 Task: Look for space in Thành Phố Hà Giang, Vietnam from 24th August, 2023 to 10th September, 2023 for 6 adults, 2 children in price range Rs.12000 to Rs.15000. Place can be entire place or shared room with 6 bedrooms having 6 beds and 6 bathrooms. Property type can be house, flat, guest house. Amenities needed are: wifi, TV, free parkinig on premises, gym, breakfast. Booking option can be shelf check-in. Required host language is English.
Action: Mouse moved to (528, 116)
Screenshot: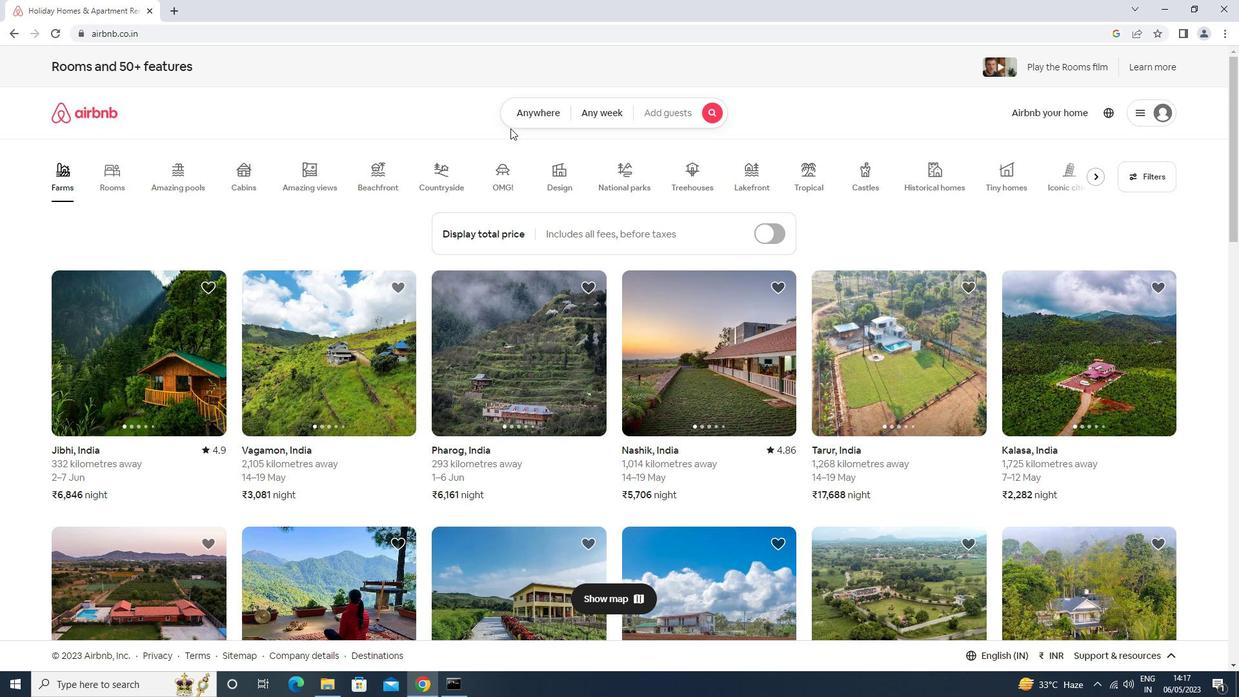 
Action: Mouse pressed left at (528, 116)
Screenshot: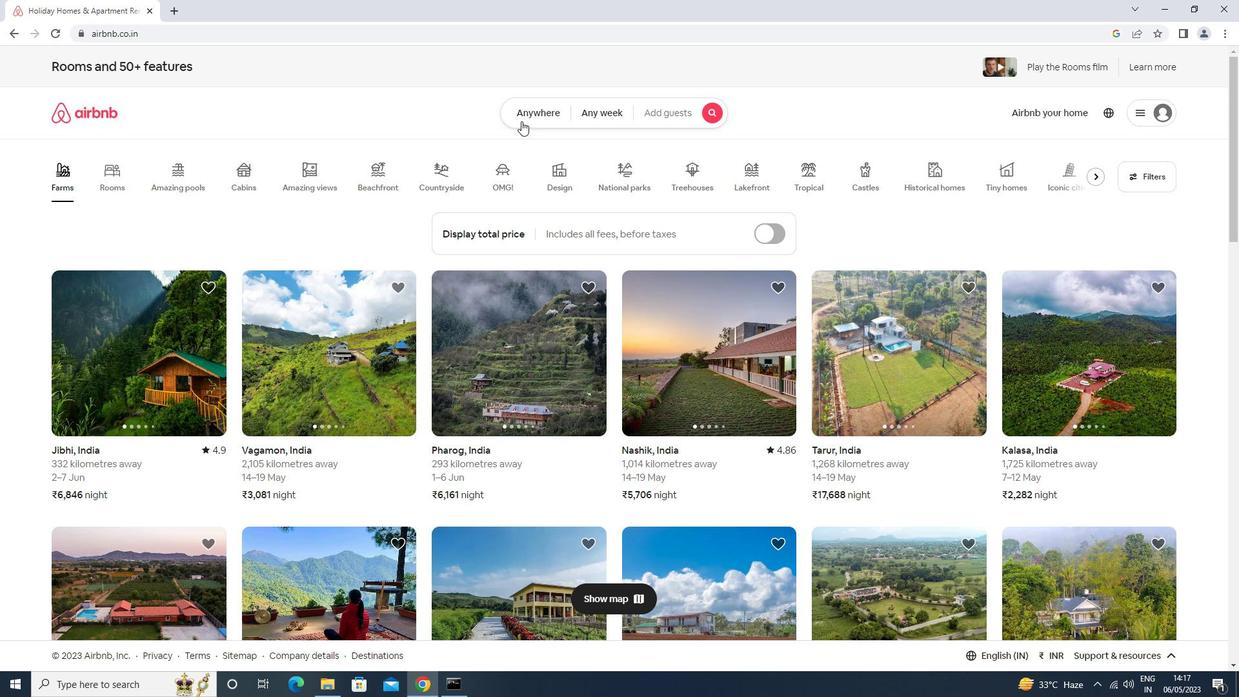 
Action: Mouse moved to (425, 165)
Screenshot: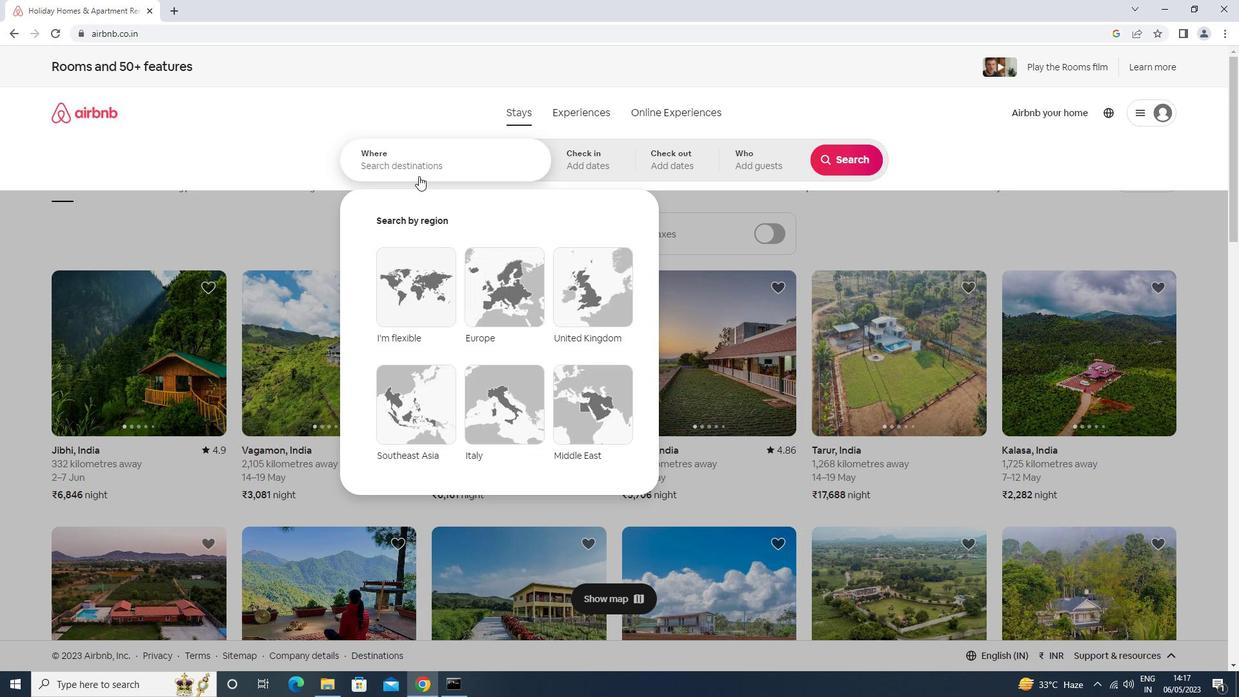 
Action: Mouse pressed left at (425, 165)
Screenshot: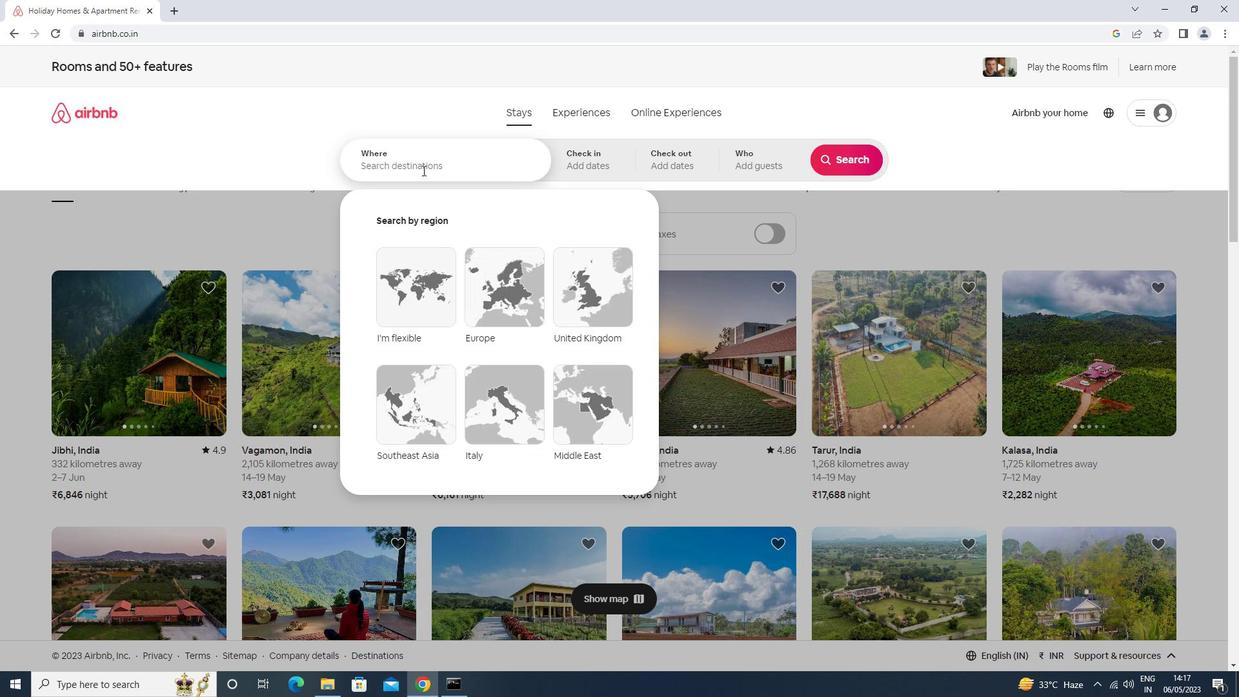 
Action: Mouse moved to (425, 165)
Screenshot: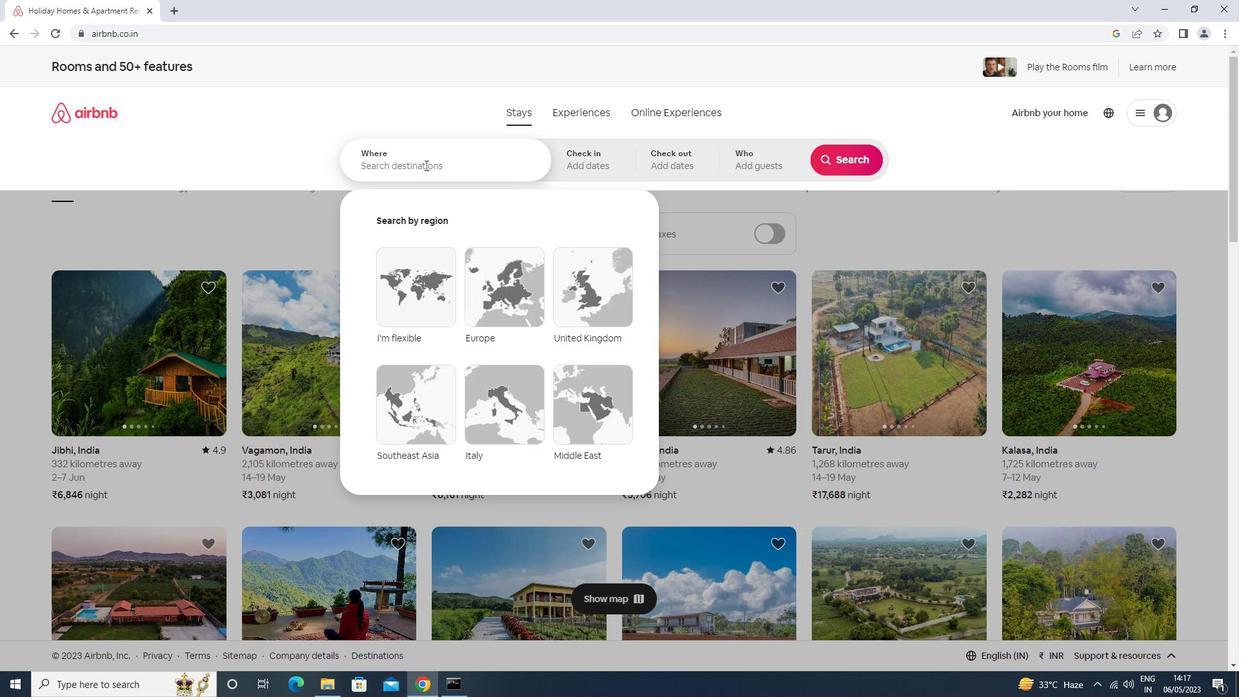 
Action: Key pressed thang<Key.space>pho<Key.space>ha<Key.space>gian<Key.space><Key.down><Key.enter>
Screenshot: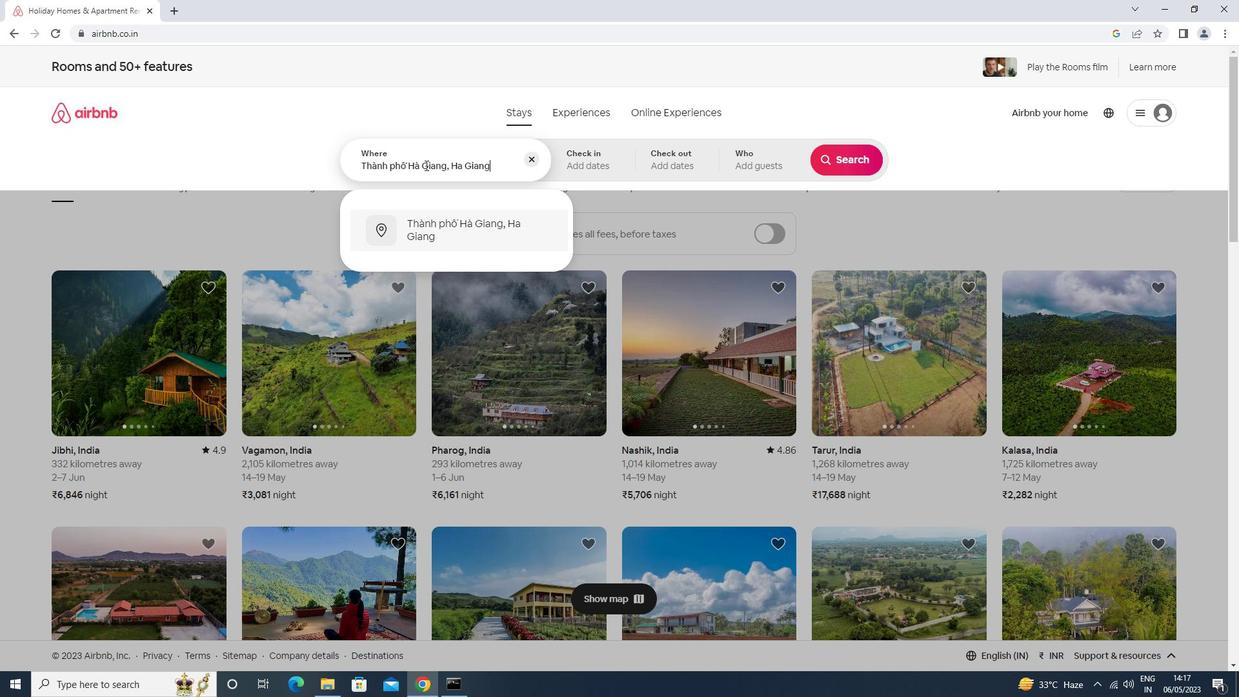 
Action: Mouse moved to (841, 256)
Screenshot: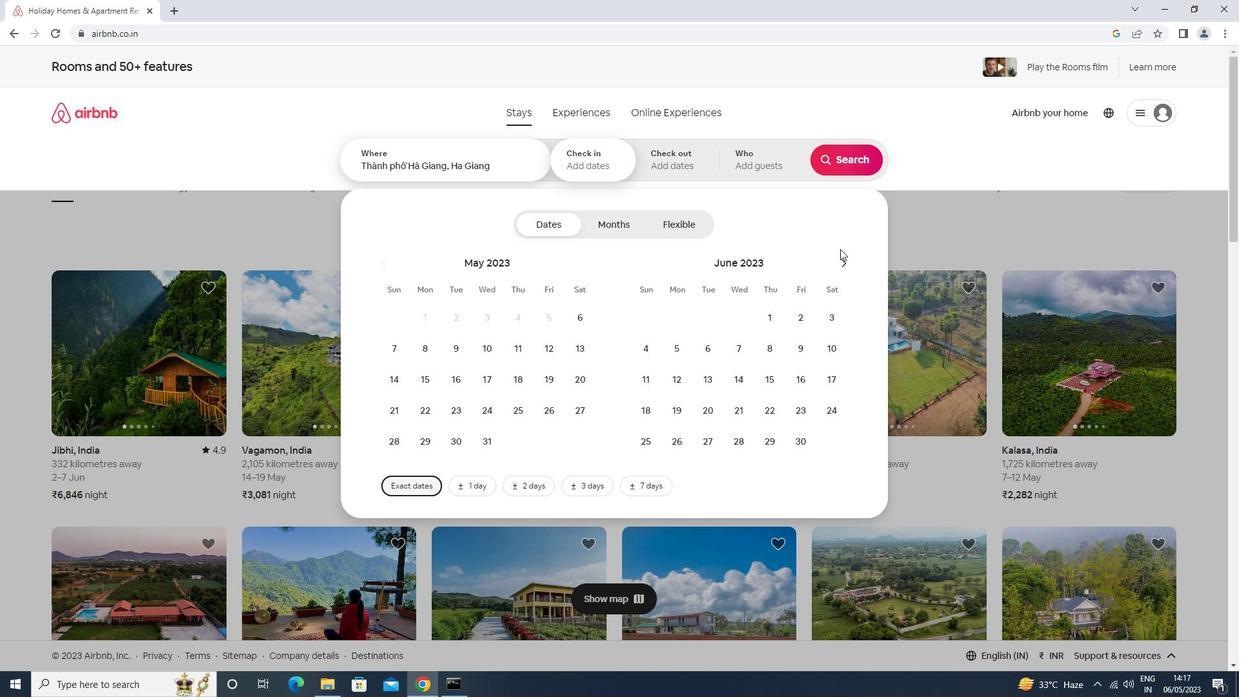 
Action: Mouse pressed left at (841, 256)
Screenshot: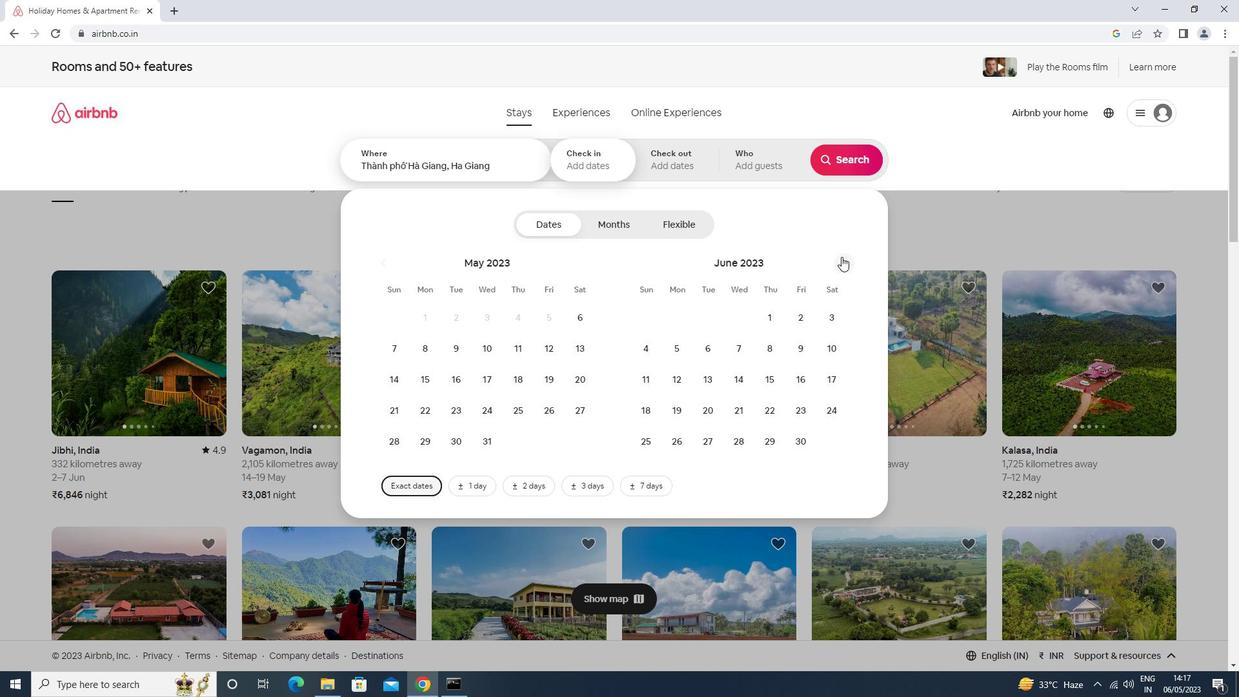 
Action: Mouse pressed left at (841, 256)
Screenshot: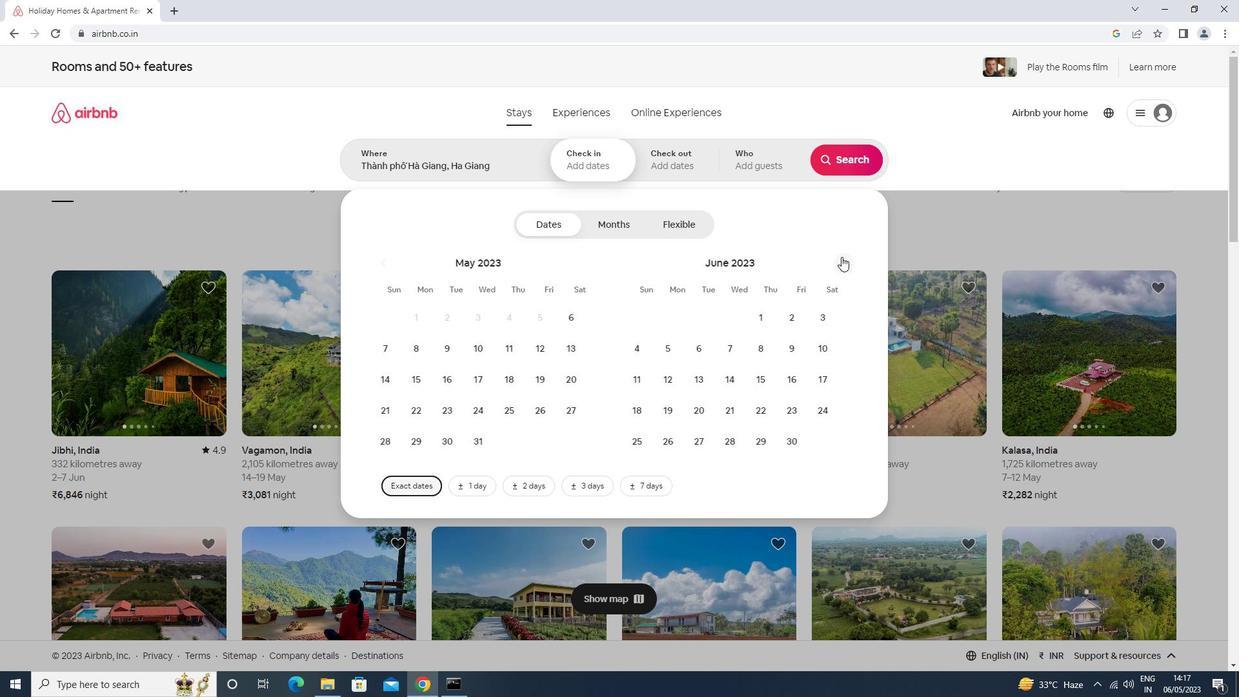 
Action: Mouse moved to (772, 411)
Screenshot: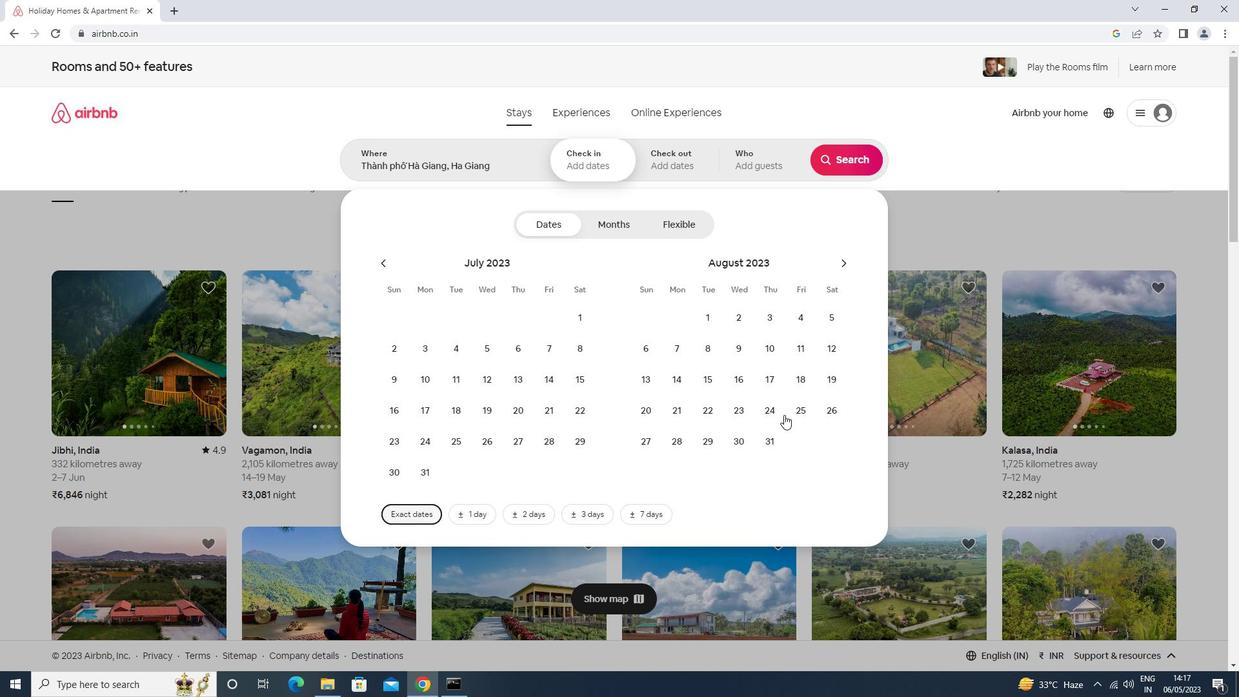 
Action: Mouse pressed left at (772, 411)
Screenshot: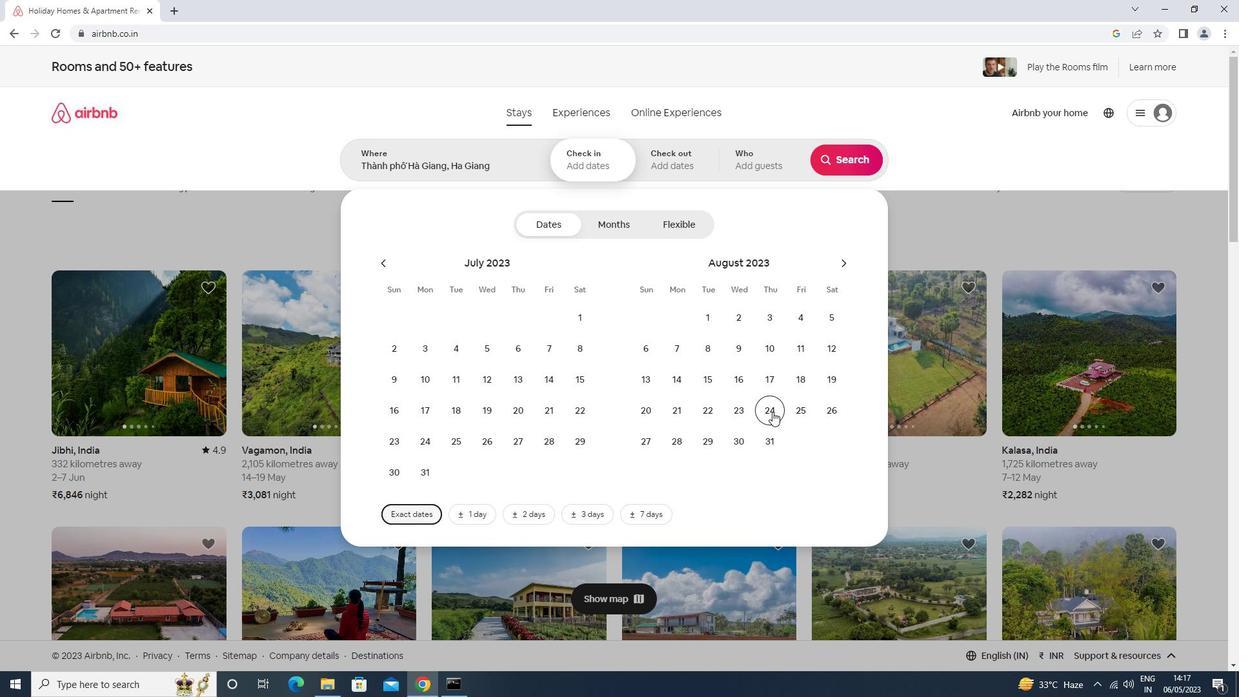 
Action: Mouse moved to (845, 260)
Screenshot: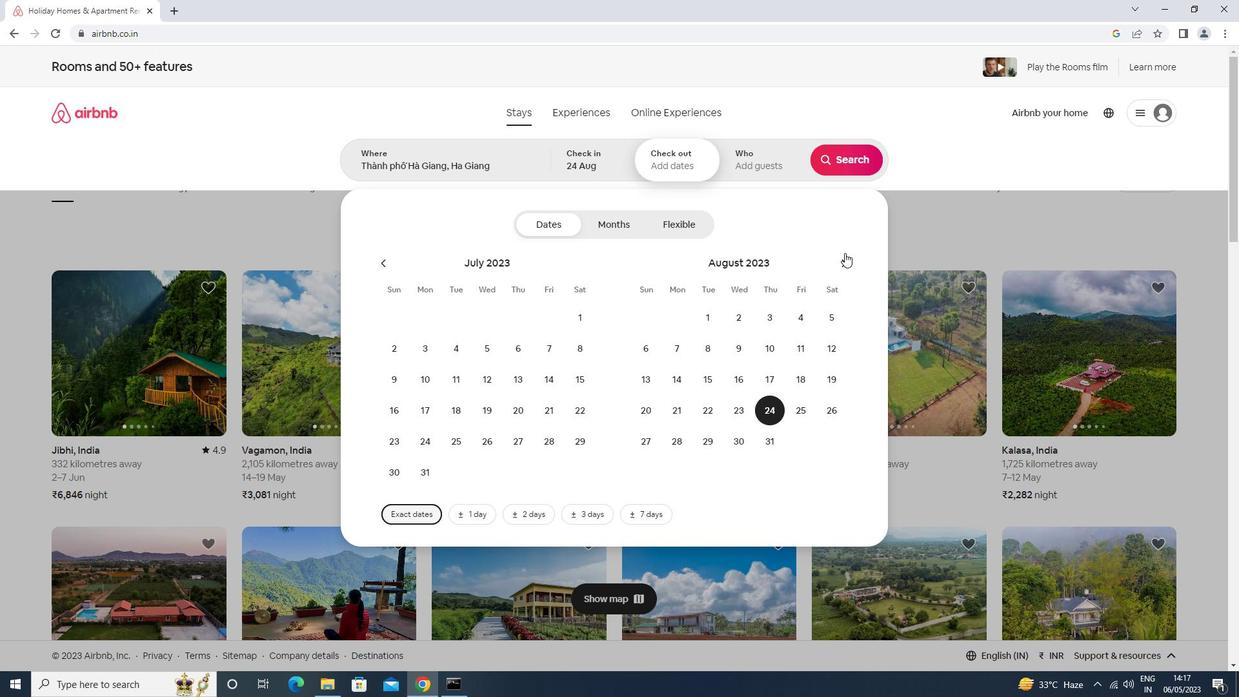 
Action: Mouse pressed left at (845, 260)
Screenshot: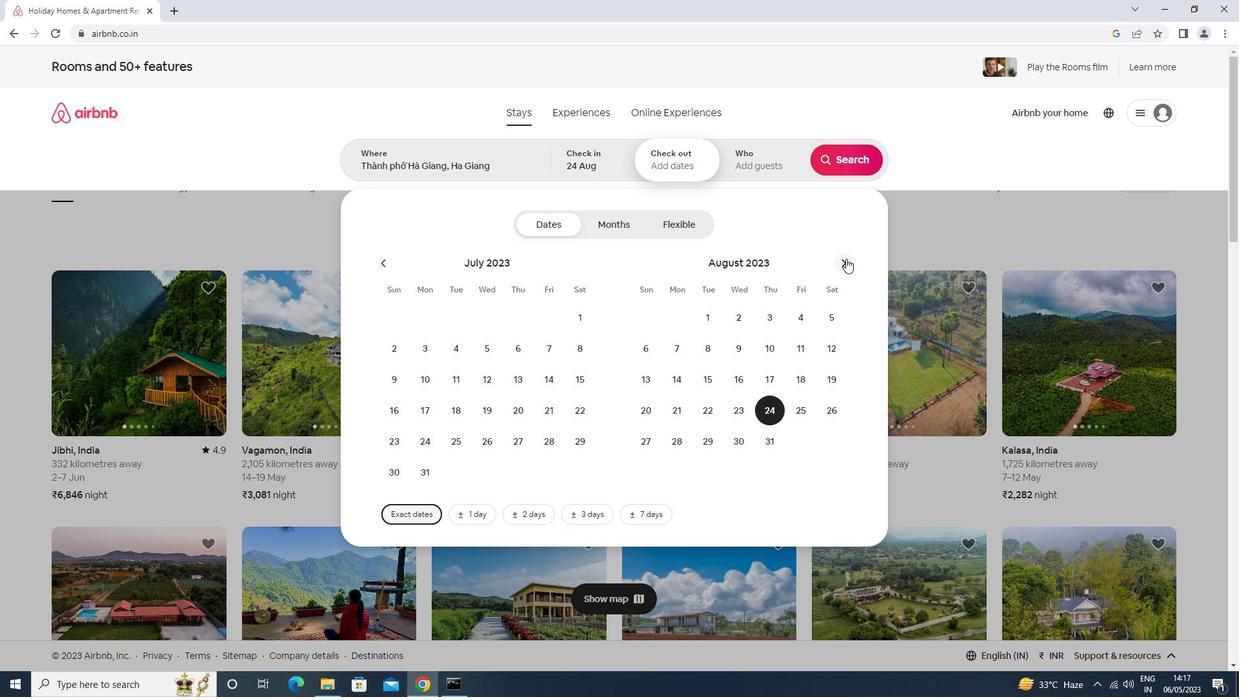 
Action: Mouse moved to (640, 374)
Screenshot: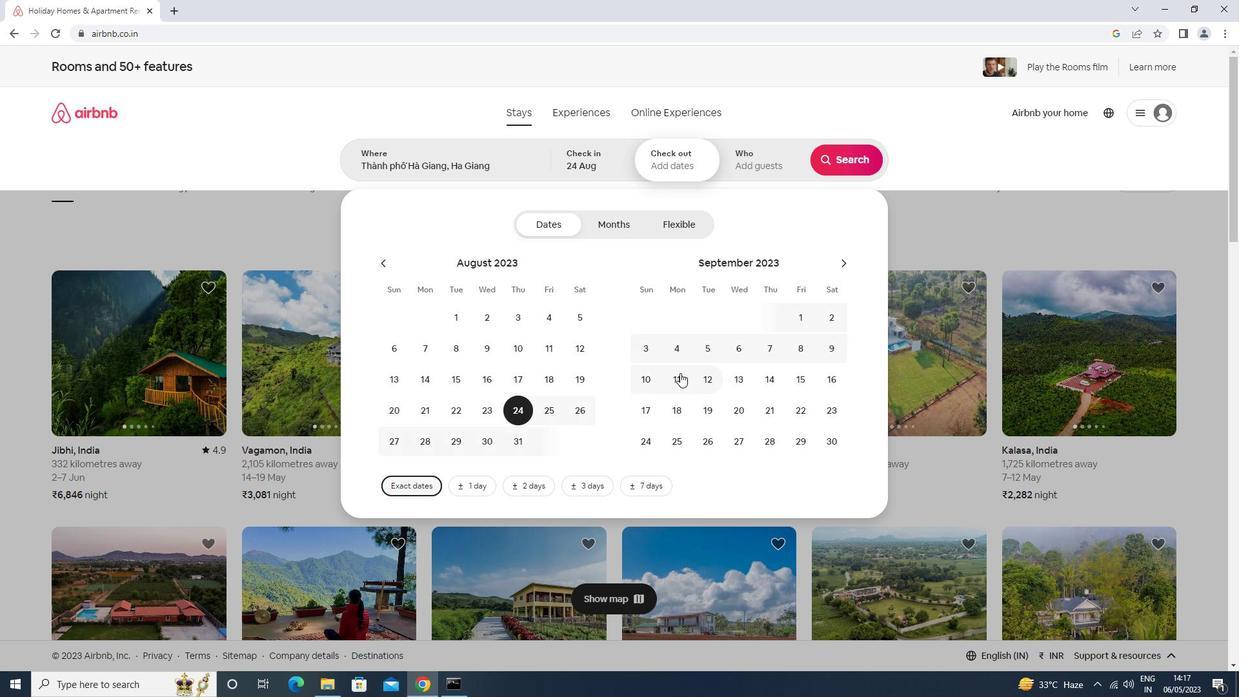 
Action: Mouse pressed left at (640, 374)
Screenshot: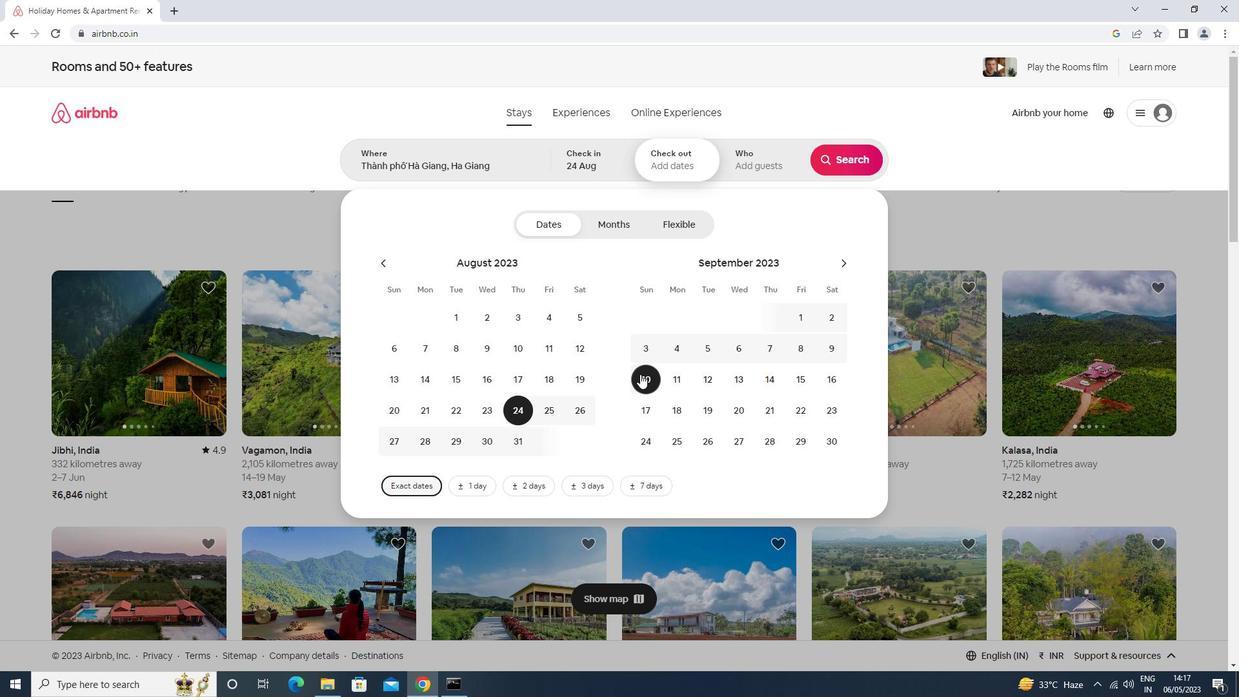
Action: Mouse moved to (753, 150)
Screenshot: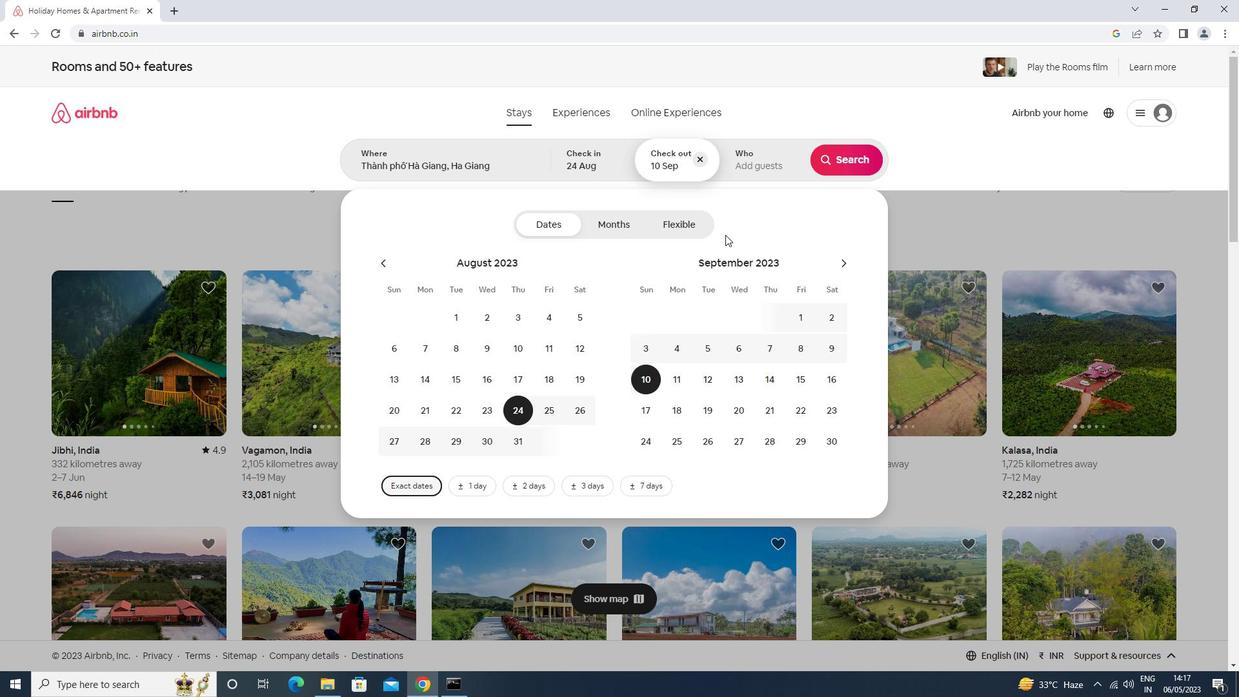 
Action: Mouse pressed left at (753, 150)
Screenshot: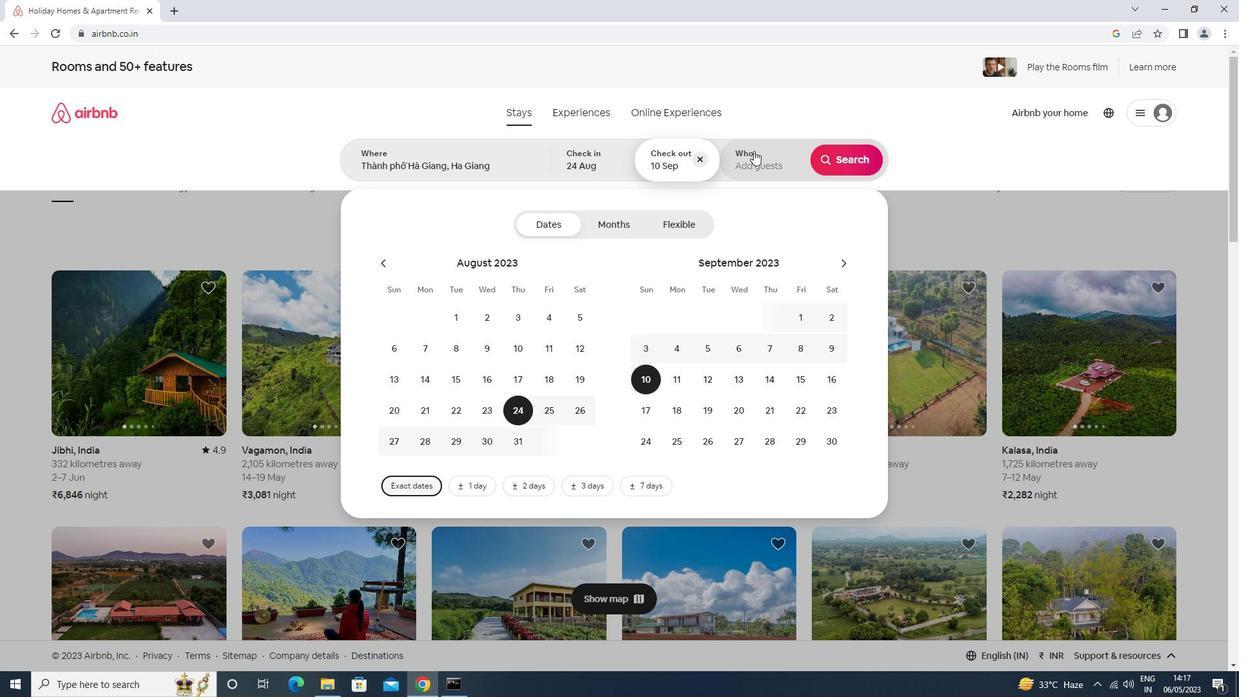 
Action: Mouse moved to (852, 224)
Screenshot: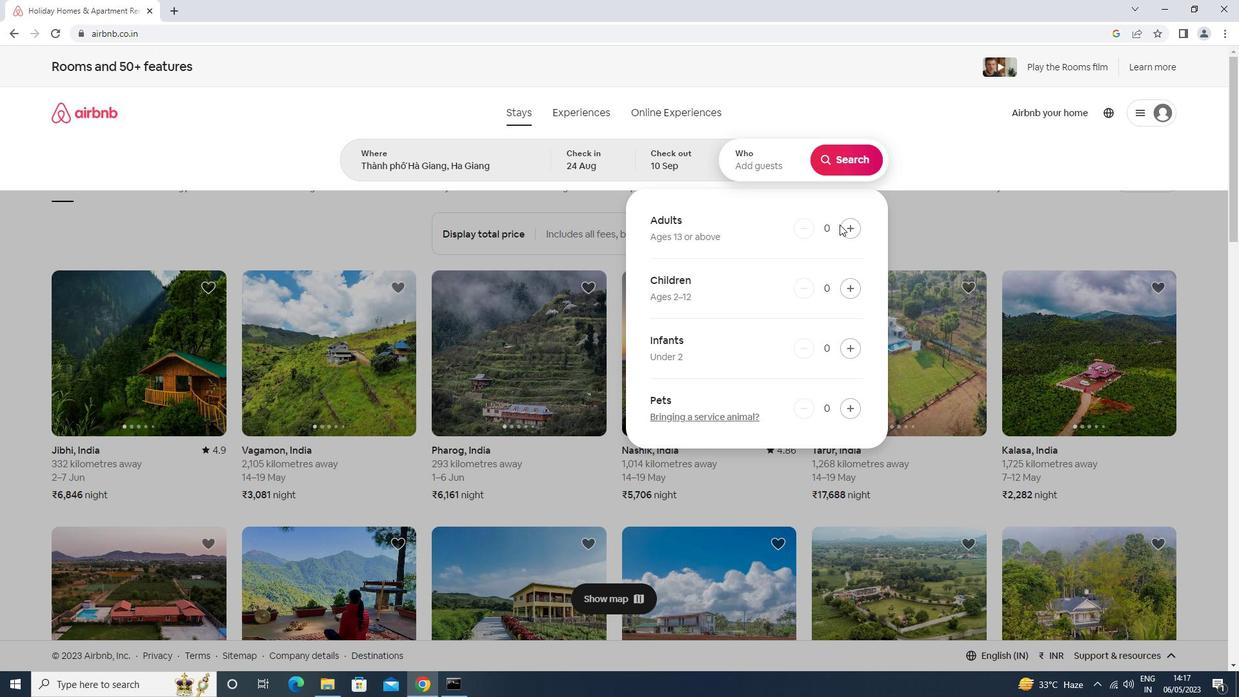 
Action: Mouse pressed left at (852, 224)
Screenshot: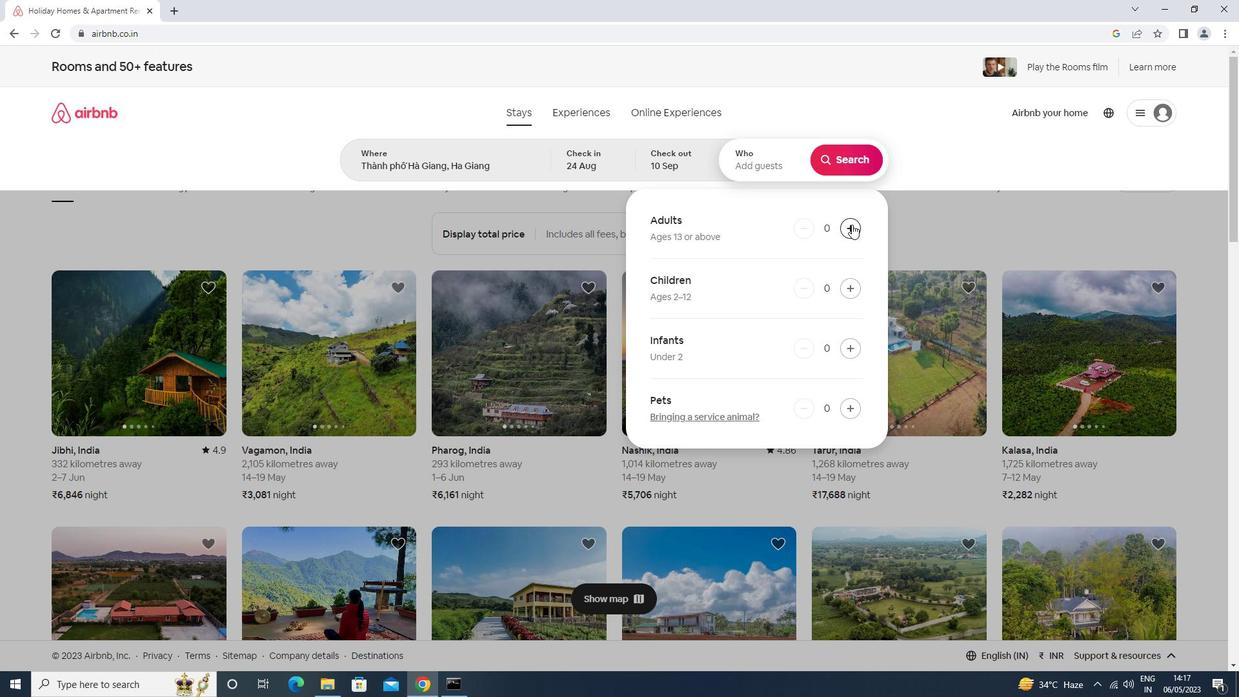 
Action: Mouse pressed left at (852, 224)
Screenshot: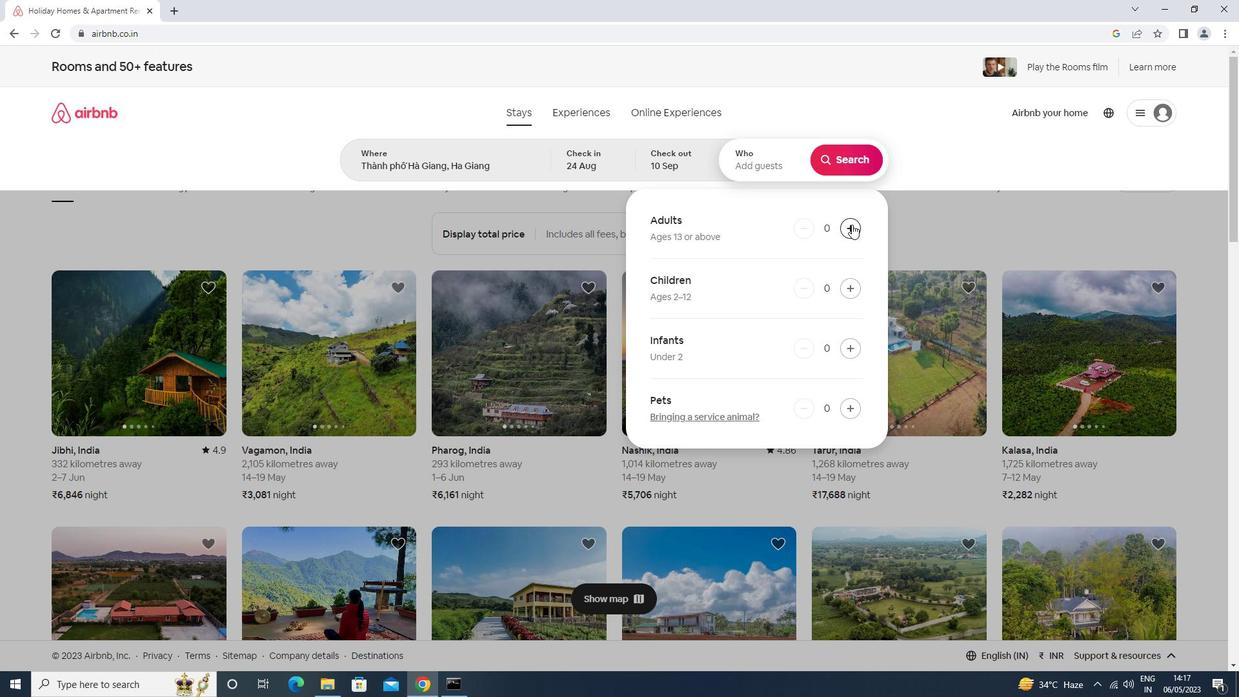 
Action: Mouse pressed left at (852, 224)
Screenshot: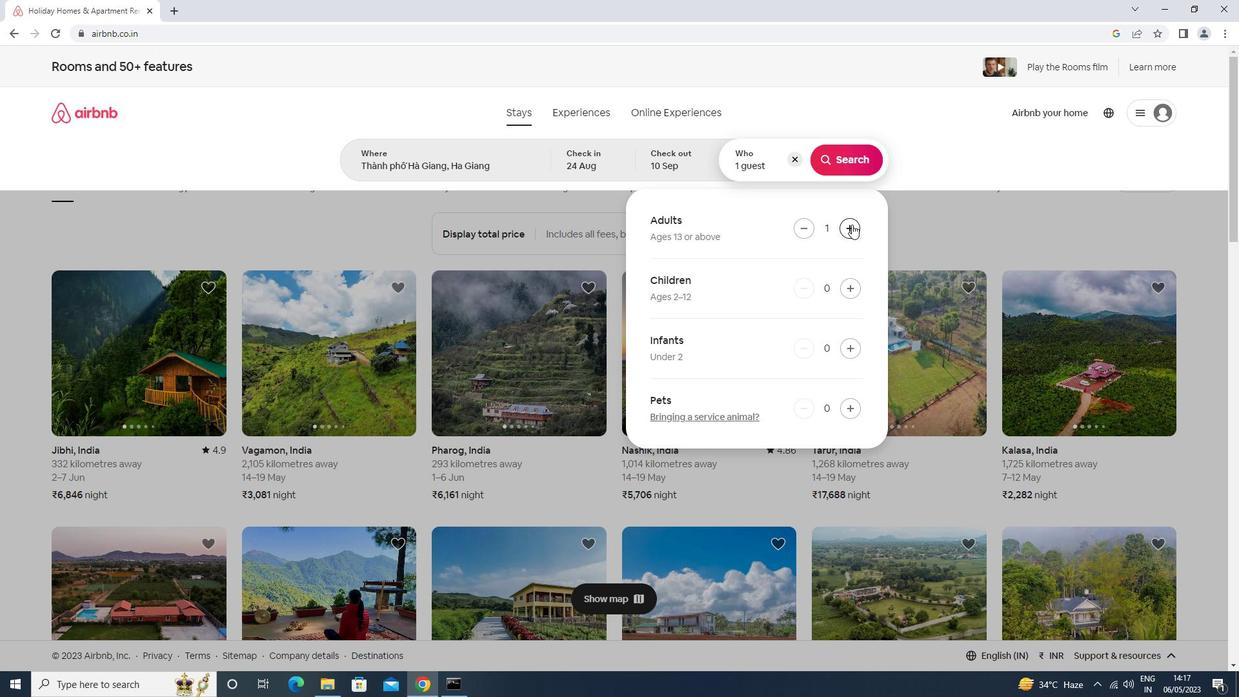 
Action: Mouse pressed left at (852, 224)
Screenshot: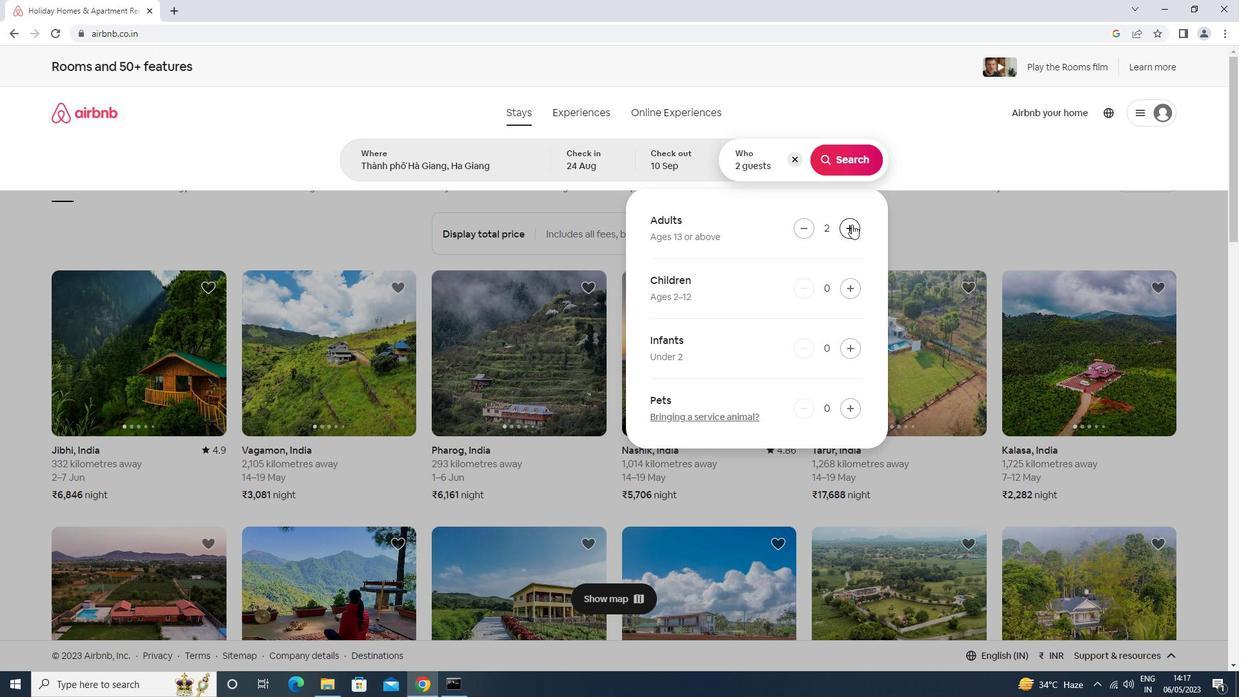 
Action: Mouse pressed left at (852, 224)
Screenshot: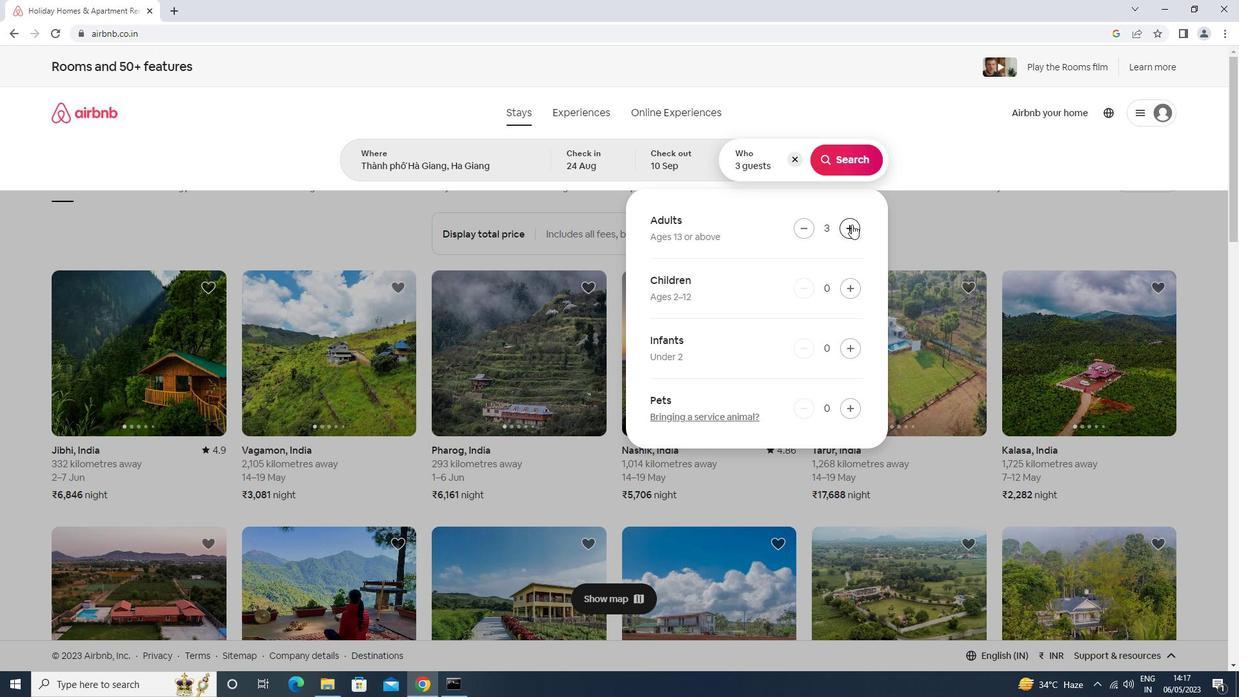 
Action: Mouse pressed left at (852, 224)
Screenshot: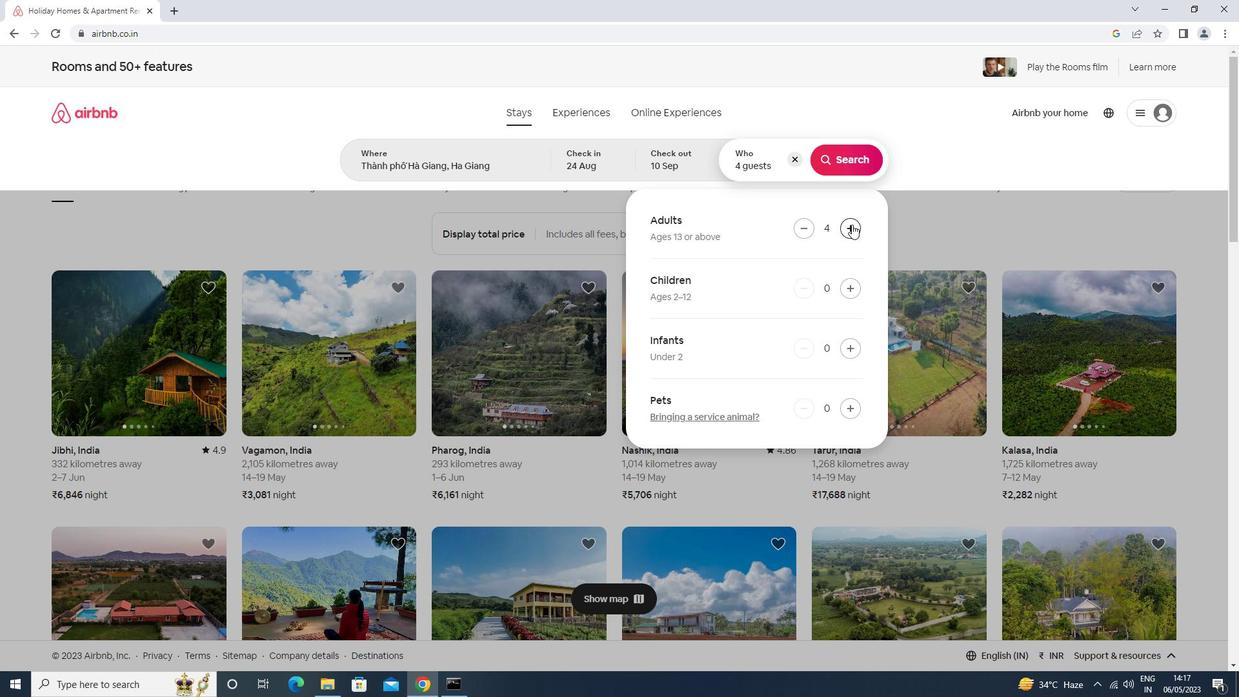 
Action: Mouse moved to (859, 287)
Screenshot: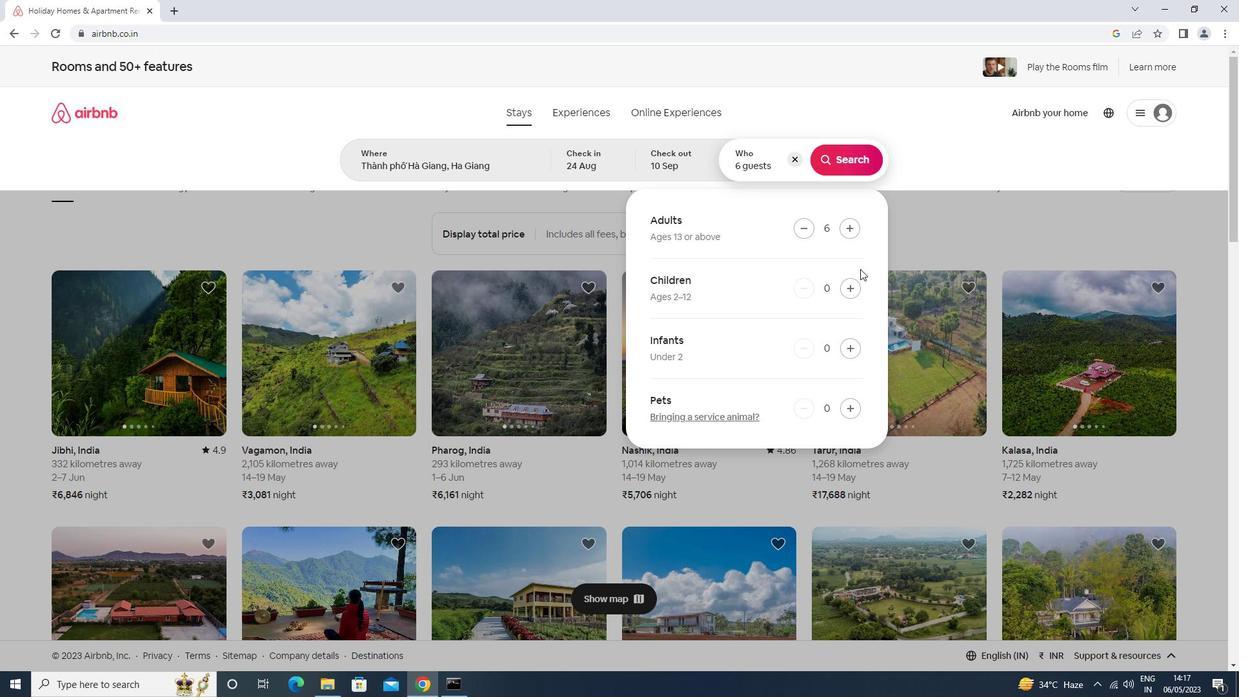 
Action: Mouse pressed left at (859, 287)
Screenshot: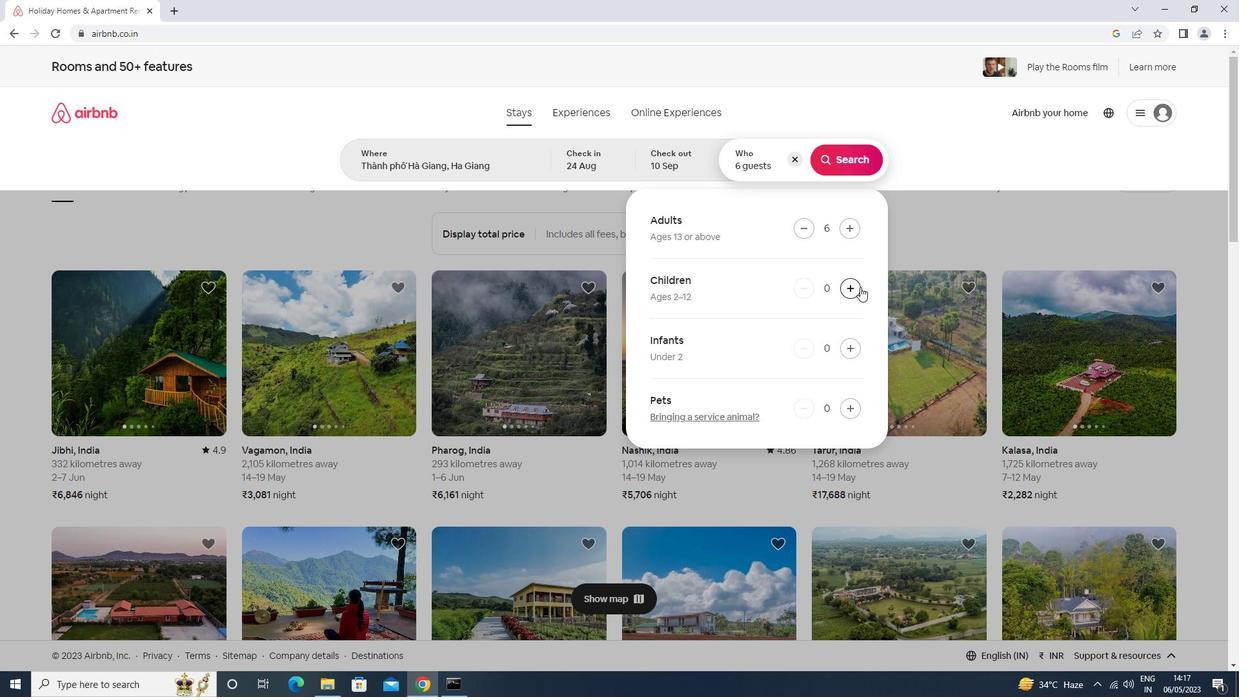 
Action: Mouse pressed left at (859, 287)
Screenshot: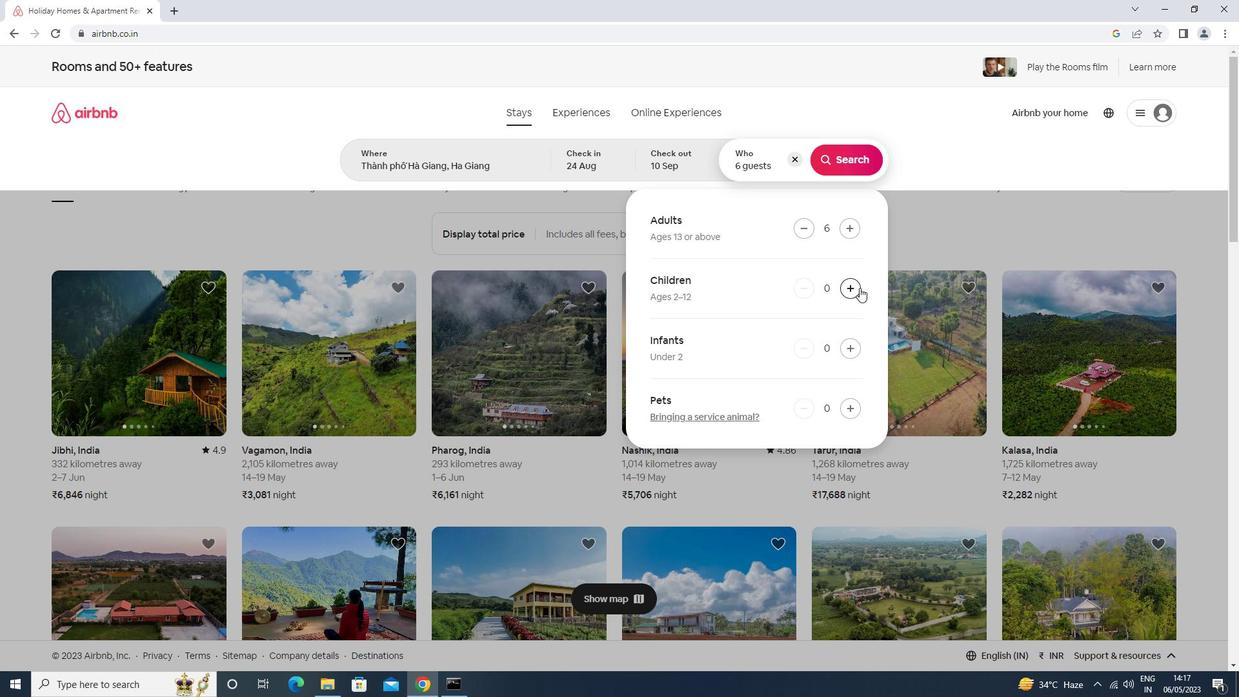 
Action: Mouse moved to (848, 161)
Screenshot: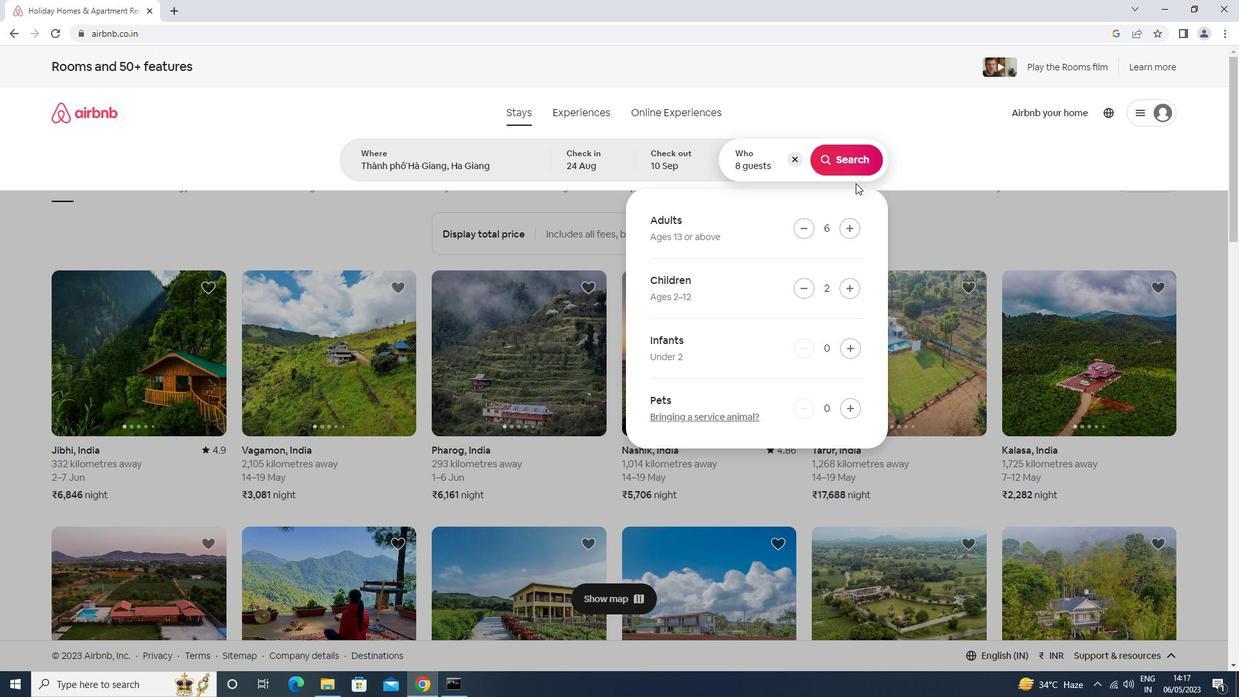 
Action: Mouse pressed left at (848, 161)
Screenshot: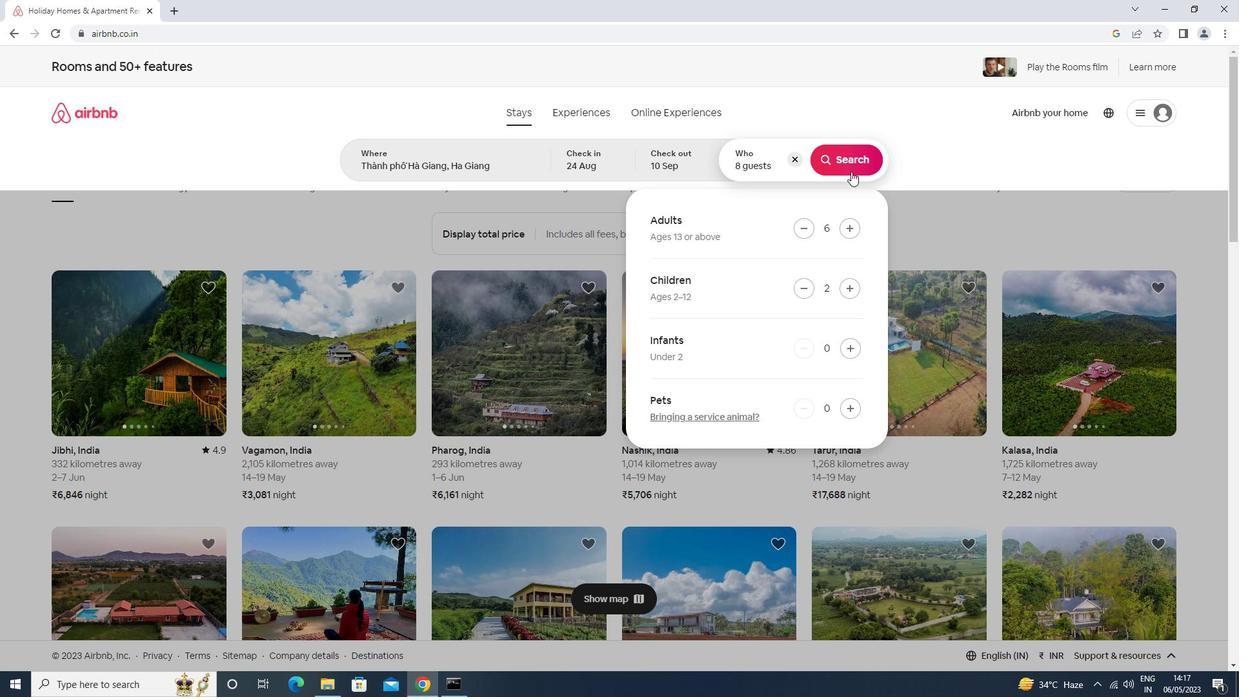 
Action: Mouse moved to (1176, 125)
Screenshot: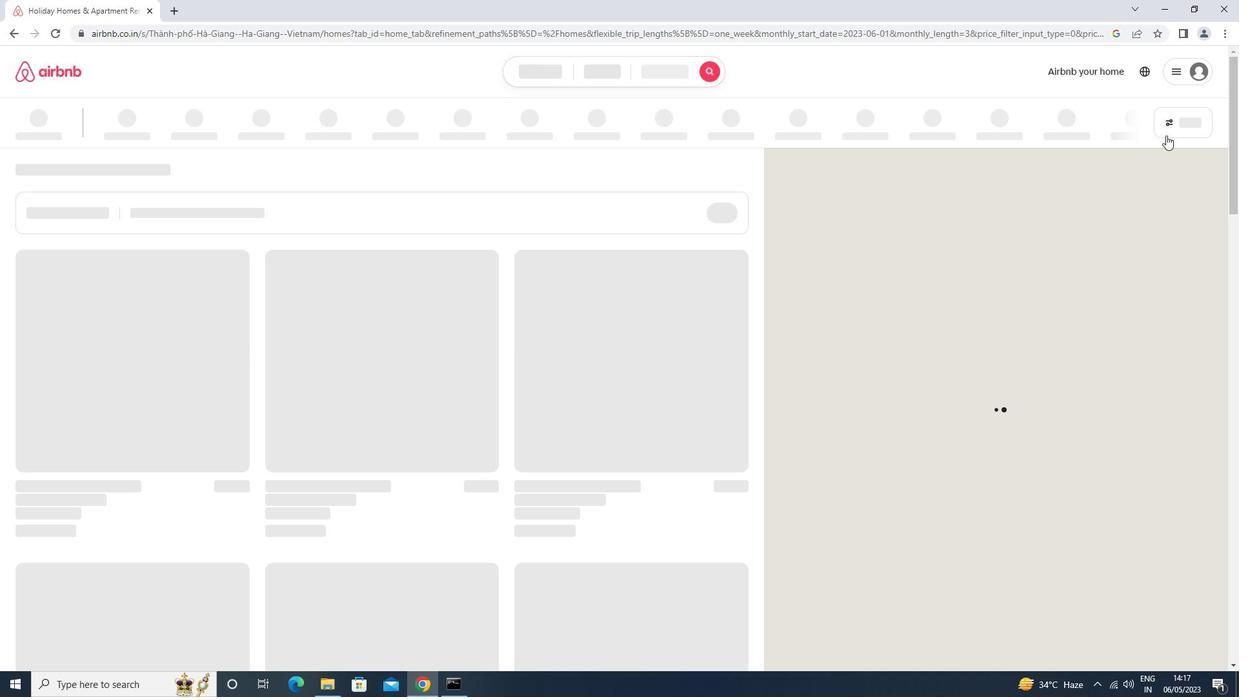 
Action: Mouse pressed left at (1176, 125)
Screenshot: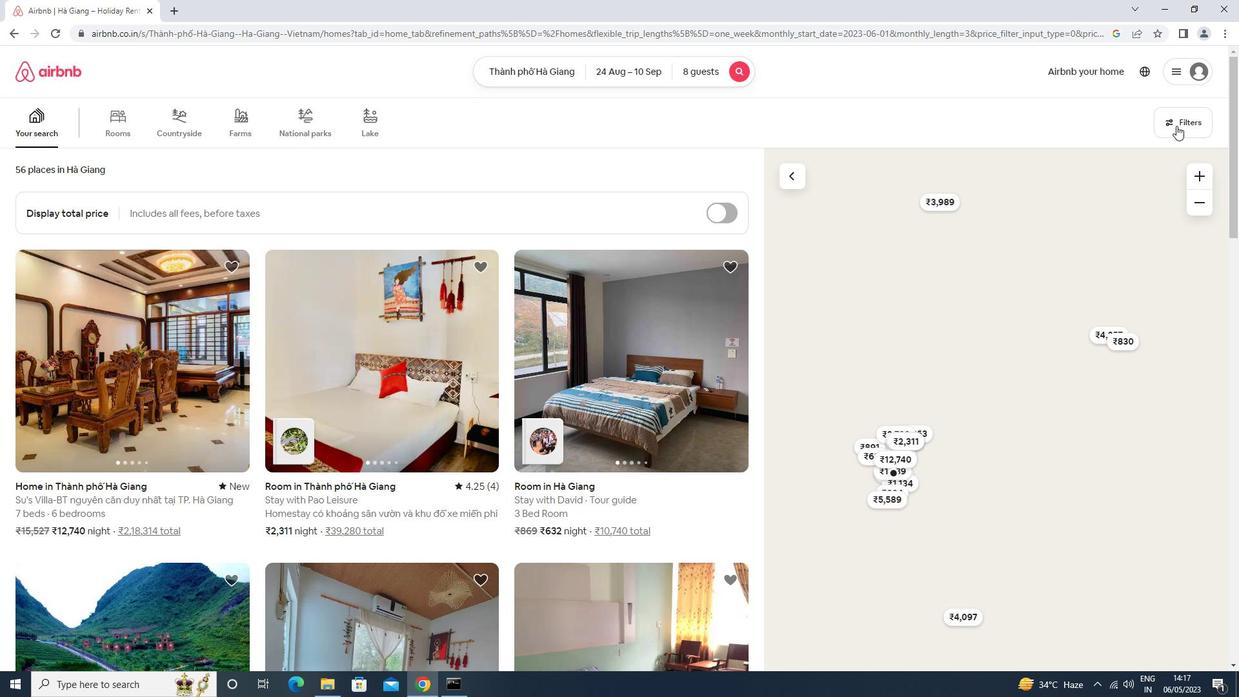 
Action: Mouse moved to (472, 439)
Screenshot: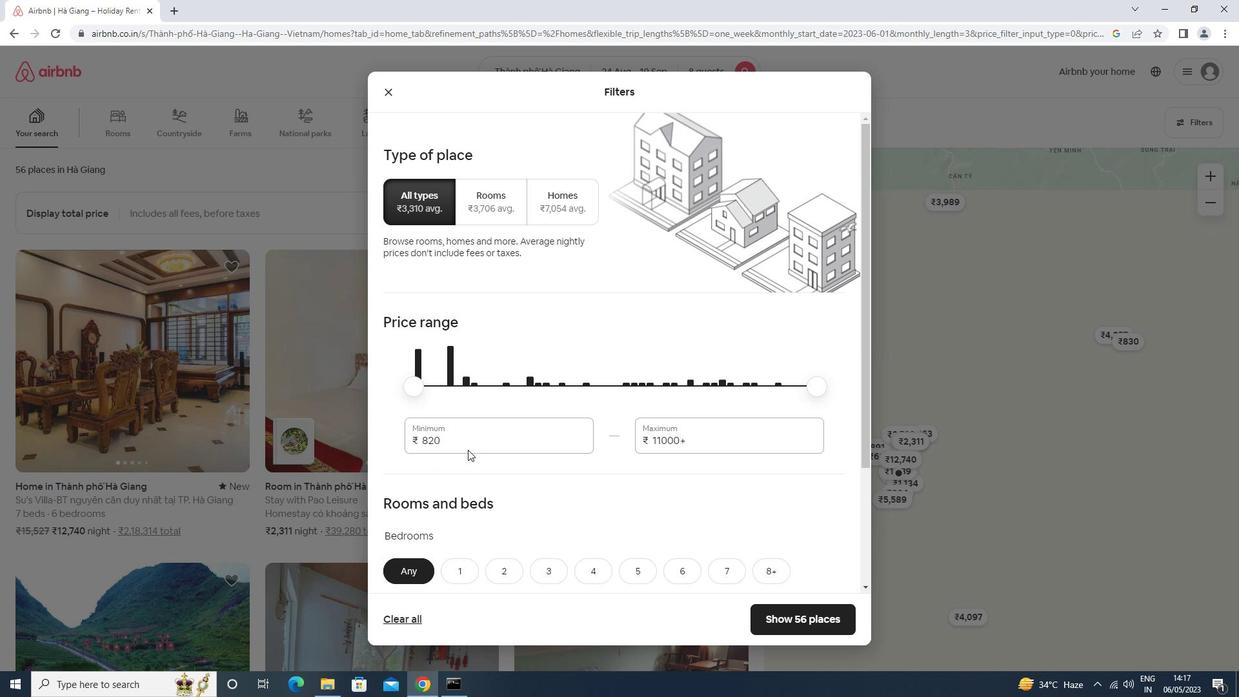 
Action: Mouse pressed left at (472, 439)
Screenshot: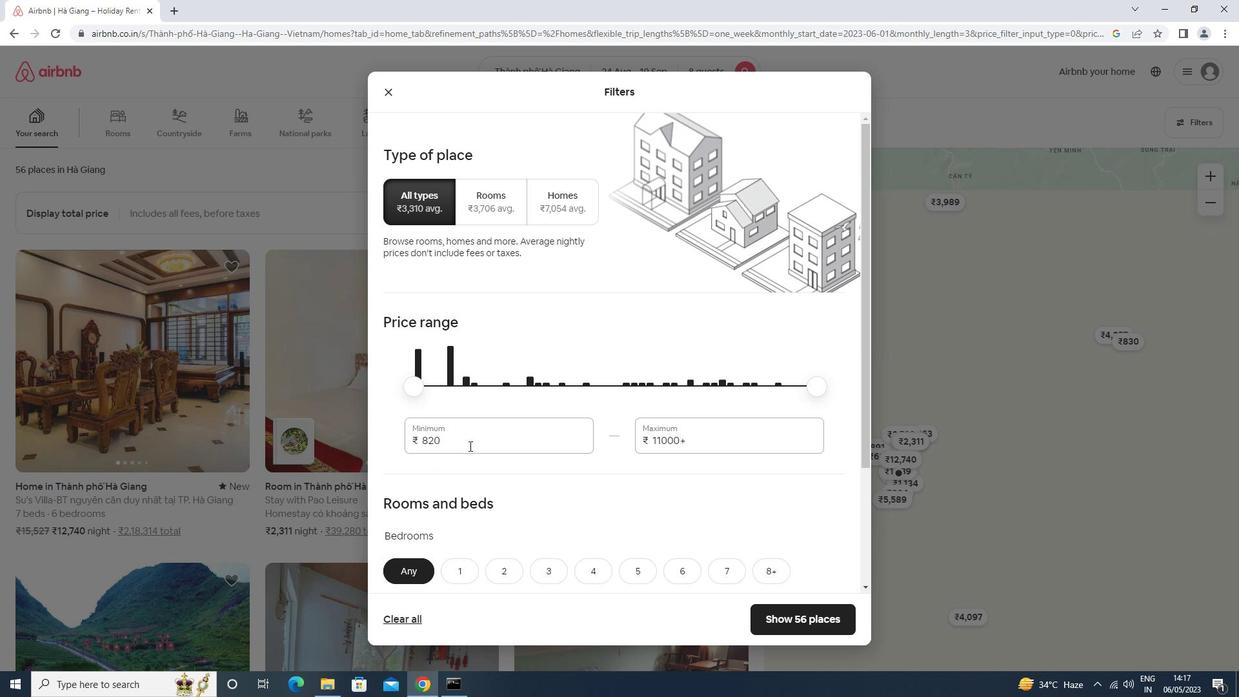 
Action: Key pressed <Key.backspace><Key.backspace><Key.backspace>12000<Key.tab>15000
Screenshot: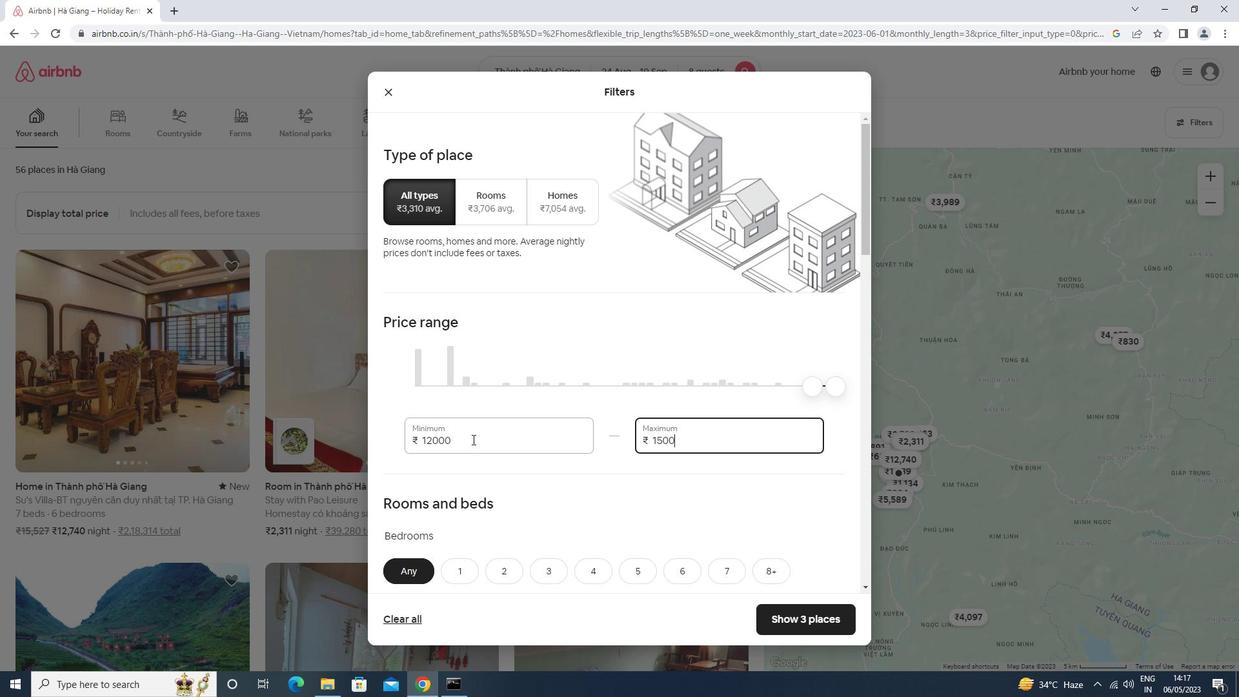 
Action: Mouse moved to (462, 443)
Screenshot: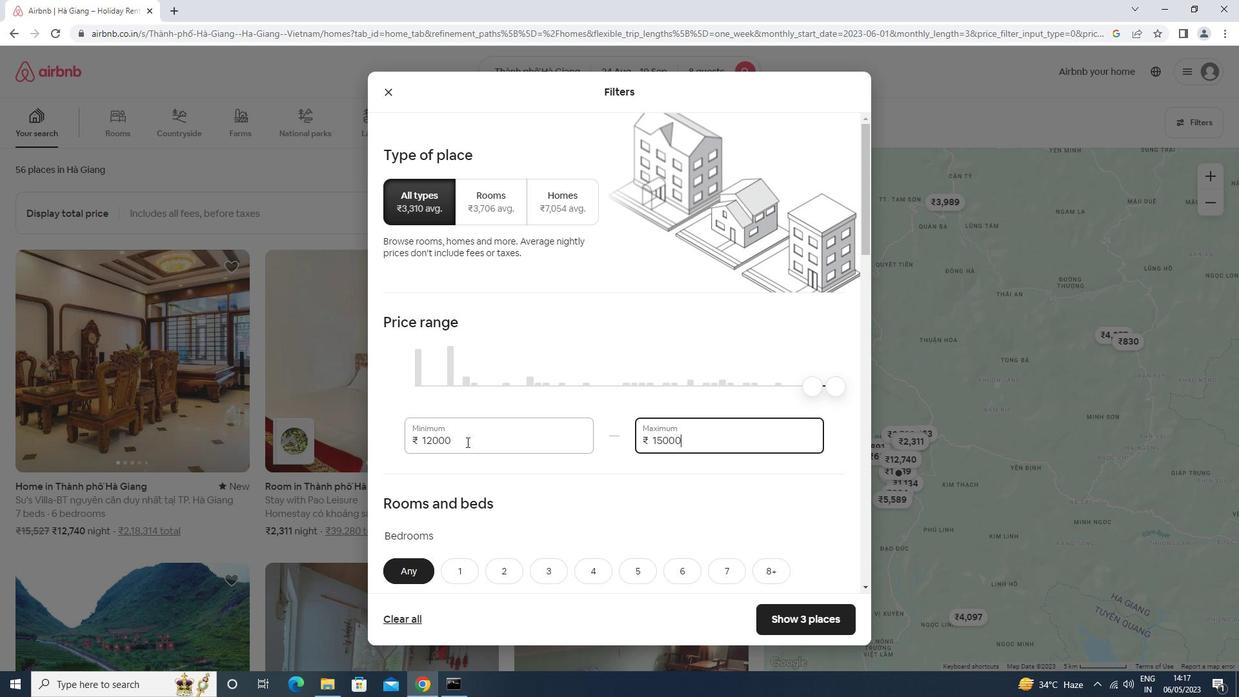 
Action: Mouse scrolled (462, 442) with delta (0, 0)
Screenshot: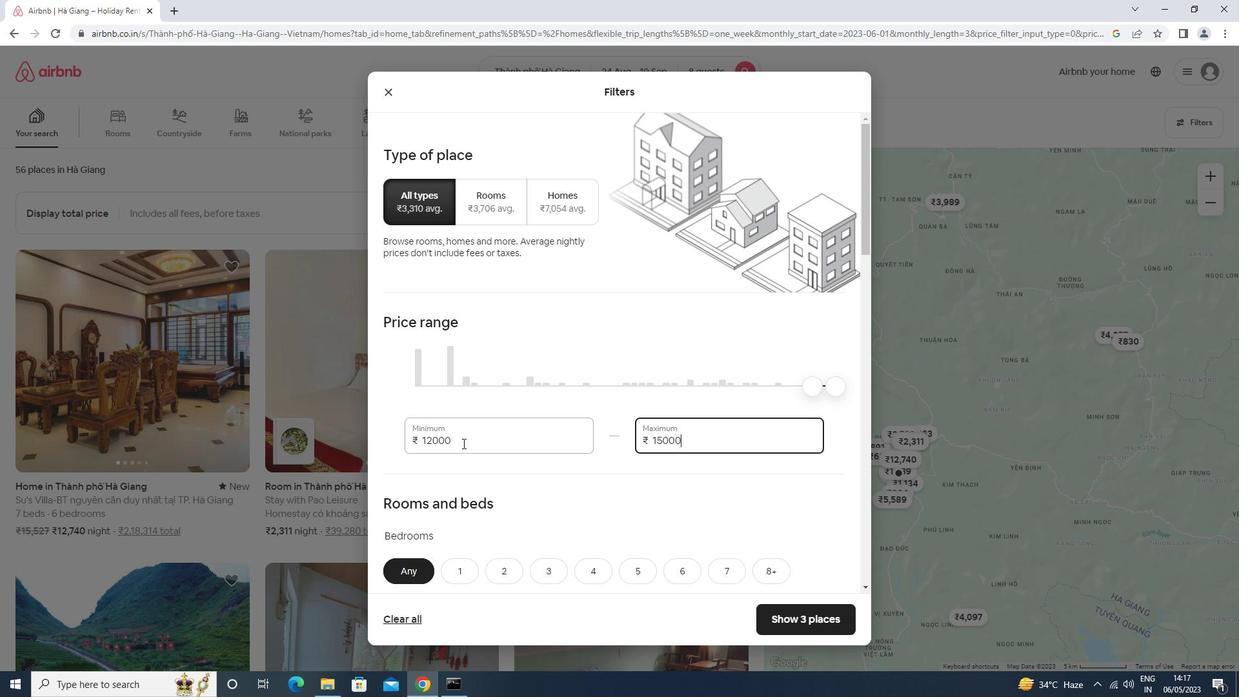 
Action: Mouse scrolled (462, 442) with delta (0, 0)
Screenshot: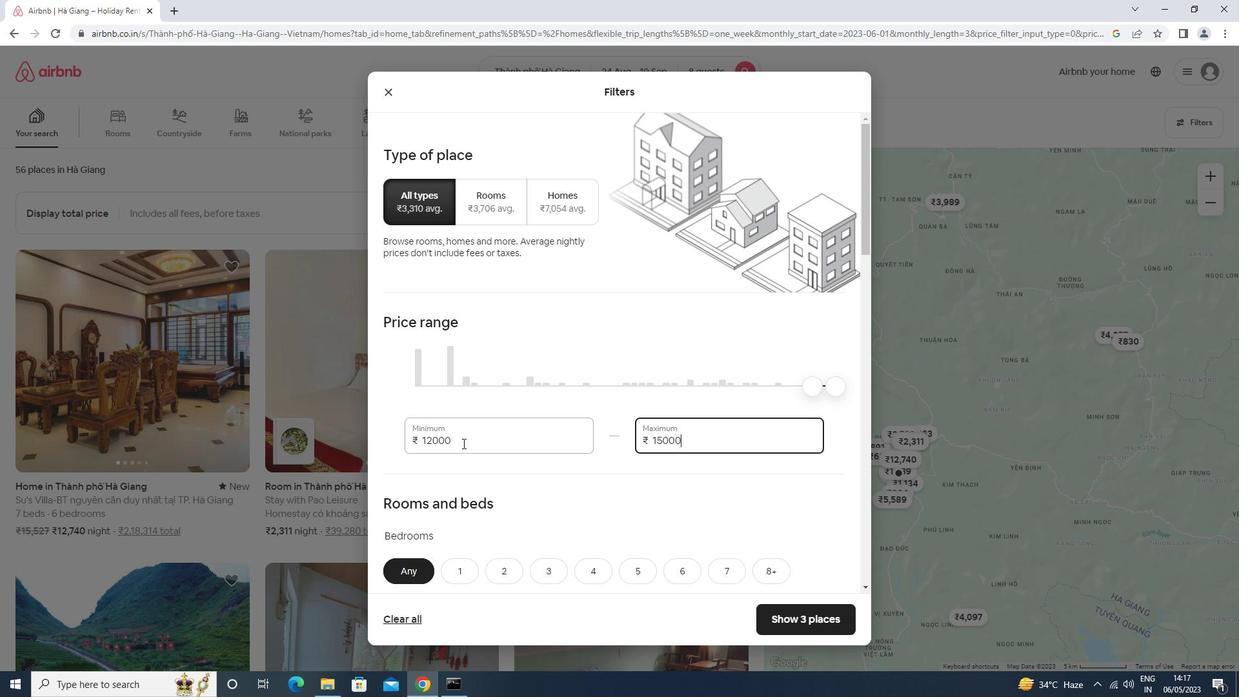 
Action: Mouse scrolled (462, 442) with delta (0, 0)
Screenshot: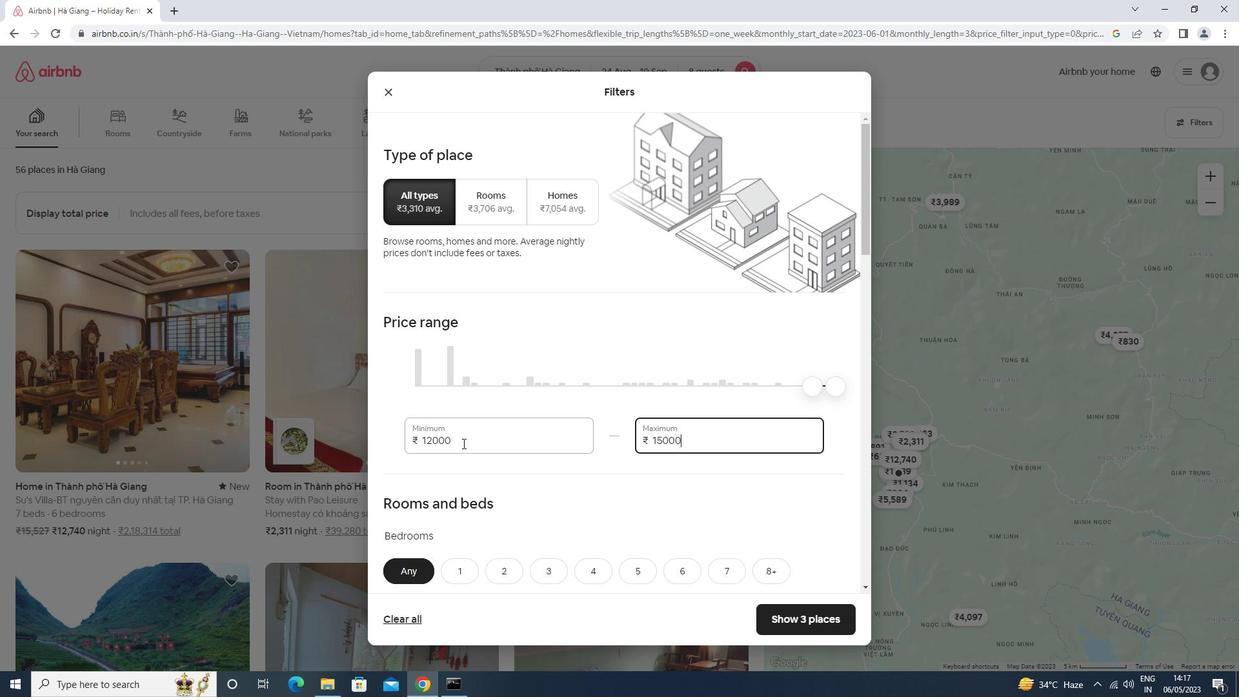 
Action: Mouse scrolled (462, 442) with delta (0, 0)
Screenshot: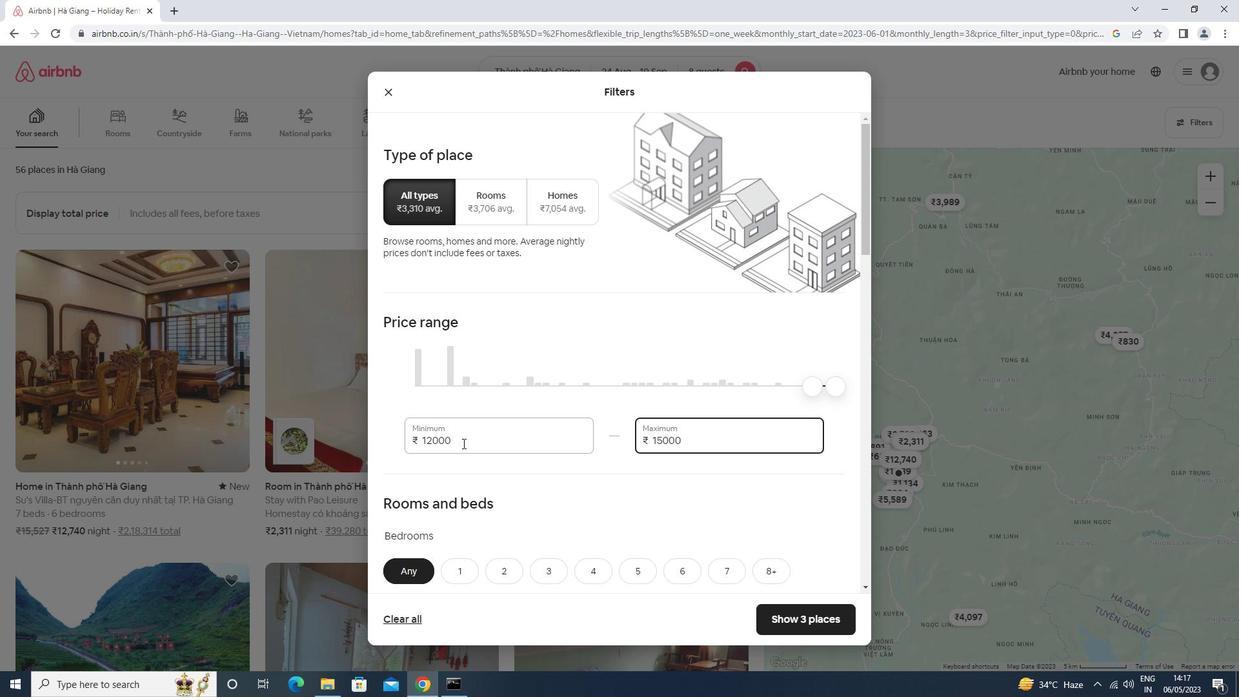 
Action: Mouse moved to (681, 305)
Screenshot: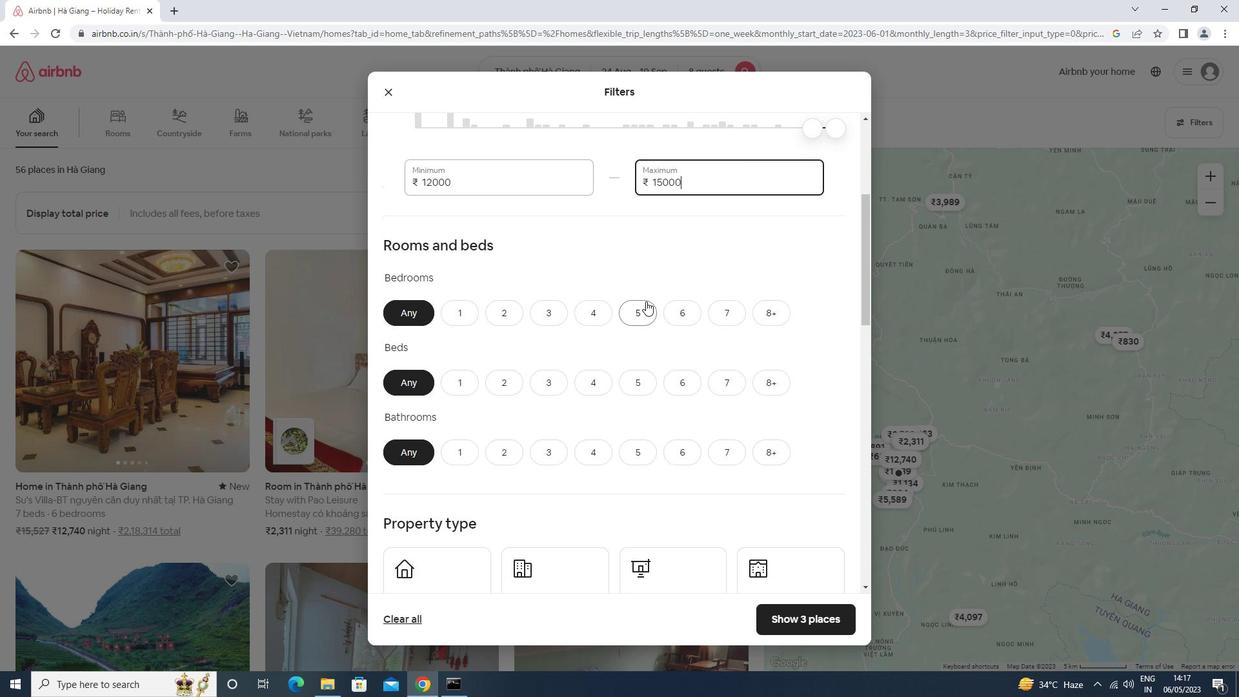 
Action: Mouse pressed left at (681, 305)
Screenshot: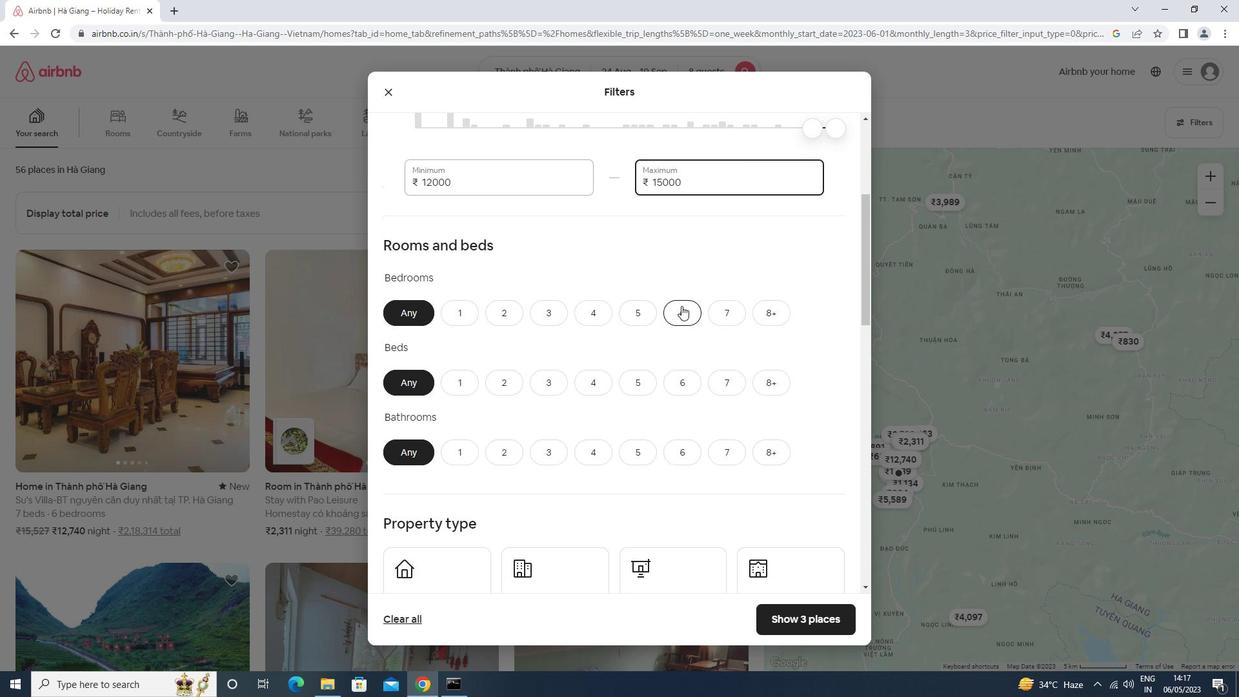
Action: Mouse moved to (683, 385)
Screenshot: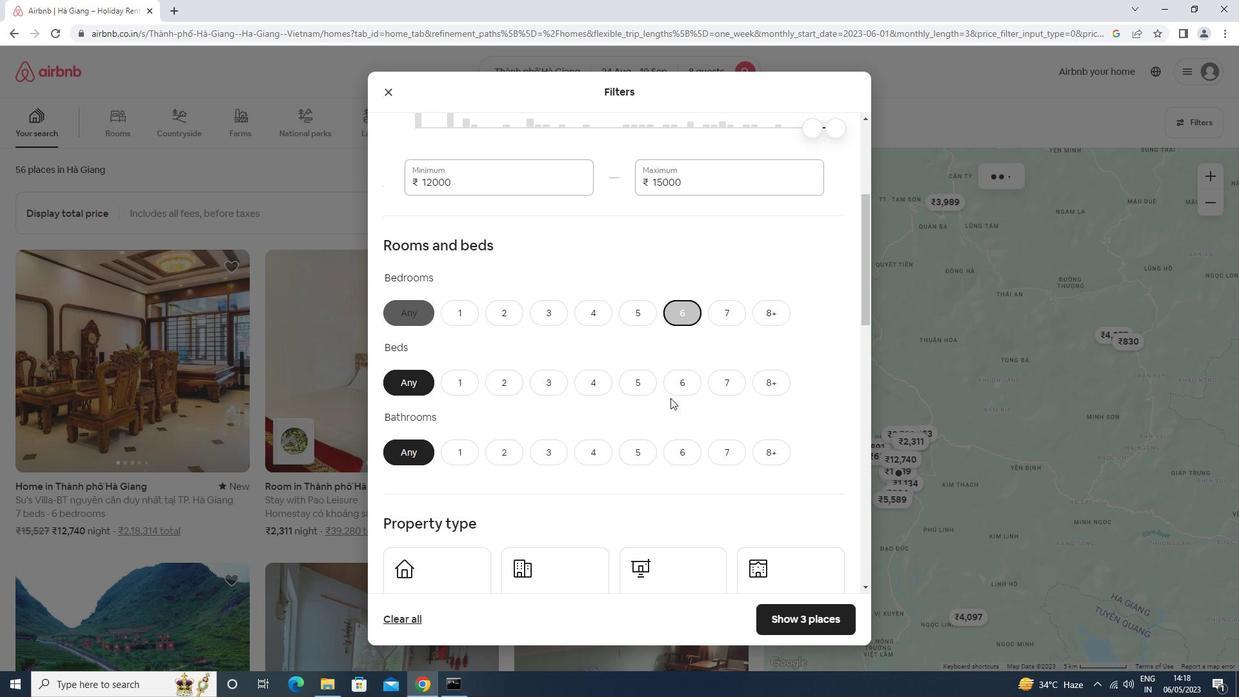 
Action: Mouse pressed left at (683, 385)
Screenshot: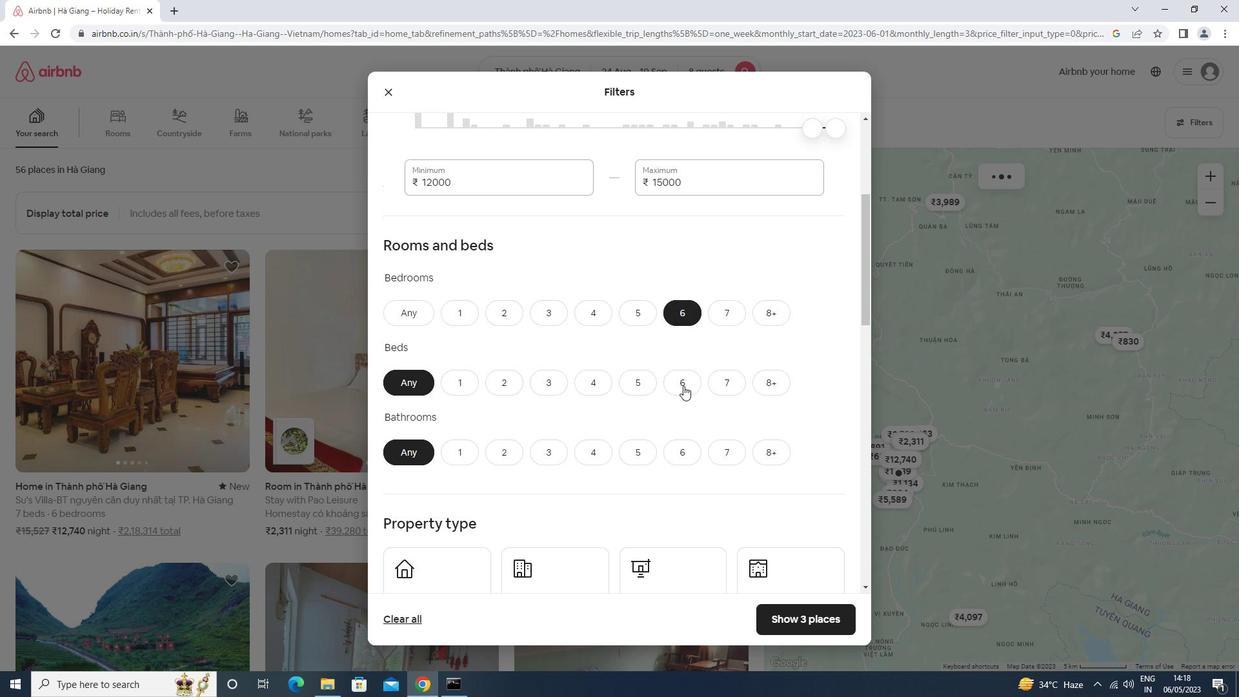 
Action: Mouse moved to (674, 448)
Screenshot: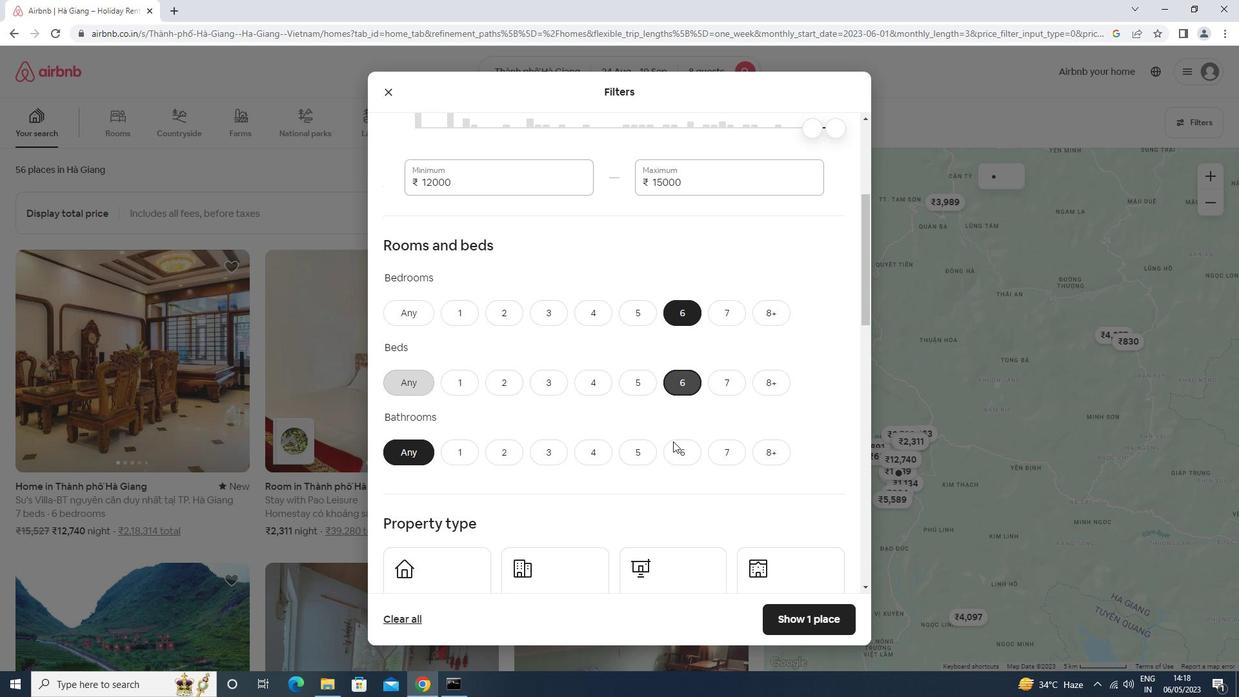 
Action: Mouse pressed left at (674, 448)
Screenshot: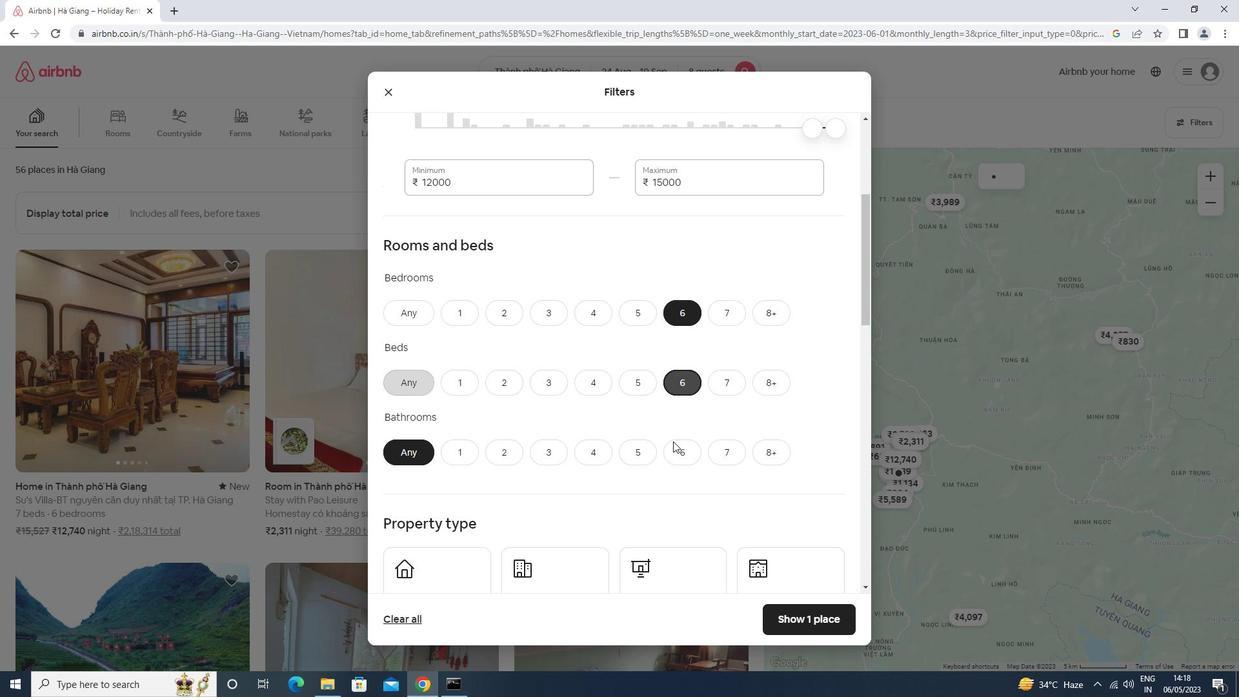 
Action: Mouse moved to (541, 426)
Screenshot: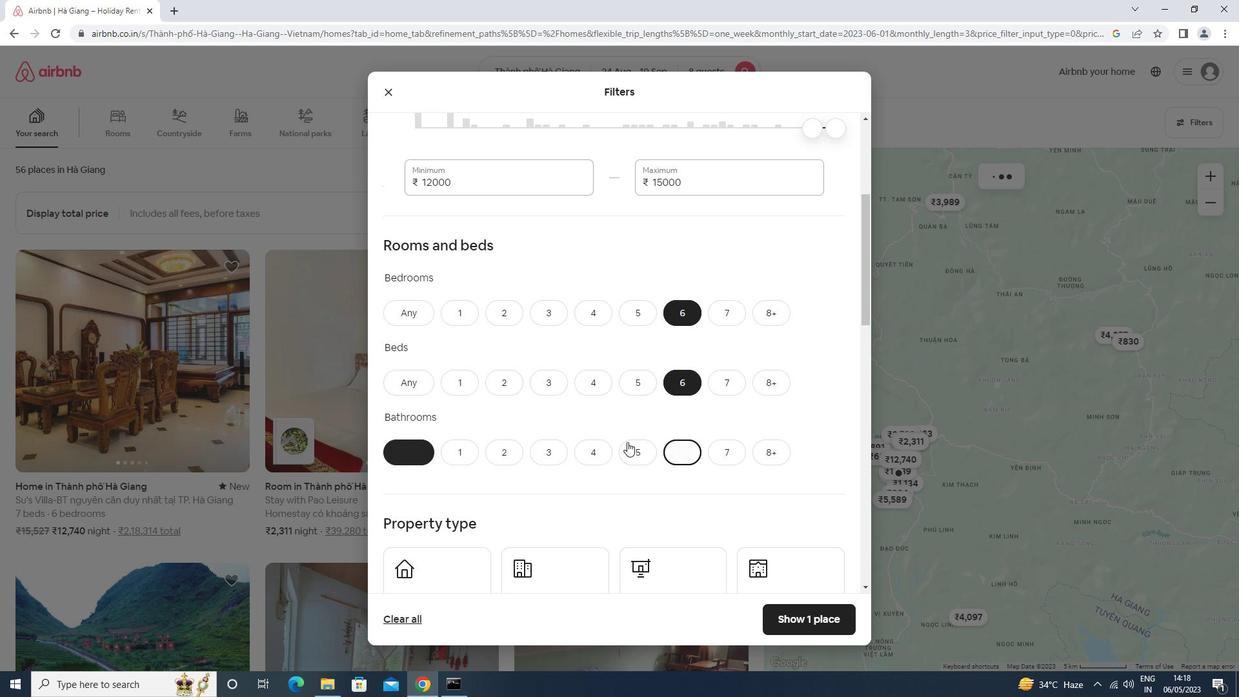 
Action: Mouse scrolled (541, 426) with delta (0, 0)
Screenshot: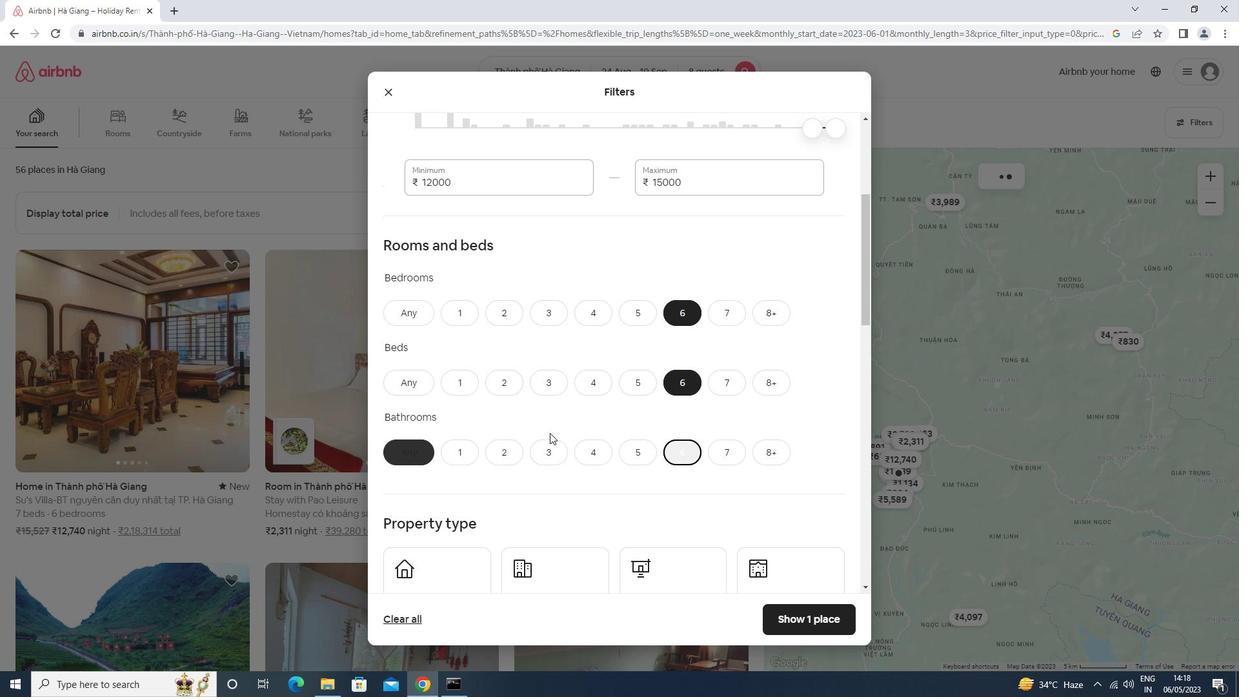 
Action: Mouse scrolled (541, 426) with delta (0, 0)
Screenshot: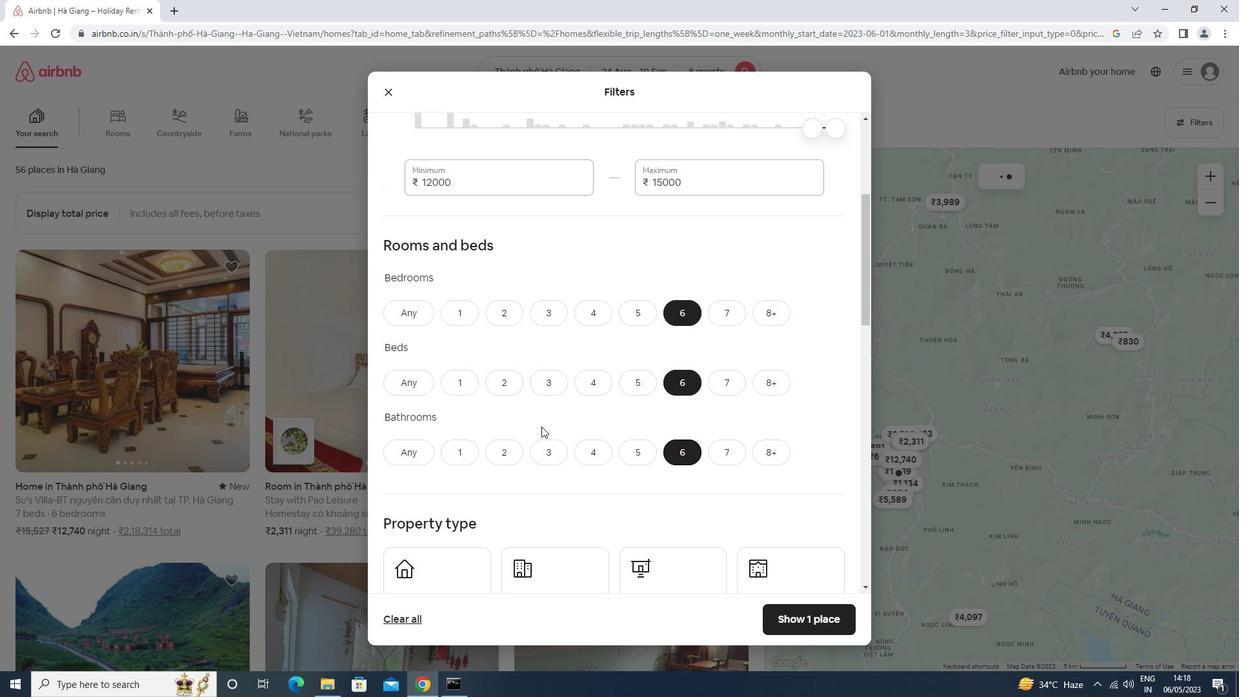 
Action: Mouse scrolled (541, 426) with delta (0, 0)
Screenshot: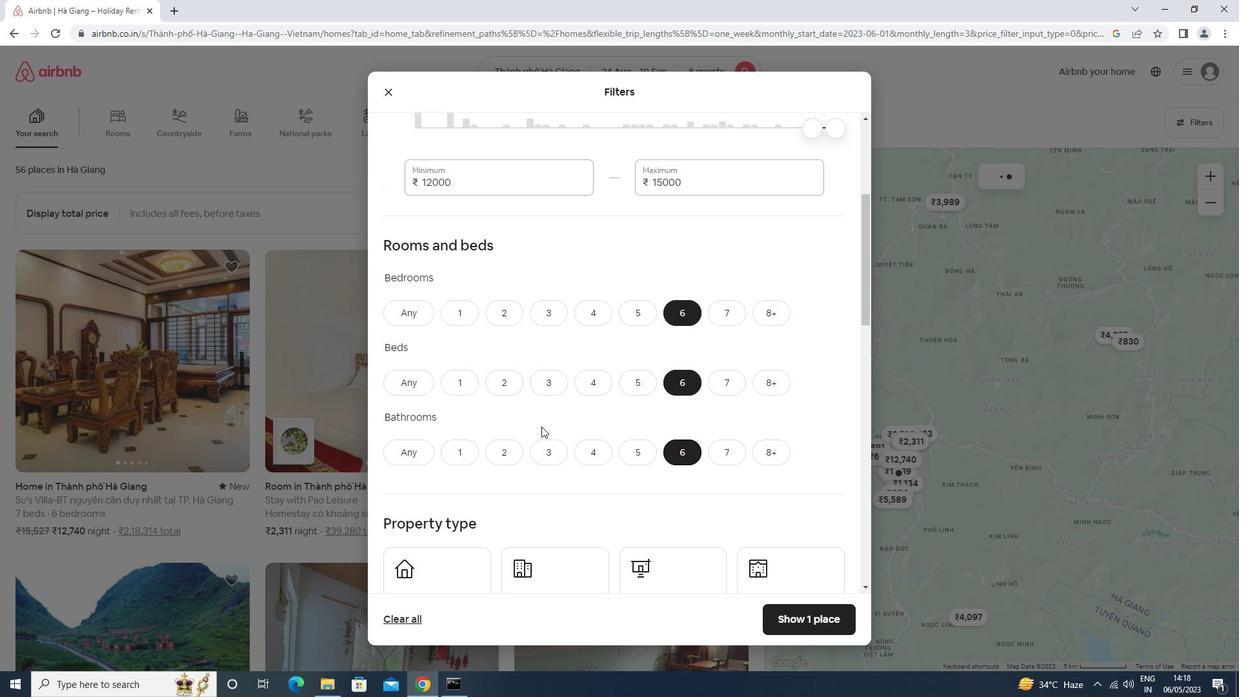 
Action: Mouse scrolled (541, 426) with delta (0, 0)
Screenshot: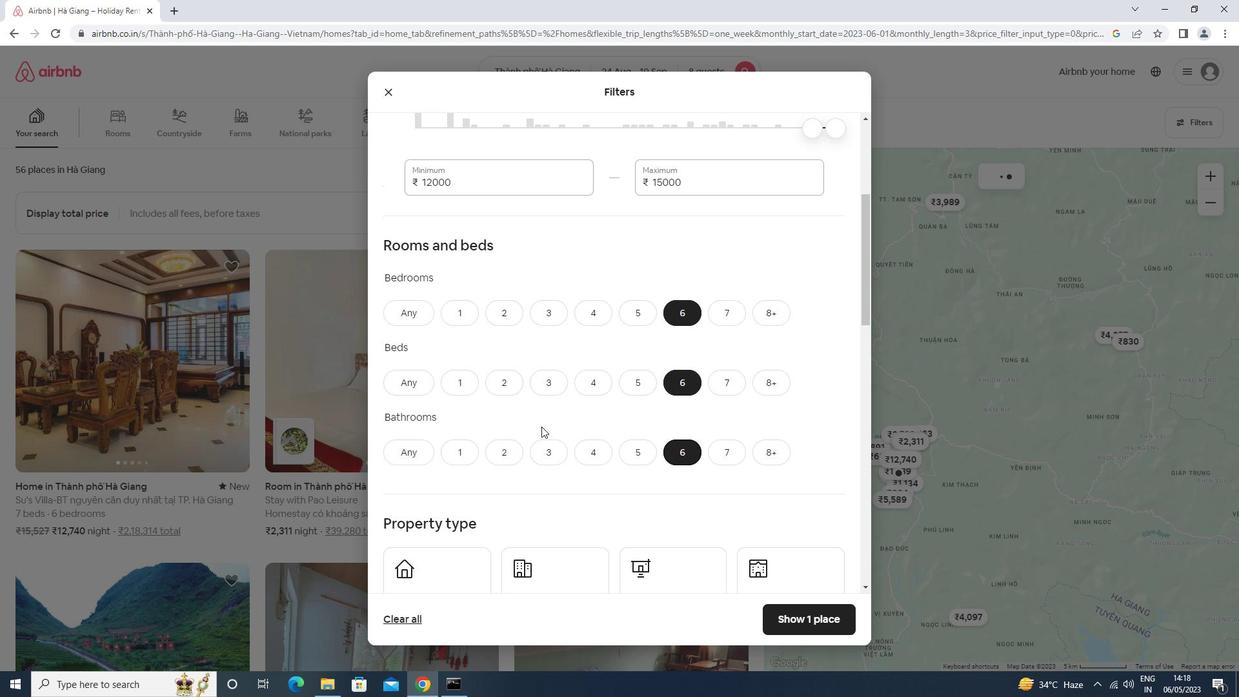 
Action: Mouse scrolled (541, 426) with delta (0, 0)
Screenshot: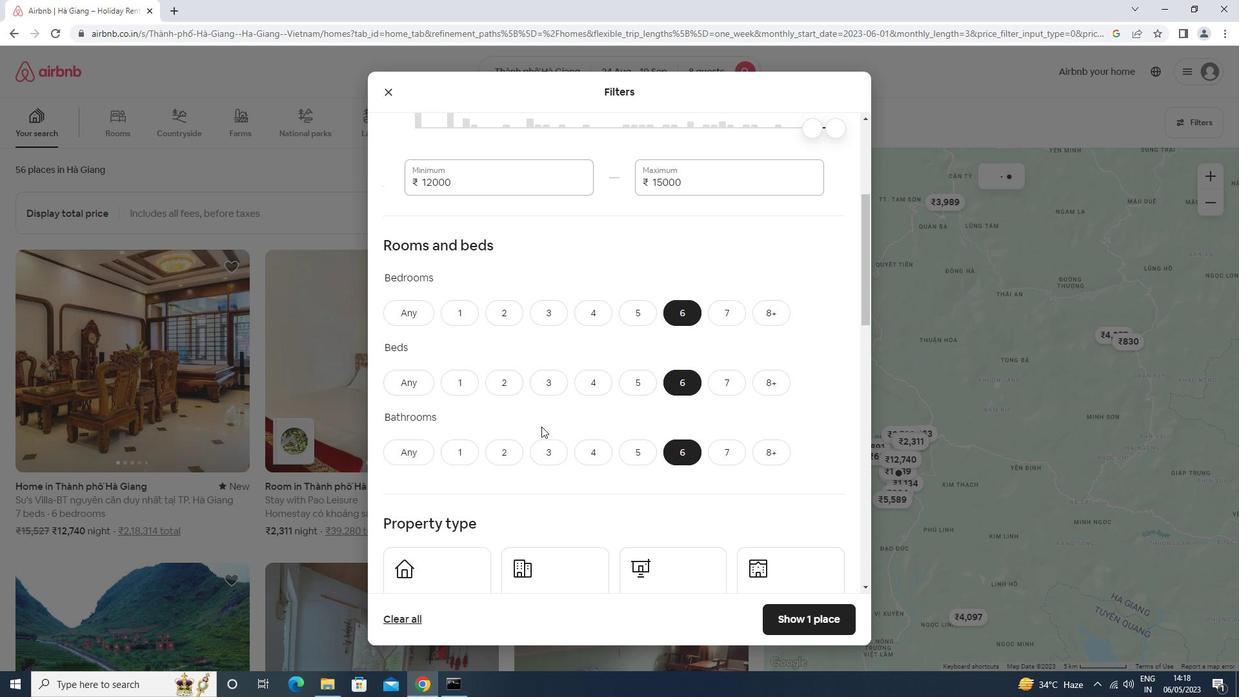 
Action: Mouse moved to (443, 288)
Screenshot: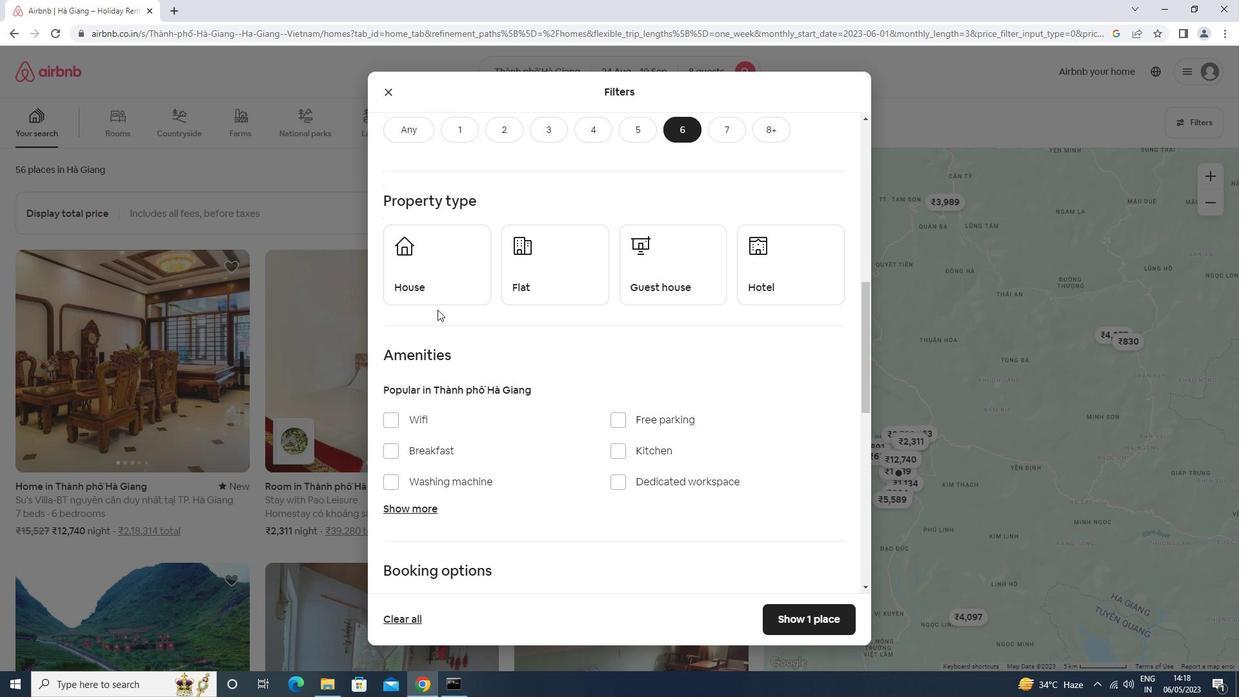 
Action: Mouse pressed left at (443, 288)
Screenshot: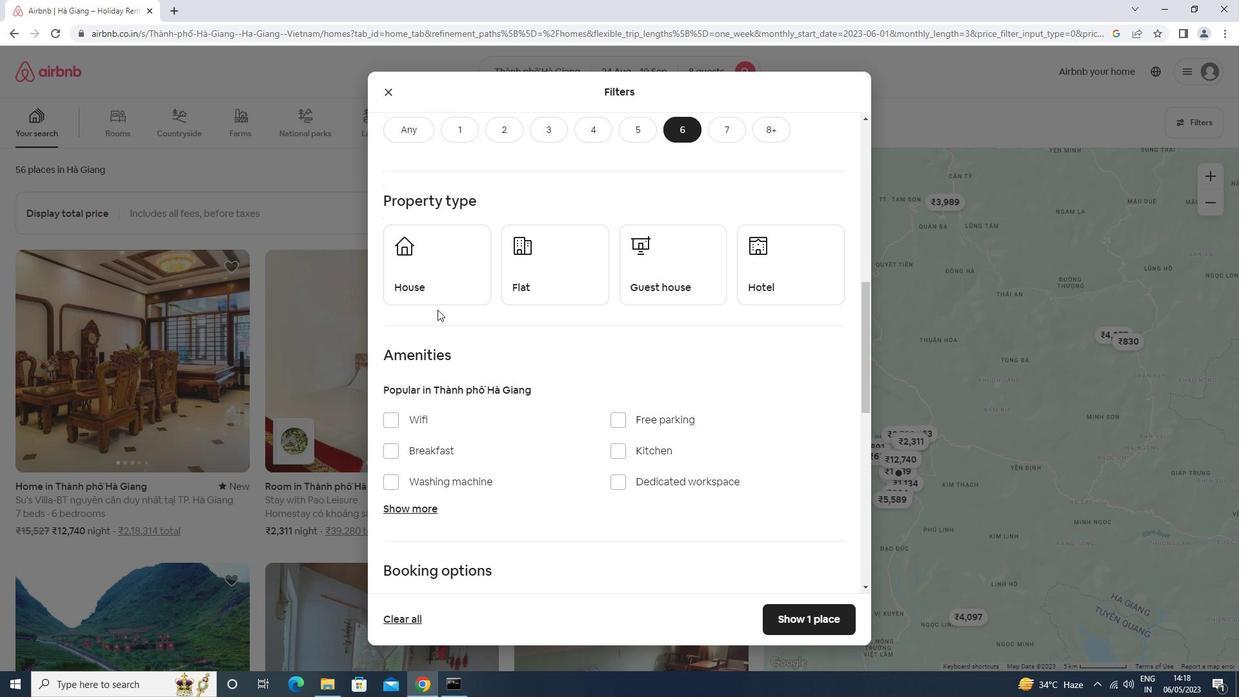
Action: Mouse moved to (561, 277)
Screenshot: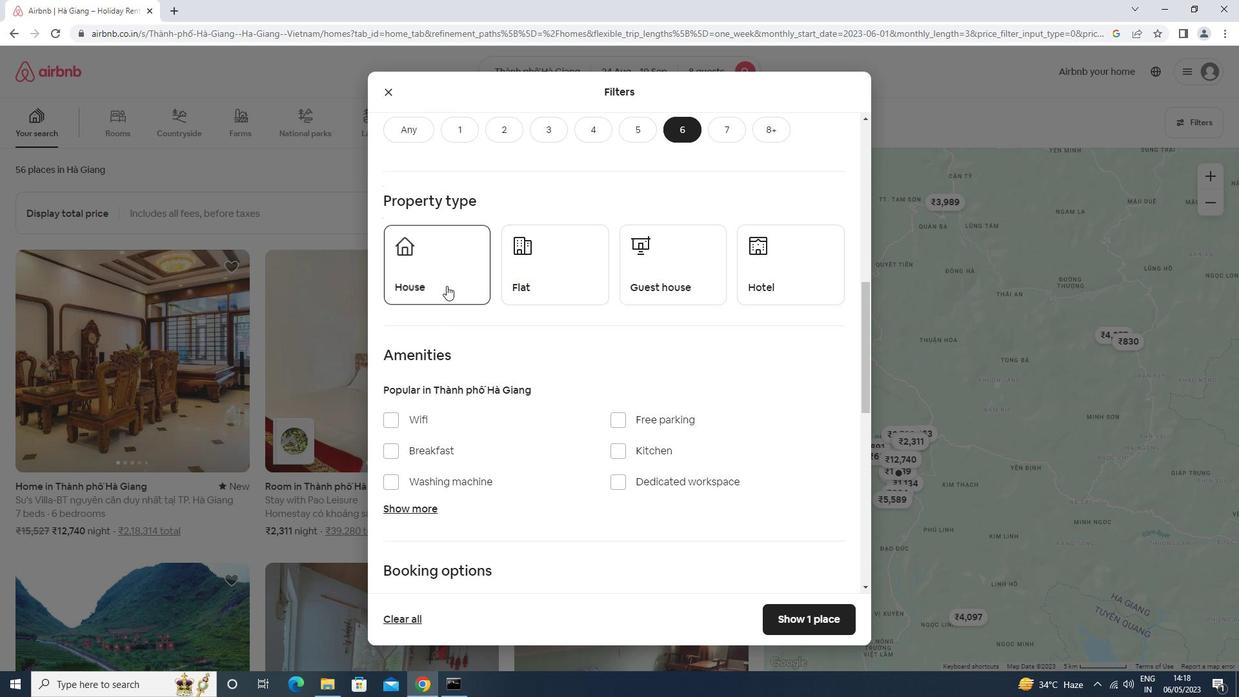 
Action: Mouse pressed left at (561, 277)
Screenshot: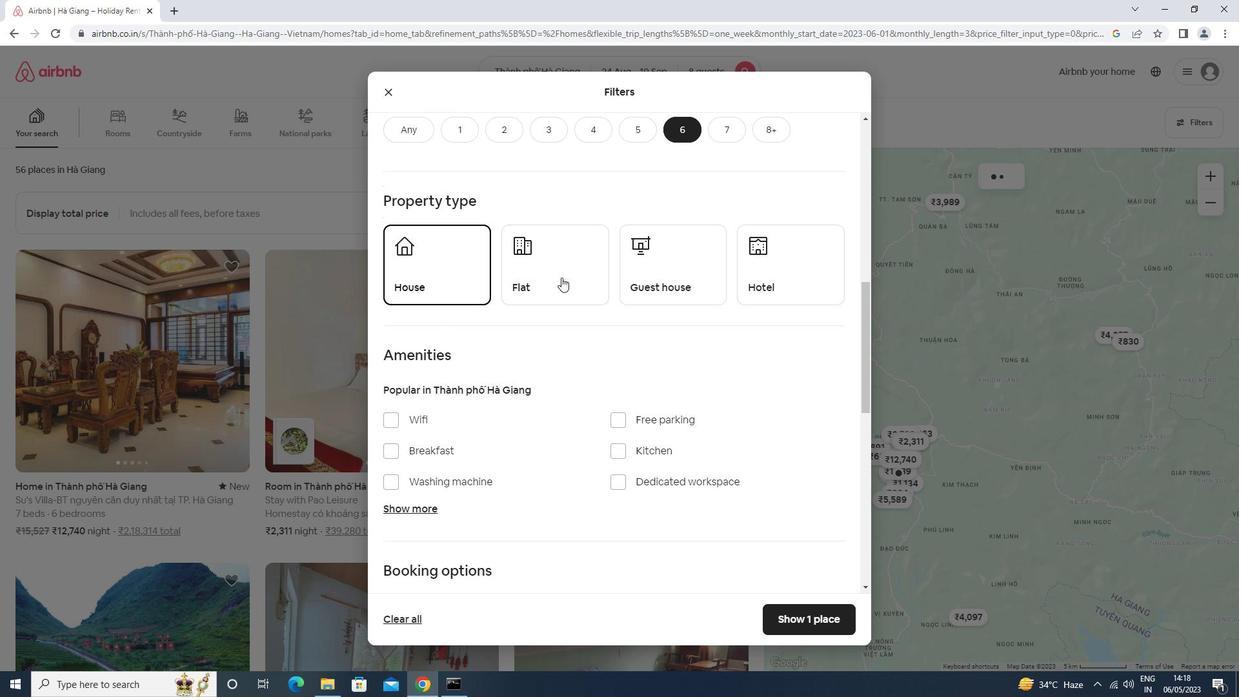 
Action: Mouse moved to (659, 276)
Screenshot: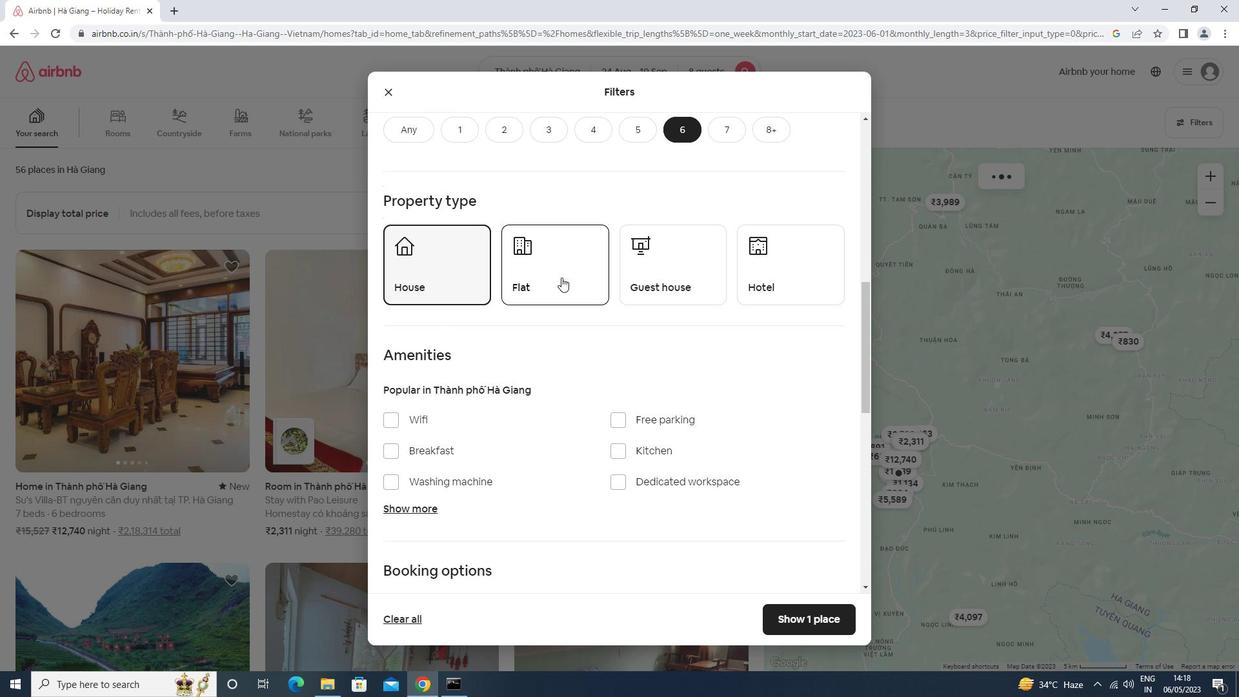 
Action: Mouse pressed left at (659, 276)
Screenshot: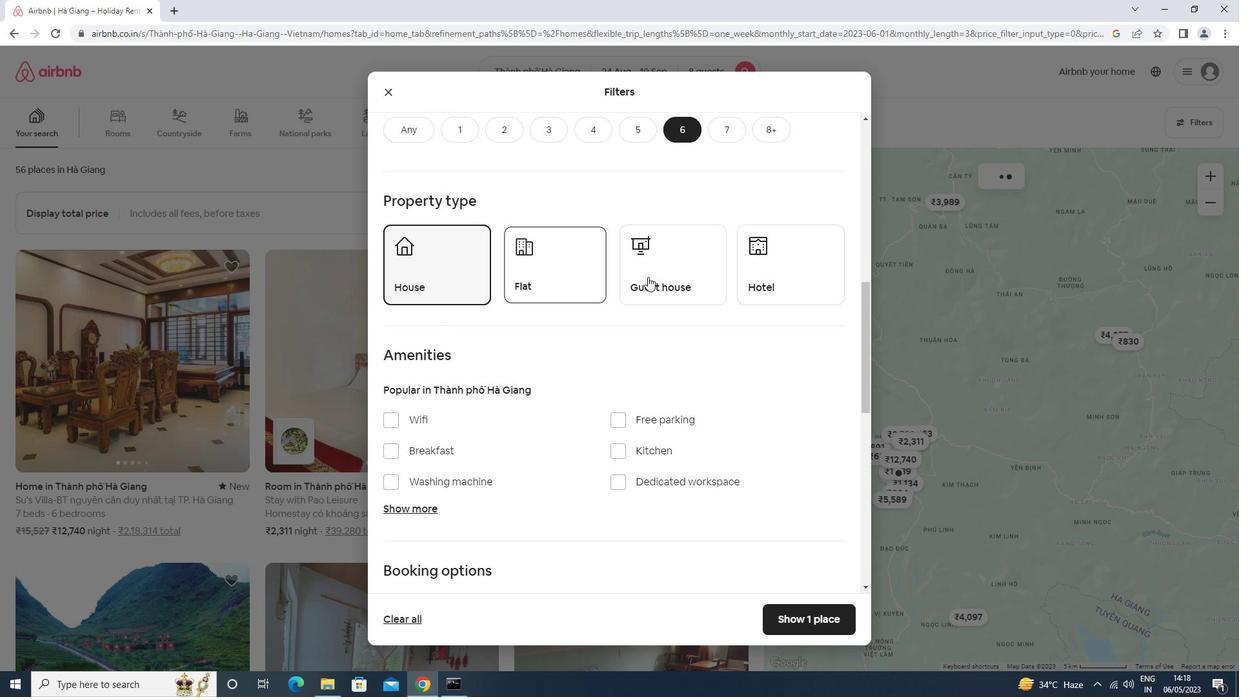 
Action: Mouse moved to (435, 418)
Screenshot: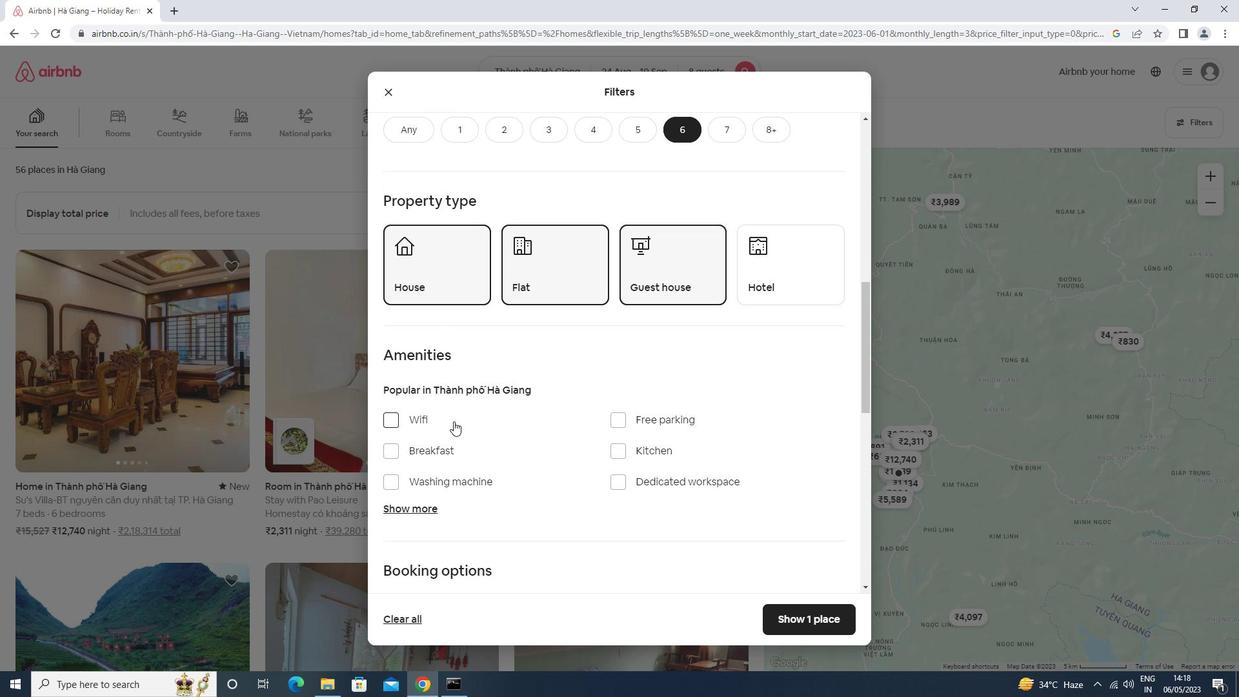
Action: Mouse pressed left at (435, 418)
Screenshot: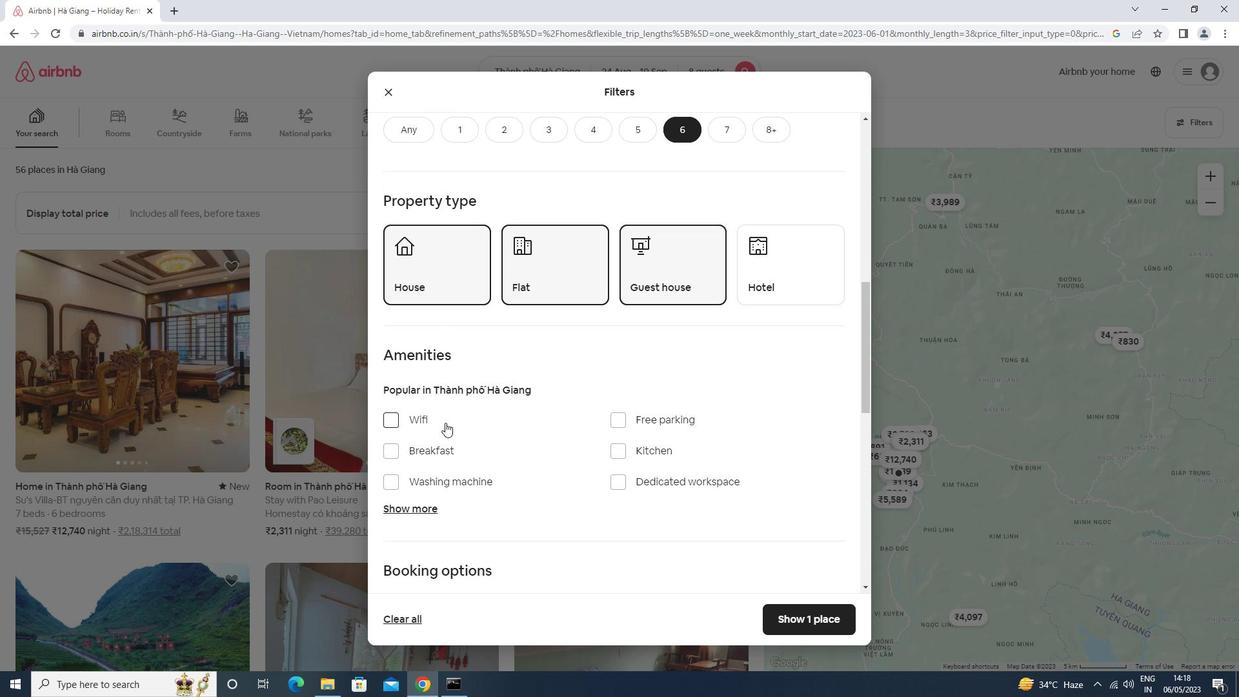 
Action: Mouse moved to (444, 457)
Screenshot: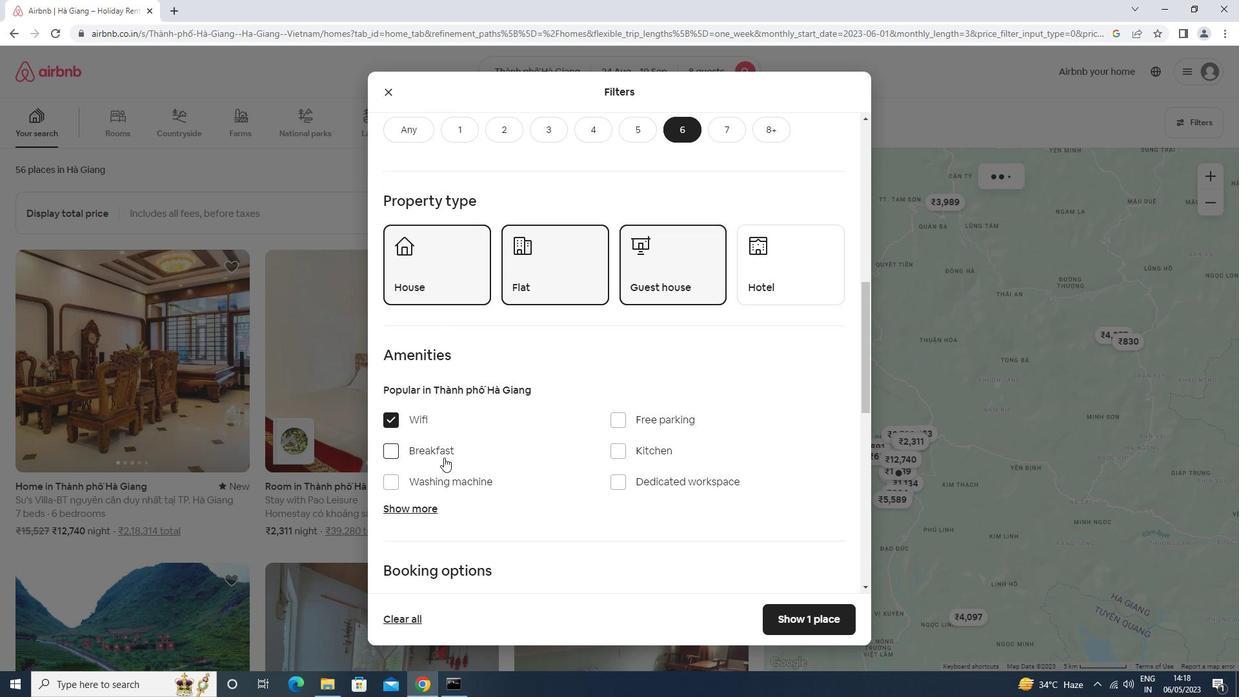 
Action: Mouse pressed left at (444, 457)
Screenshot: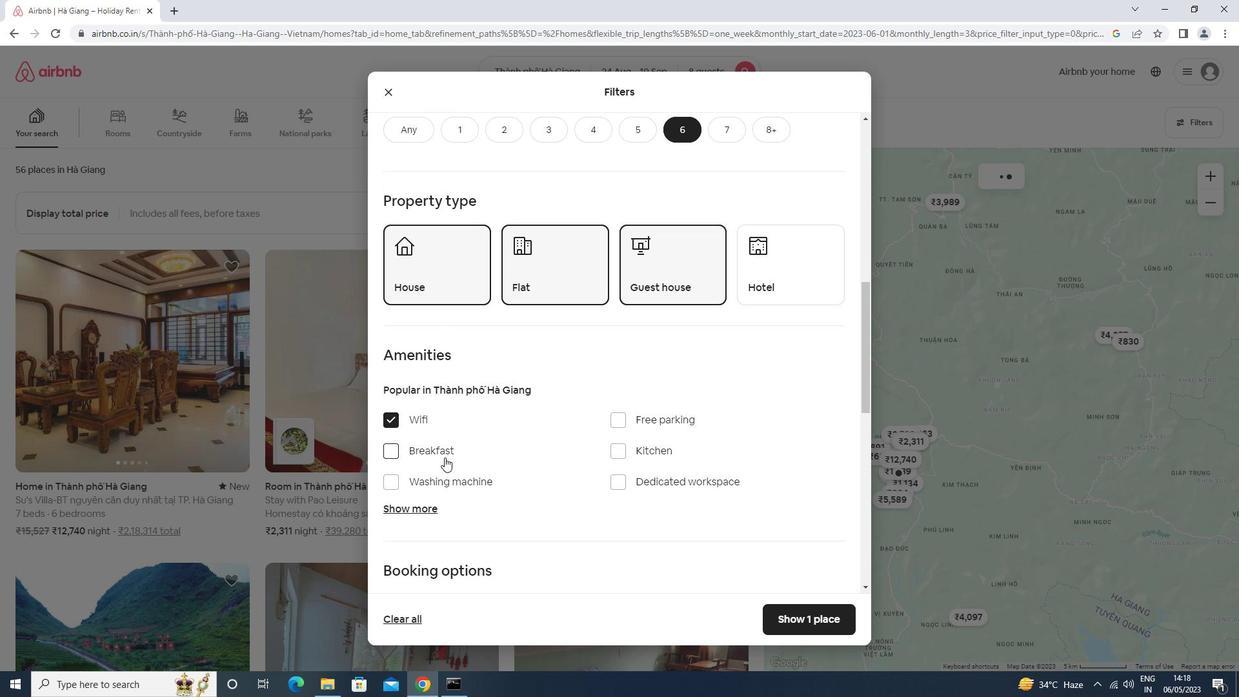 
Action: Mouse moved to (437, 512)
Screenshot: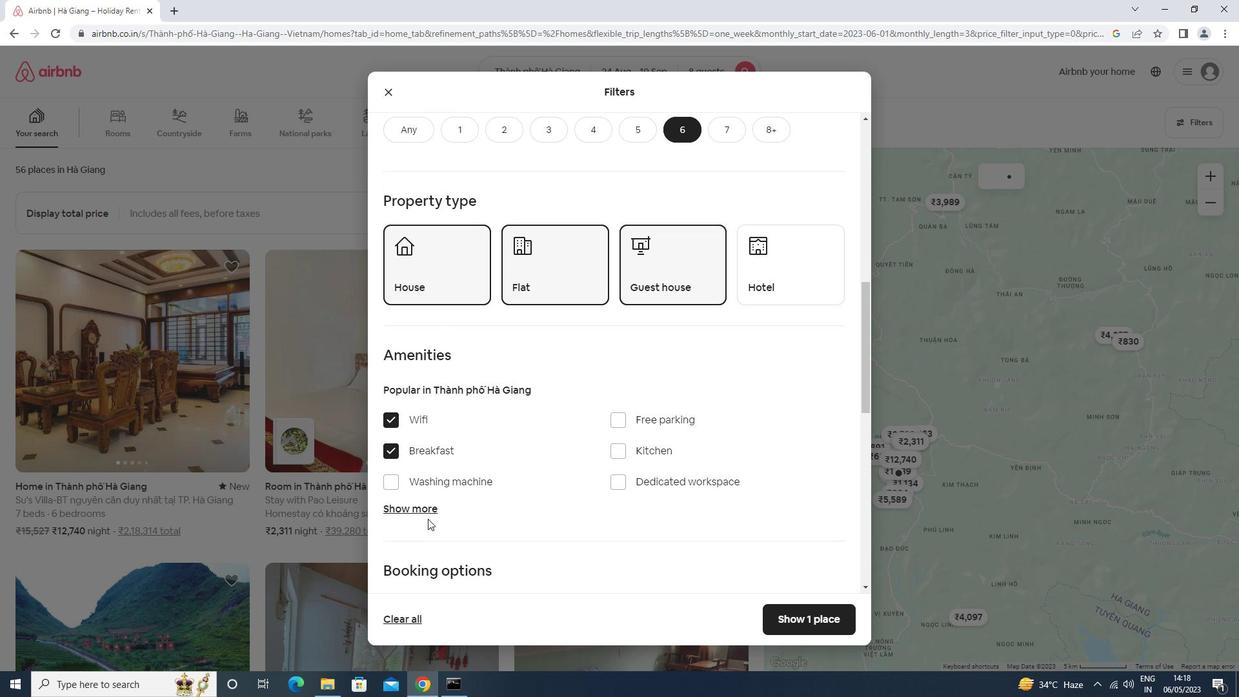 
Action: Mouse pressed left at (437, 512)
Screenshot: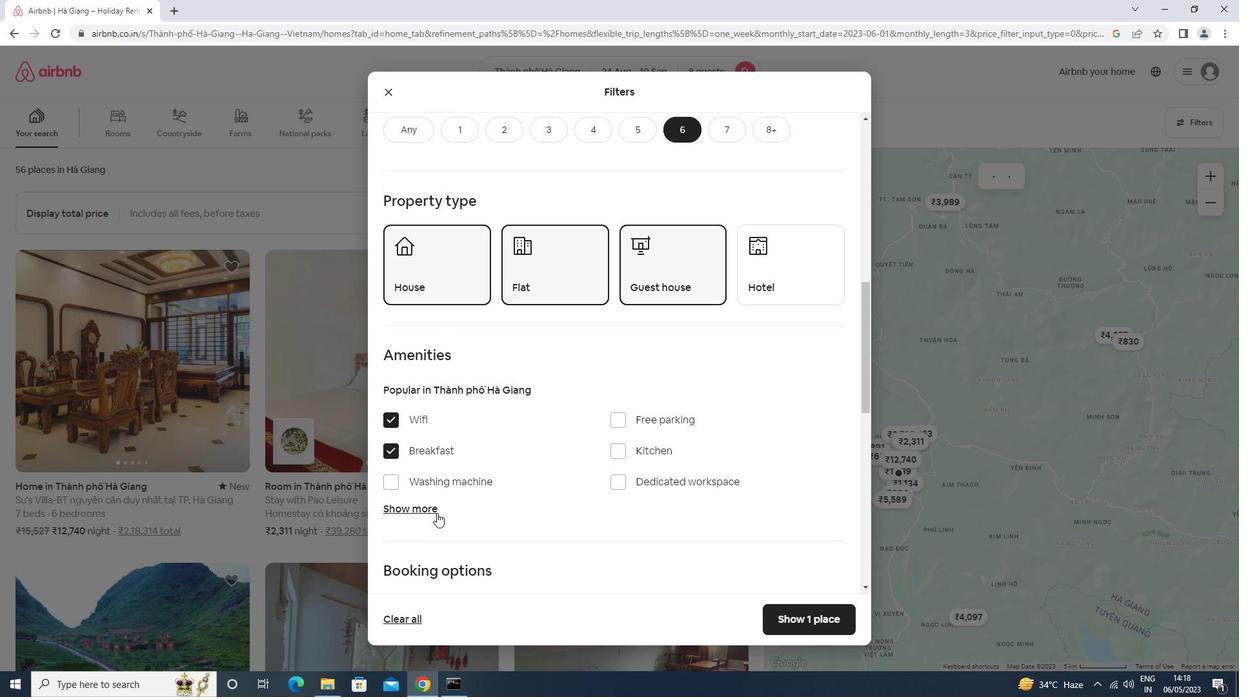 
Action: Mouse moved to (545, 540)
Screenshot: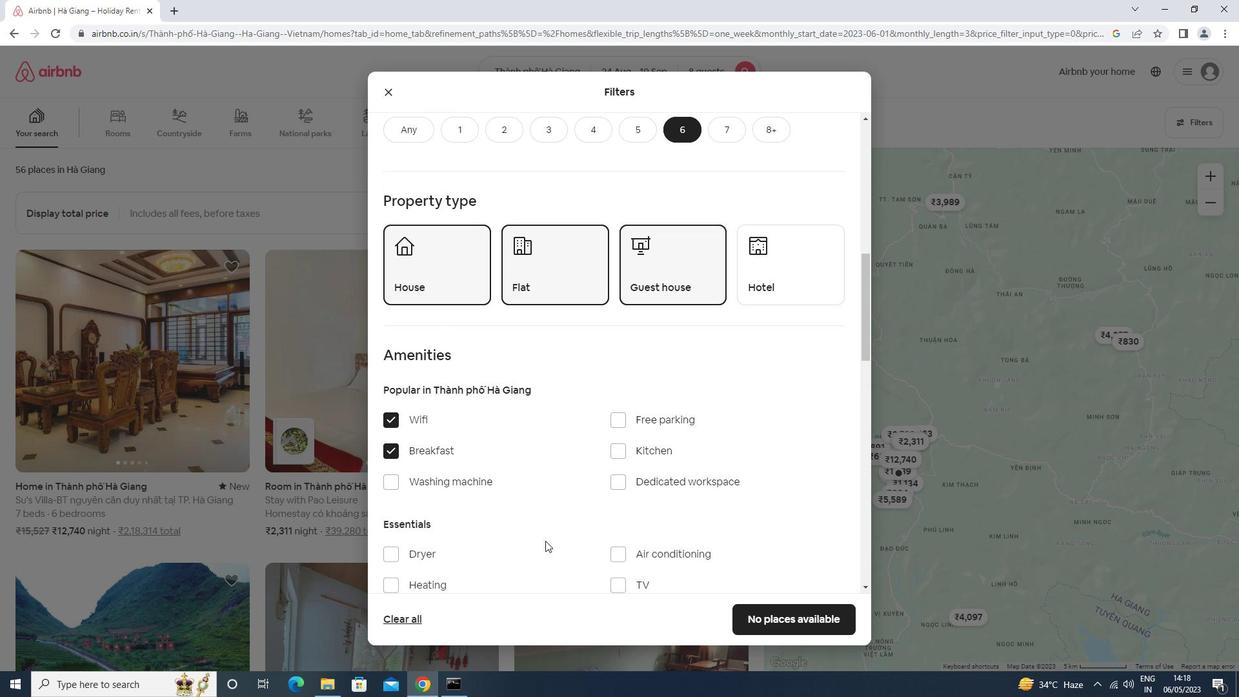 
Action: Mouse scrolled (545, 540) with delta (0, 0)
Screenshot: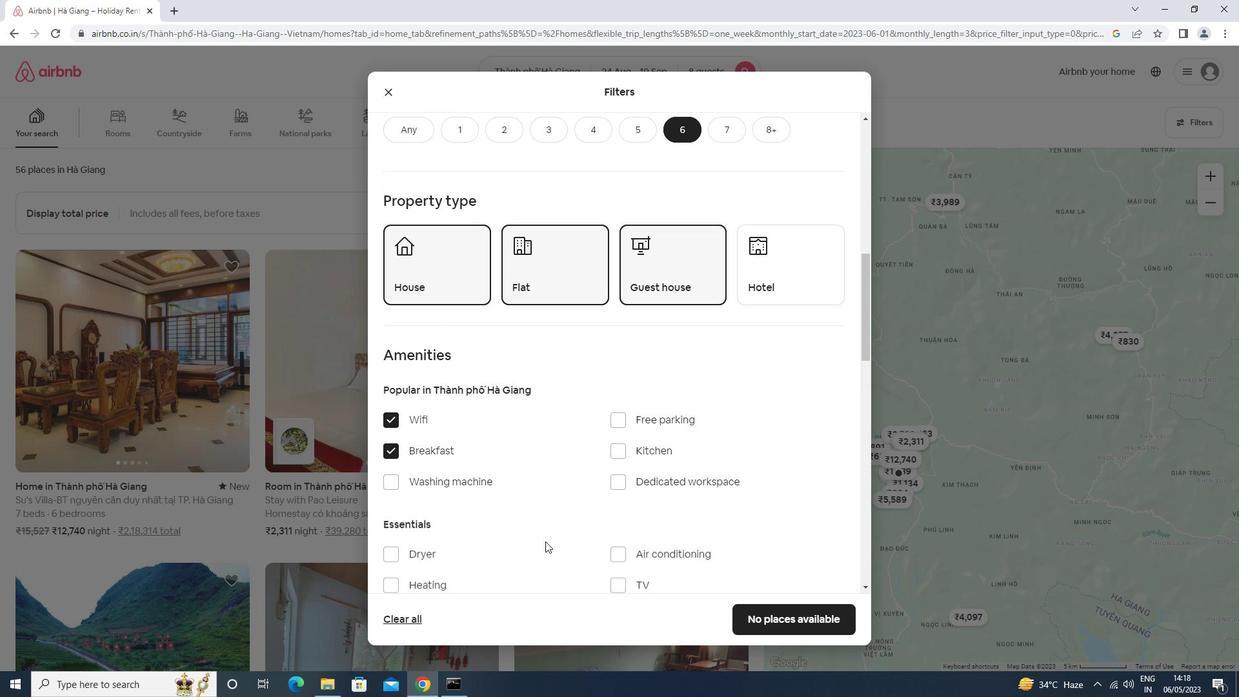 
Action: Mouse scrolled (545, 540) with delta (0, 0)
Screenshot: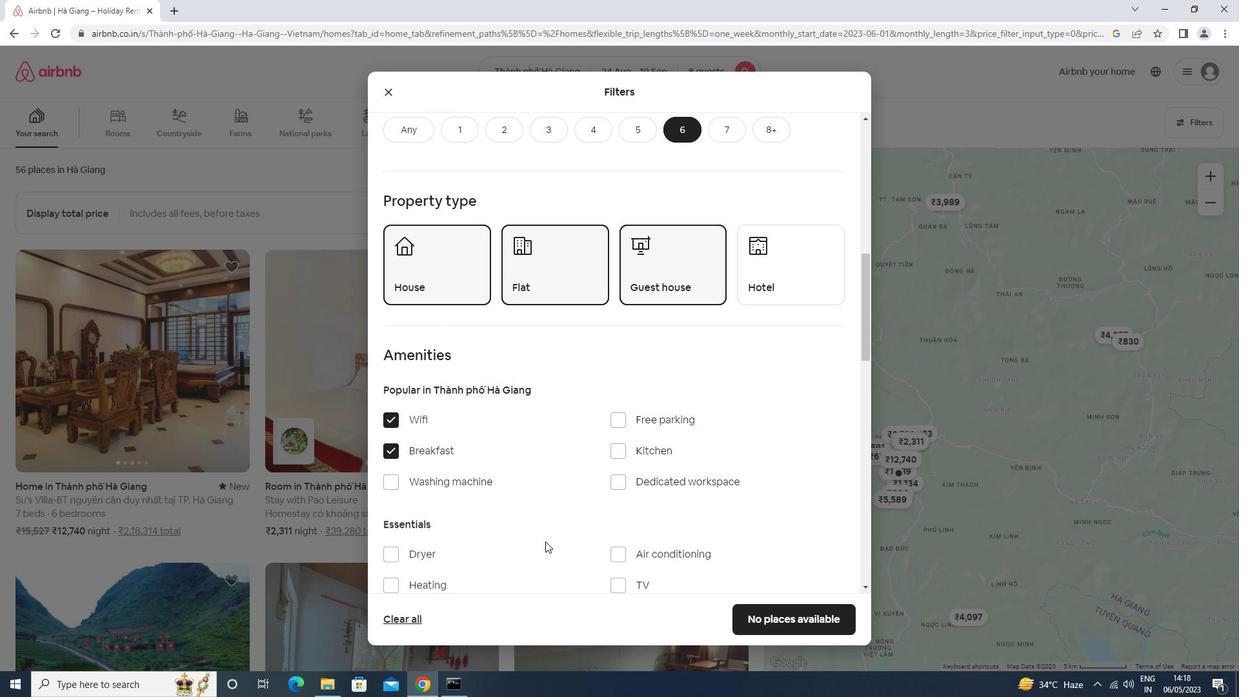 
Action: Mouse moved to (631, 460)
Screenshot: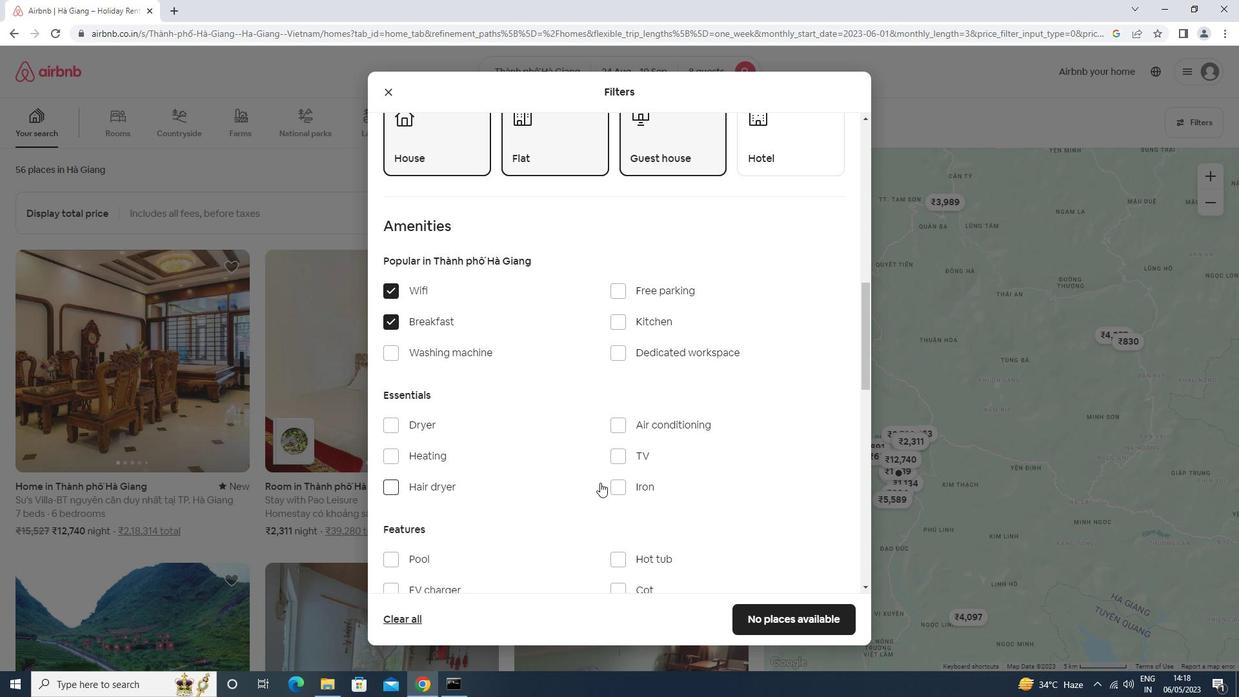 
Action: Mouse pressed left at (631, 460)
Screenshot: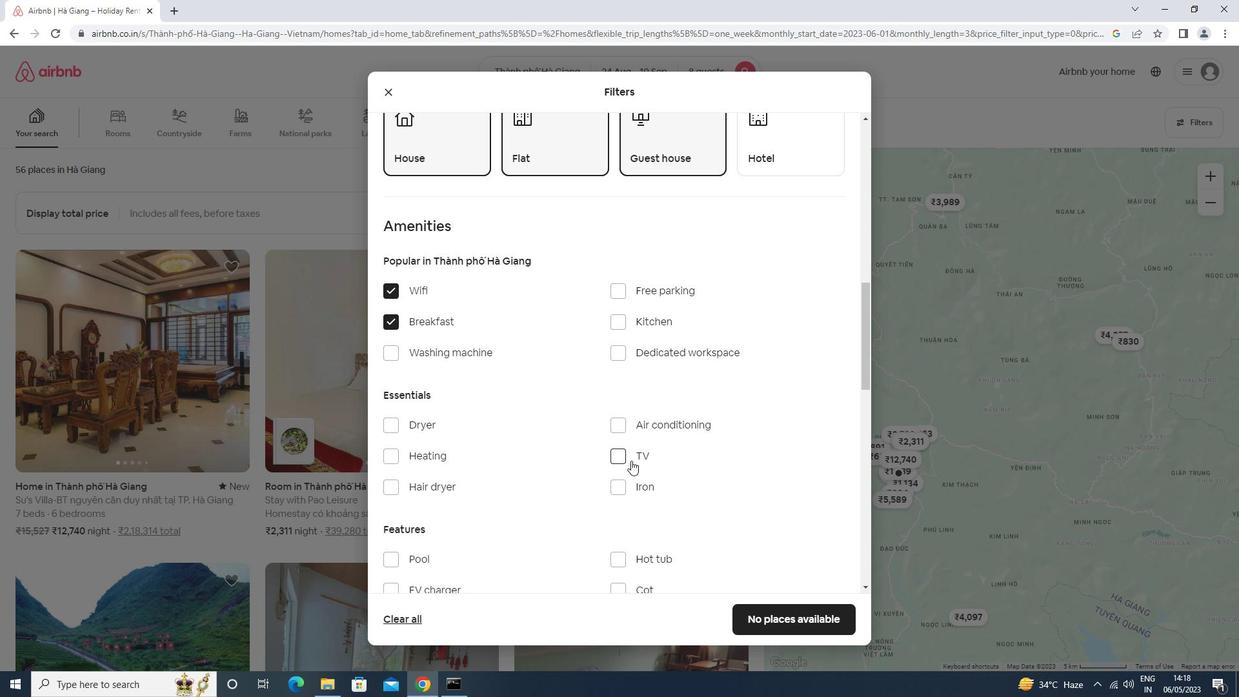 
Action: Mouse moved to (515, 469)
Screenshot: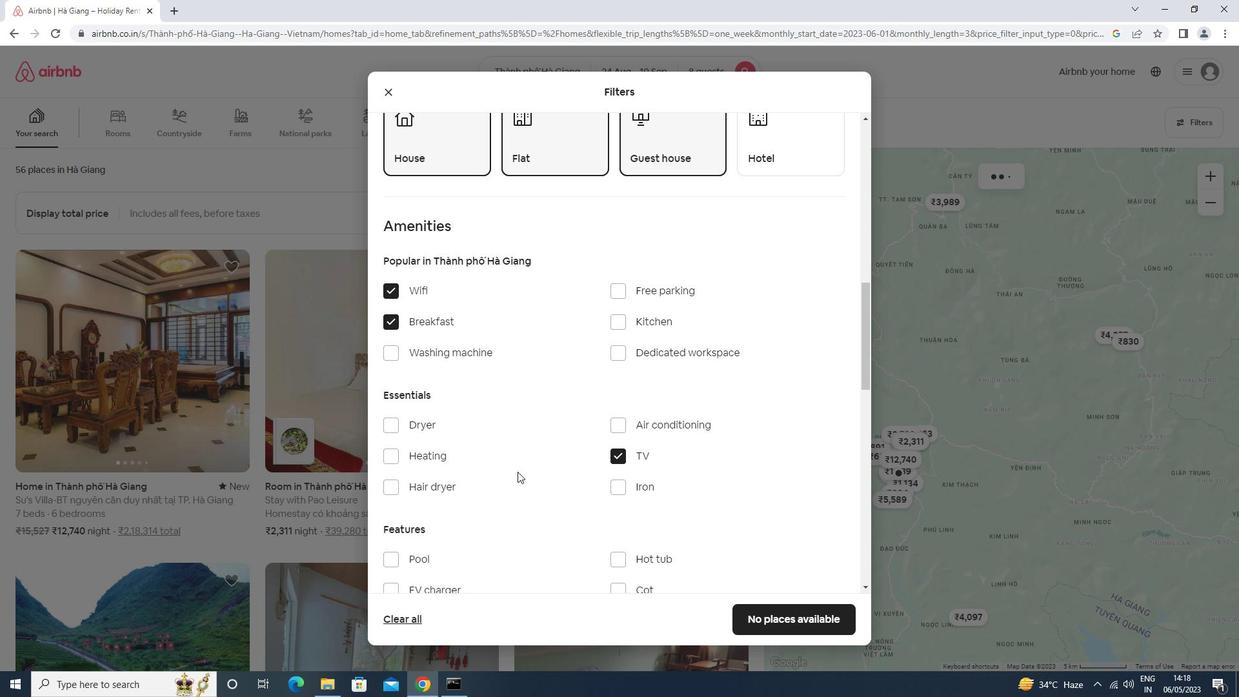 
Action: Mouse scrolled (515, 469) with delta (0, 0)
Screenshot: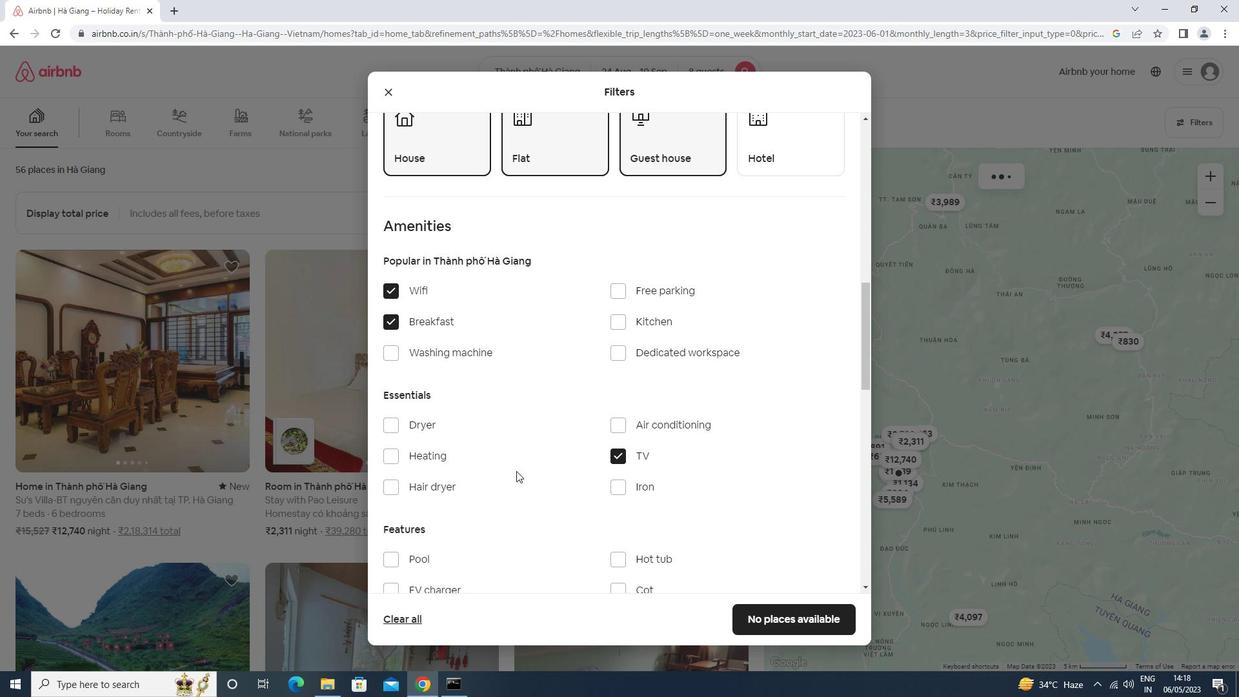 
Action: Mouse scrolled (515, 469) with delta (0, 0)
Screenshot: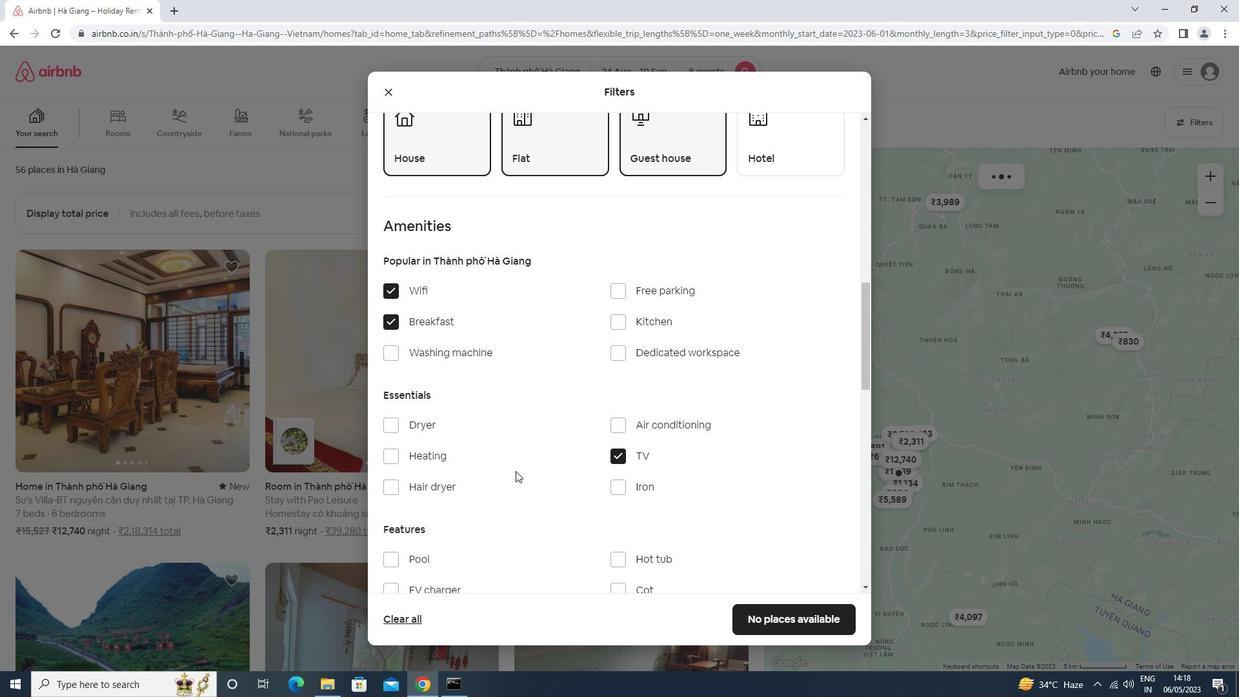 
Action: Mouse scrolled (515, 469) with delta (0, 0)
Screenshot: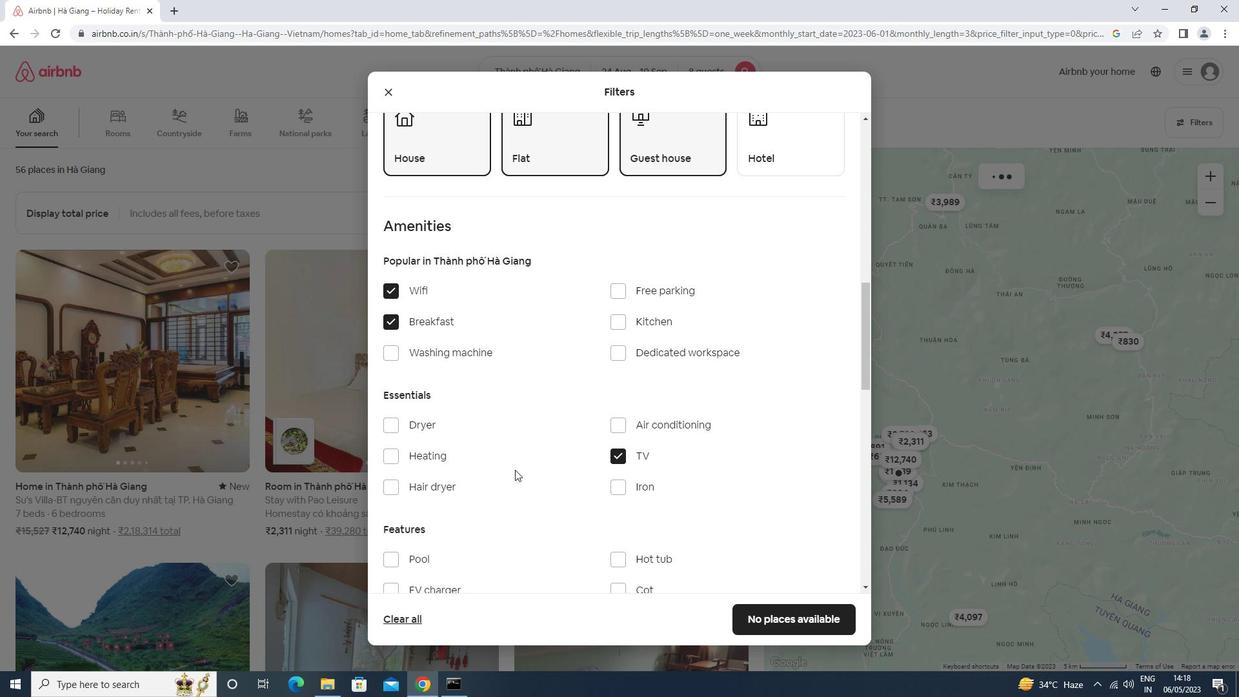 
Action: Mouse scrolled (515, 469) with delta (0, 0)
Screenshot: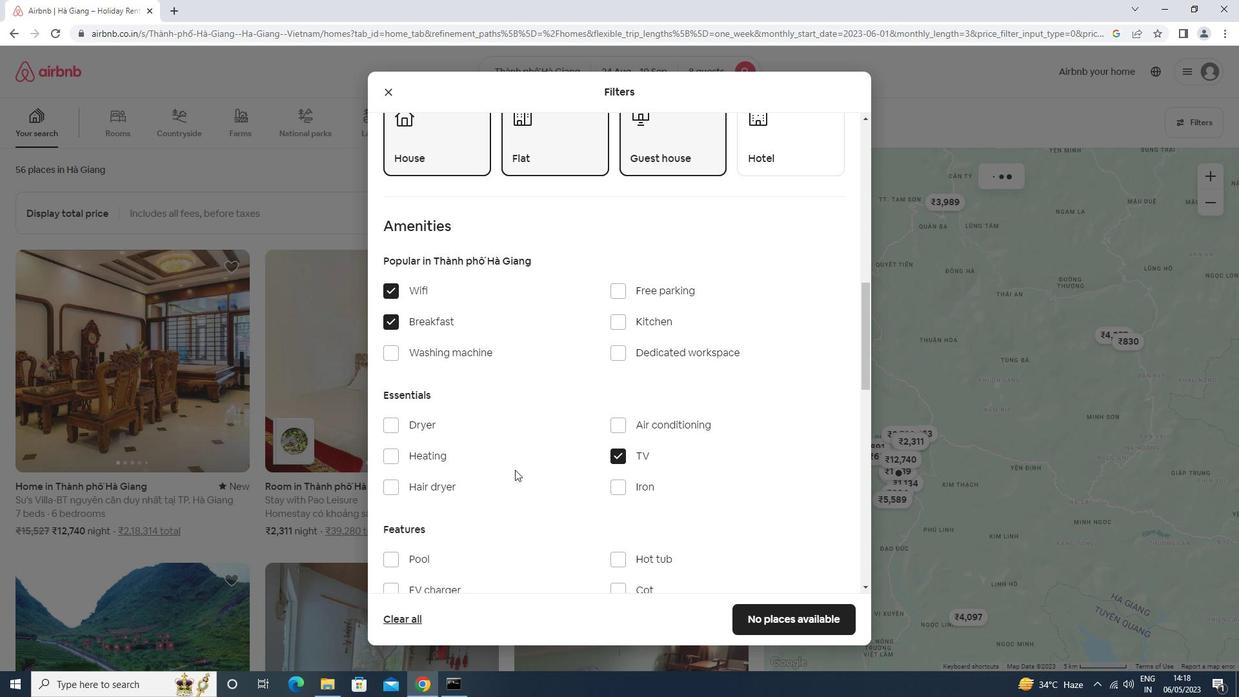 
Action: Mouse moved to (449, 427)
Screenshot: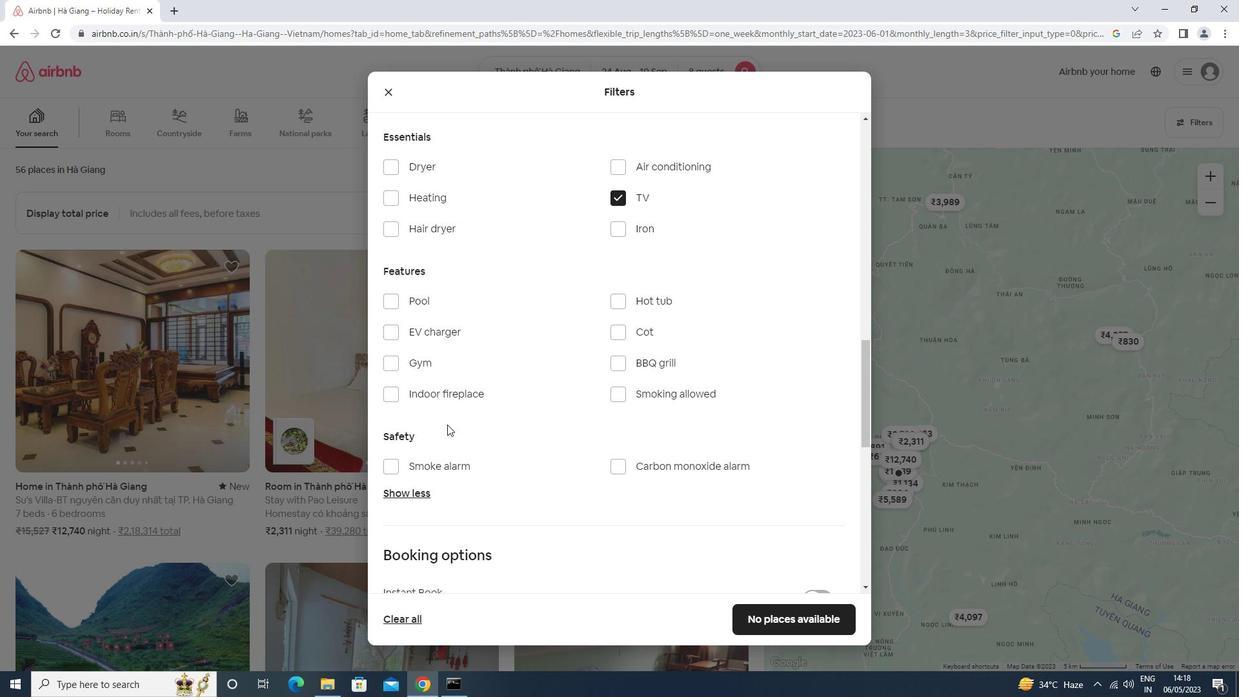 
Action: Mouse scrolled (449, 427) with delta (0, 0)
Screenshot: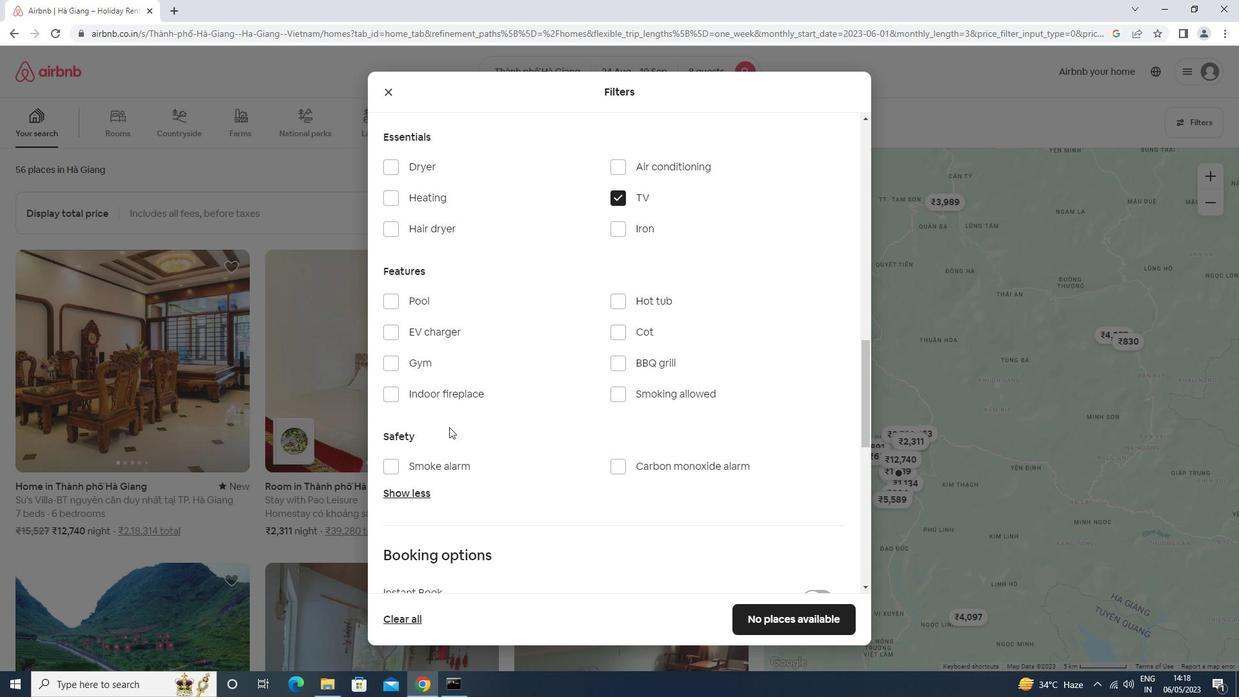 
Action: Mouse scrolled (449, 427) with delta (0, 0)
Screenshot: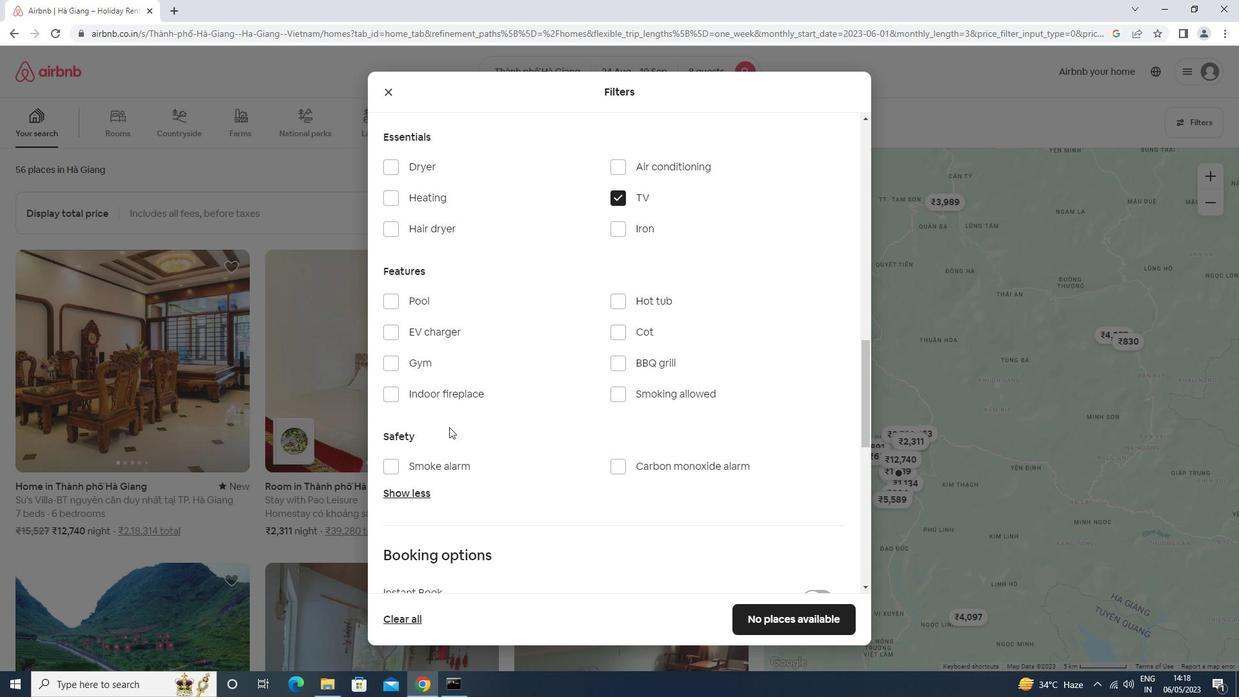 
Action: Mouse scrolled (449, 427) with delta (0, 0)
Screenshot: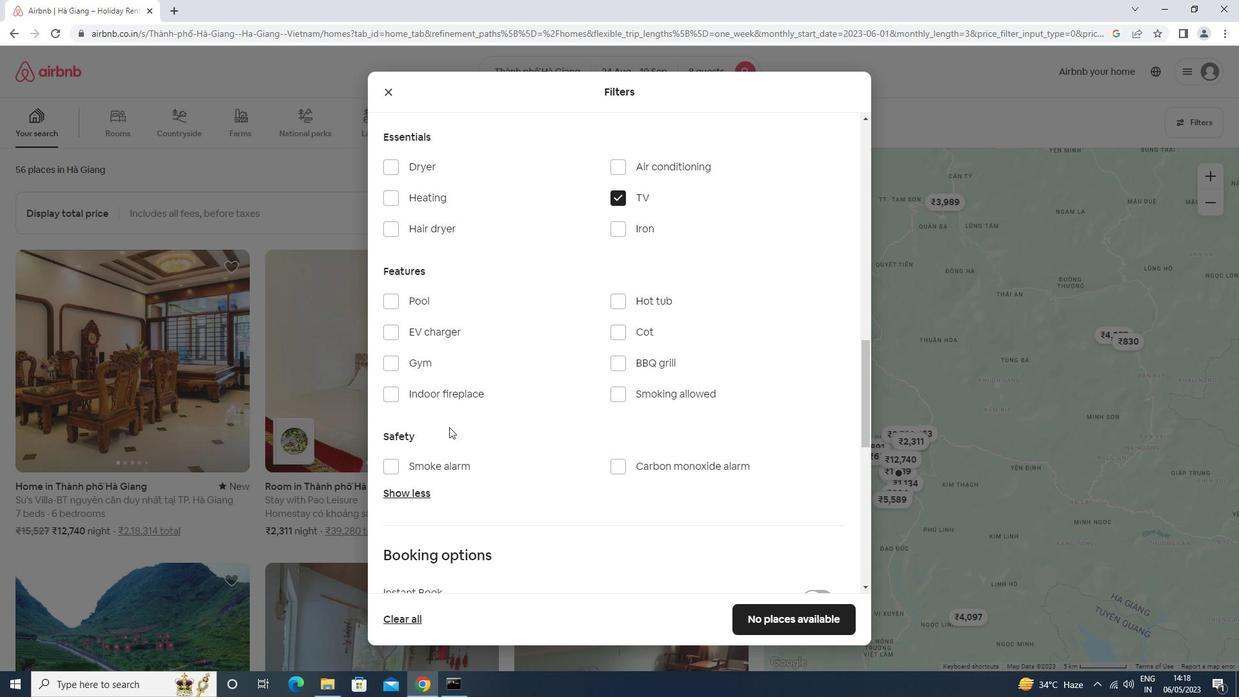 
Action: Mouse scrolled (449, 427) with delta (0, 0)
Screenshot: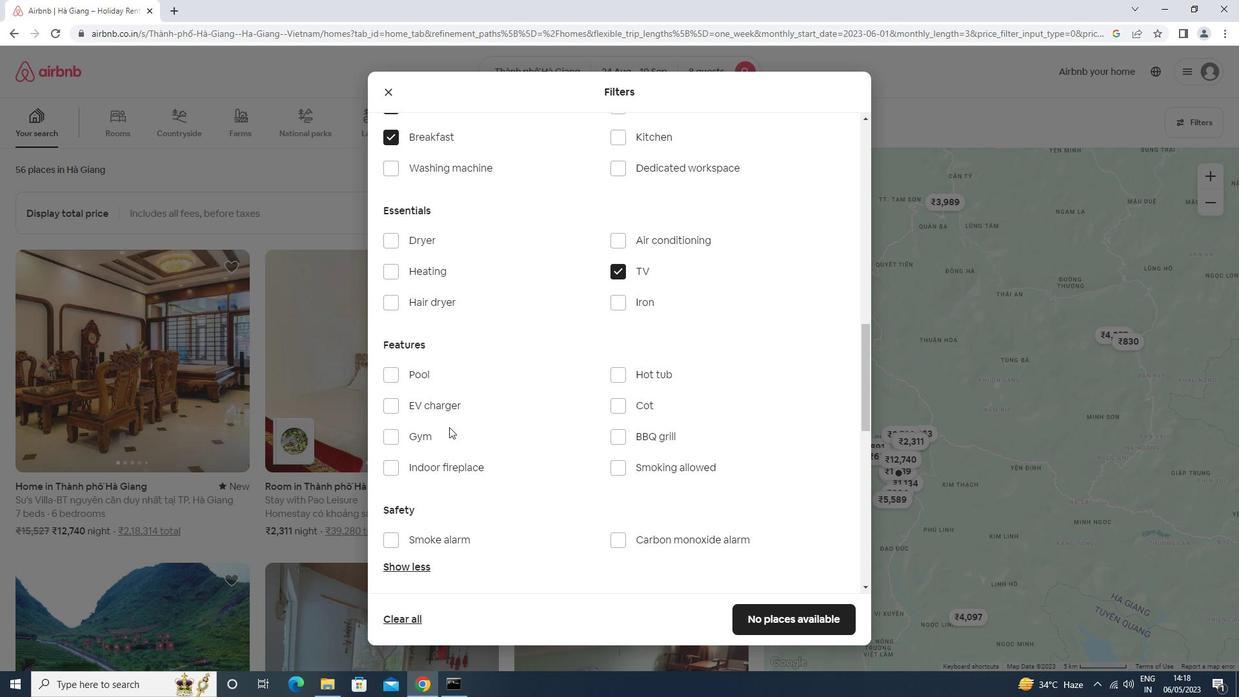 
Action: Mouse scrolled (449, 426) with delta (0, 0)
Screenshot: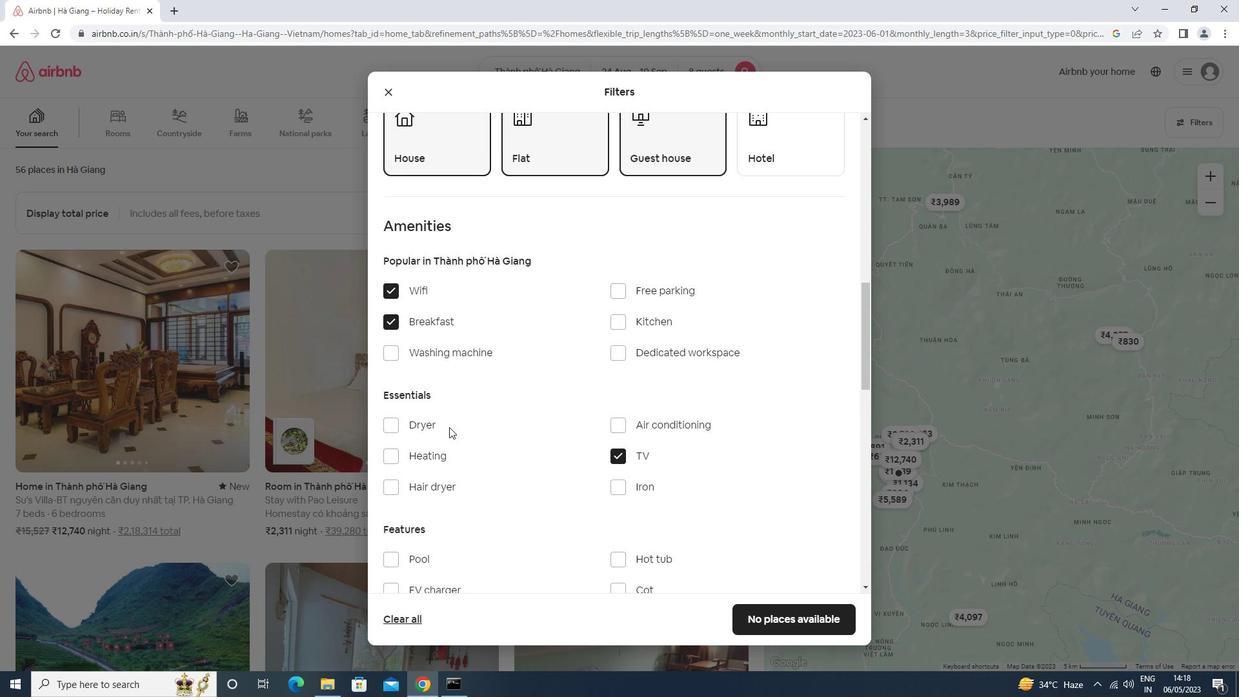 
Action: Mouse moved to (449, 427)
Screenshot: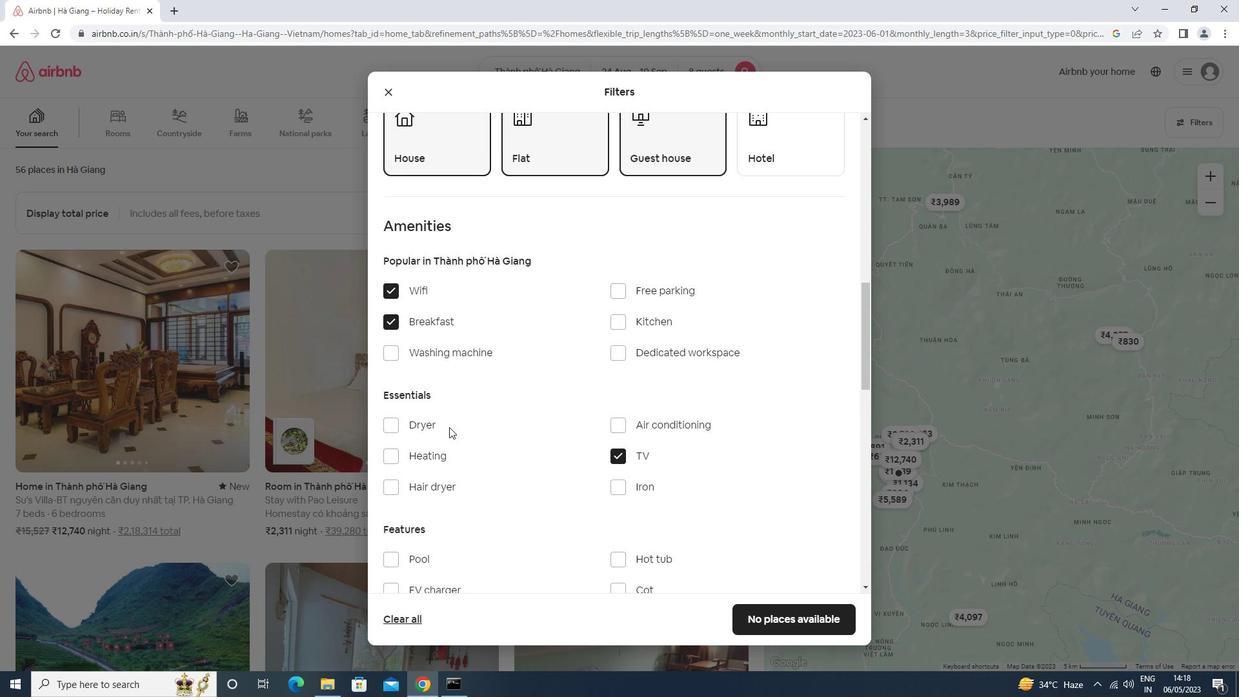 
Action: Mouse scrolled (449, 426) with delta (0, 0)
Screenshot: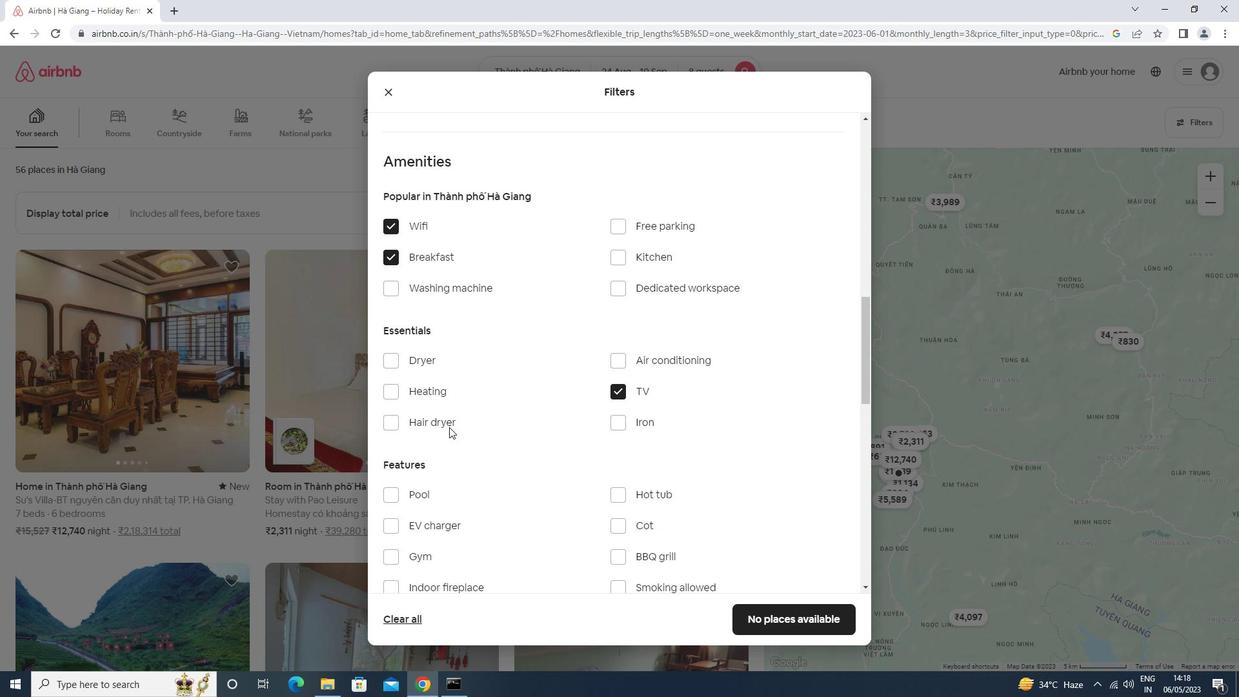 
Action: Mouse scrolled (449, 426) with delta (0, 0)
Screenshot: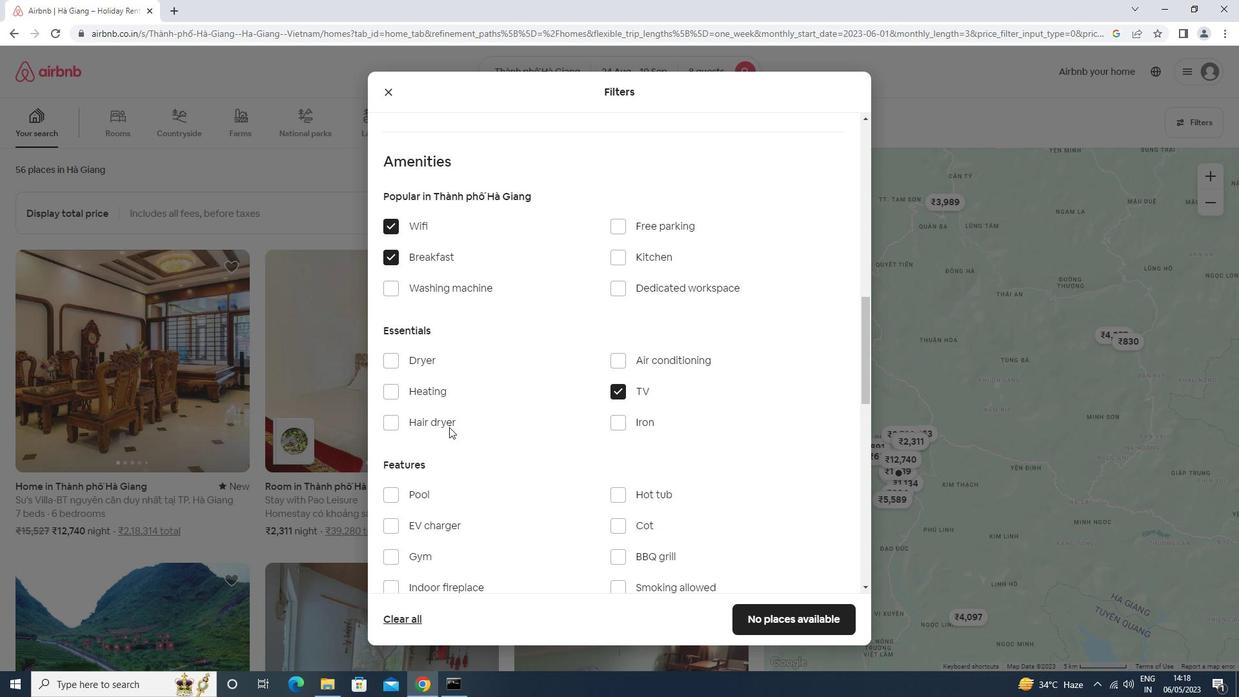 
Action: Mouse moved to (449, 427)
Screenshot: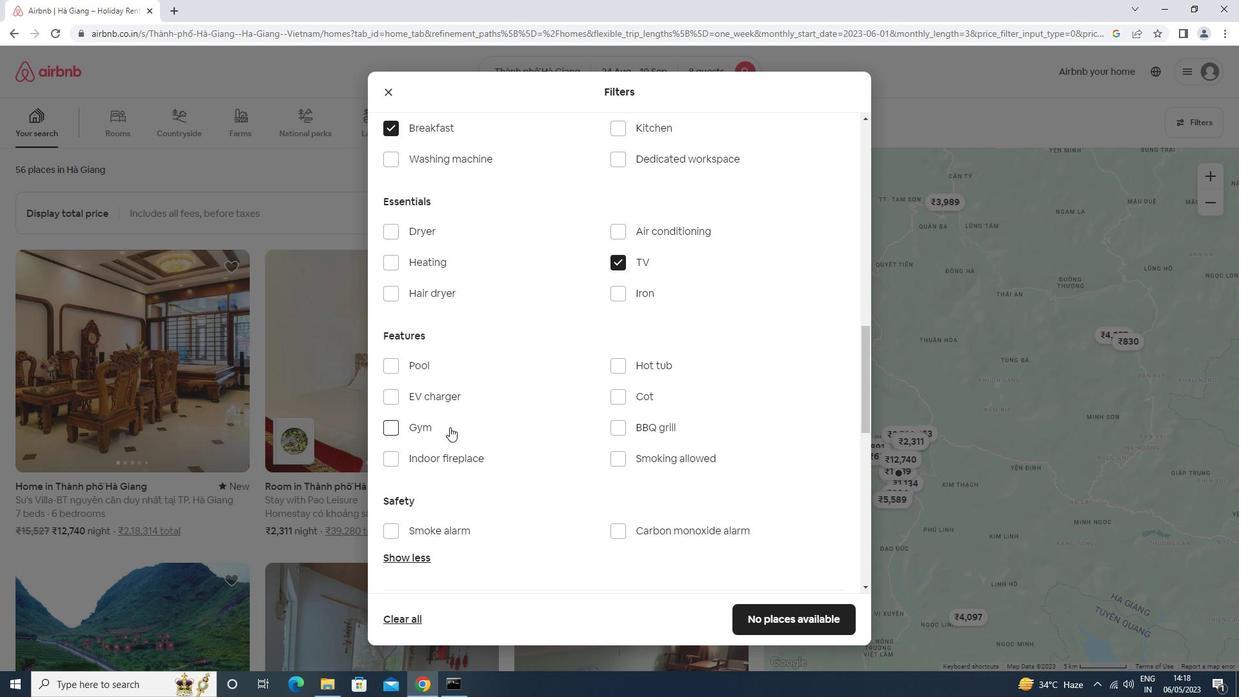 
Action: Mouse scrolled (449, 427) with delta (0, 0)
Screenshot: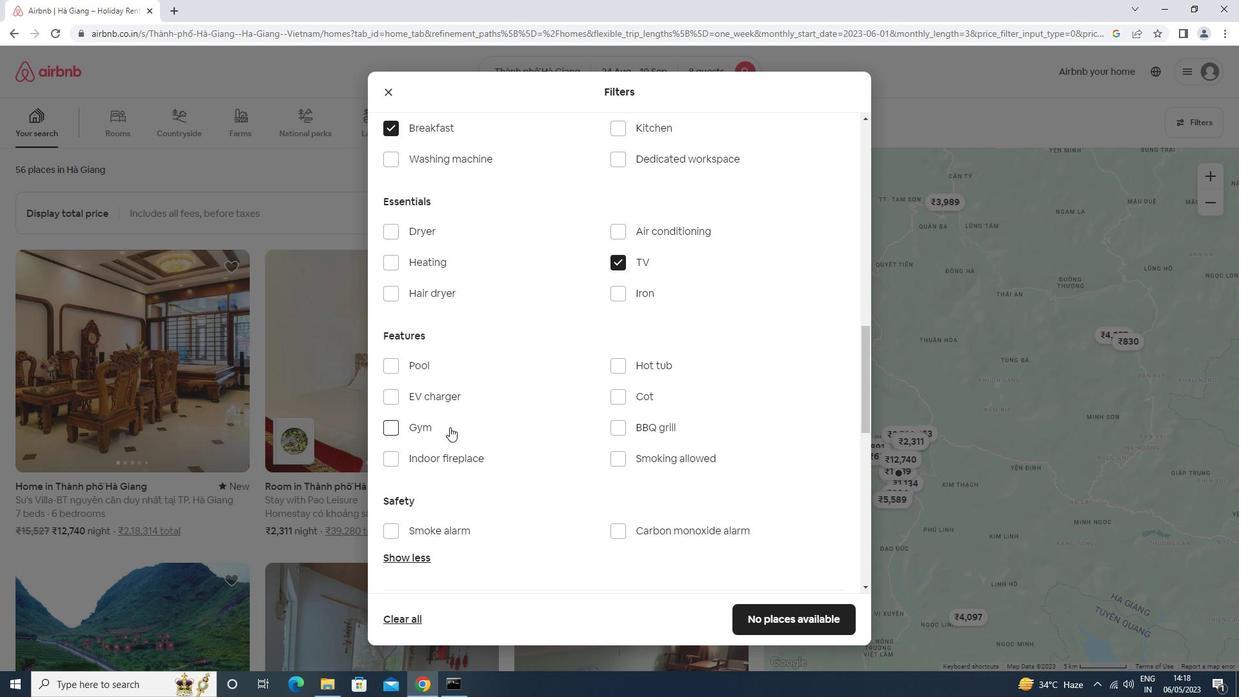 
Action: Mouse scrolled (449, 427) with delta (0, 0)
Screenshot: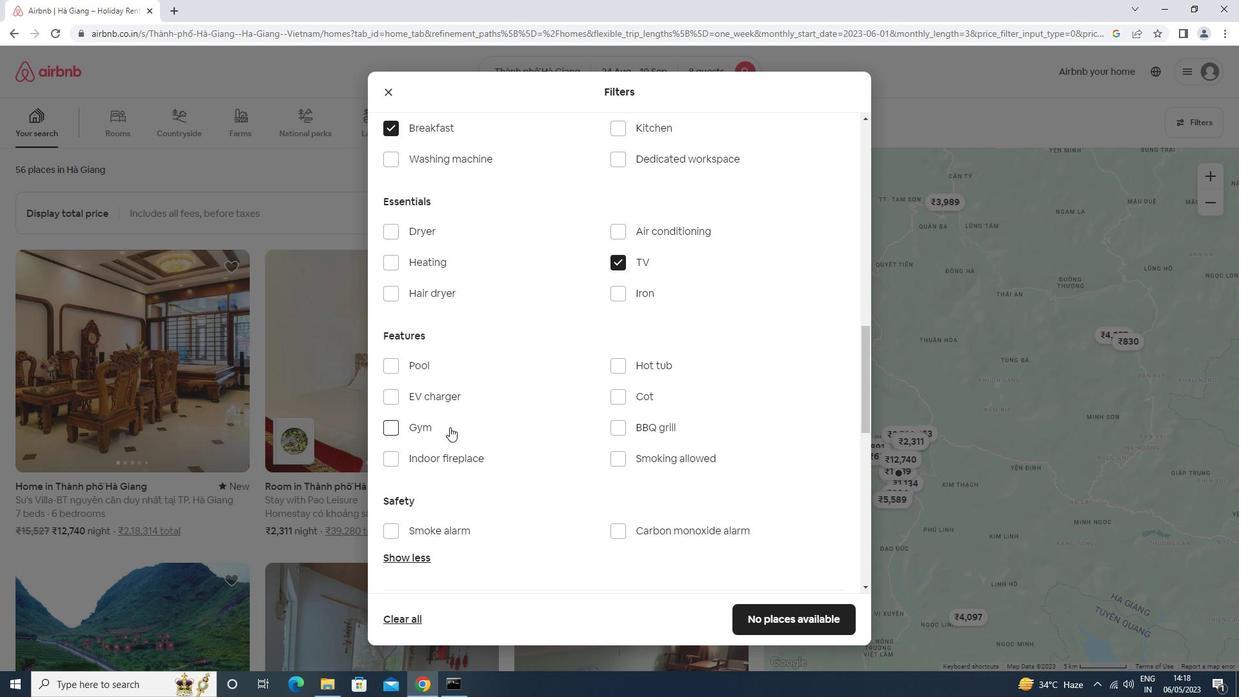 
Action: Mouse moved to (468, 419)
Screenshot: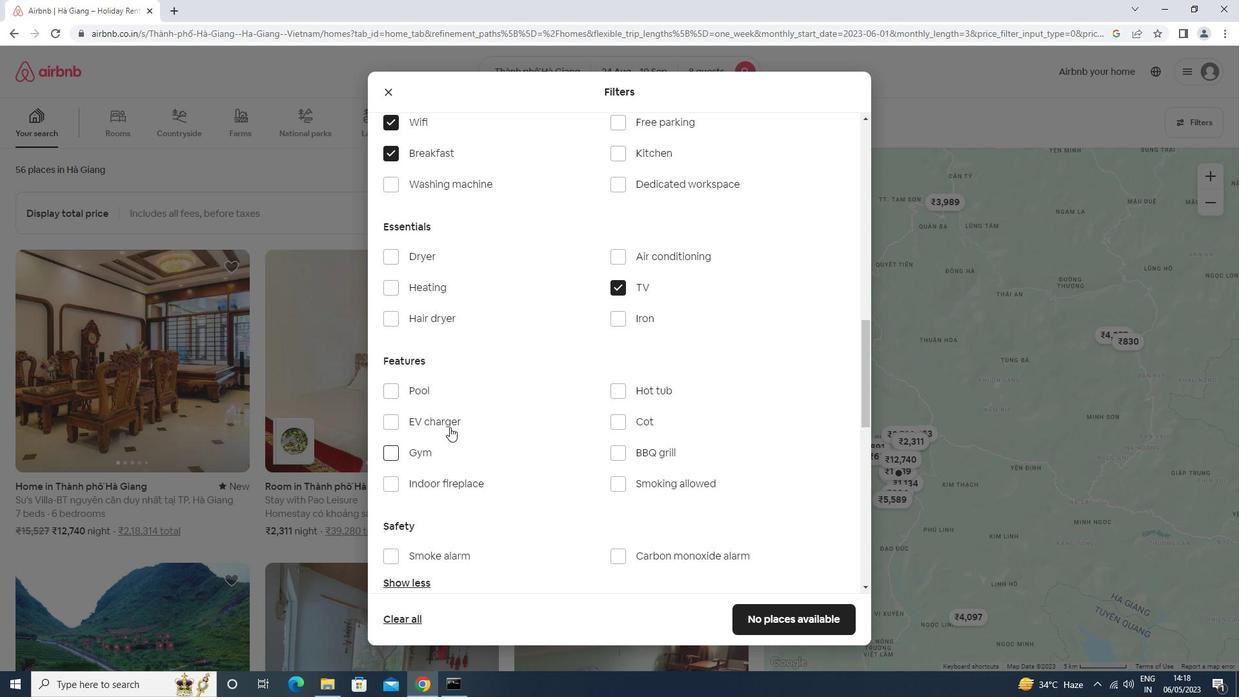 
Action: Mouse scrolled (468, 420) with delta (0, 0)
Screenshot: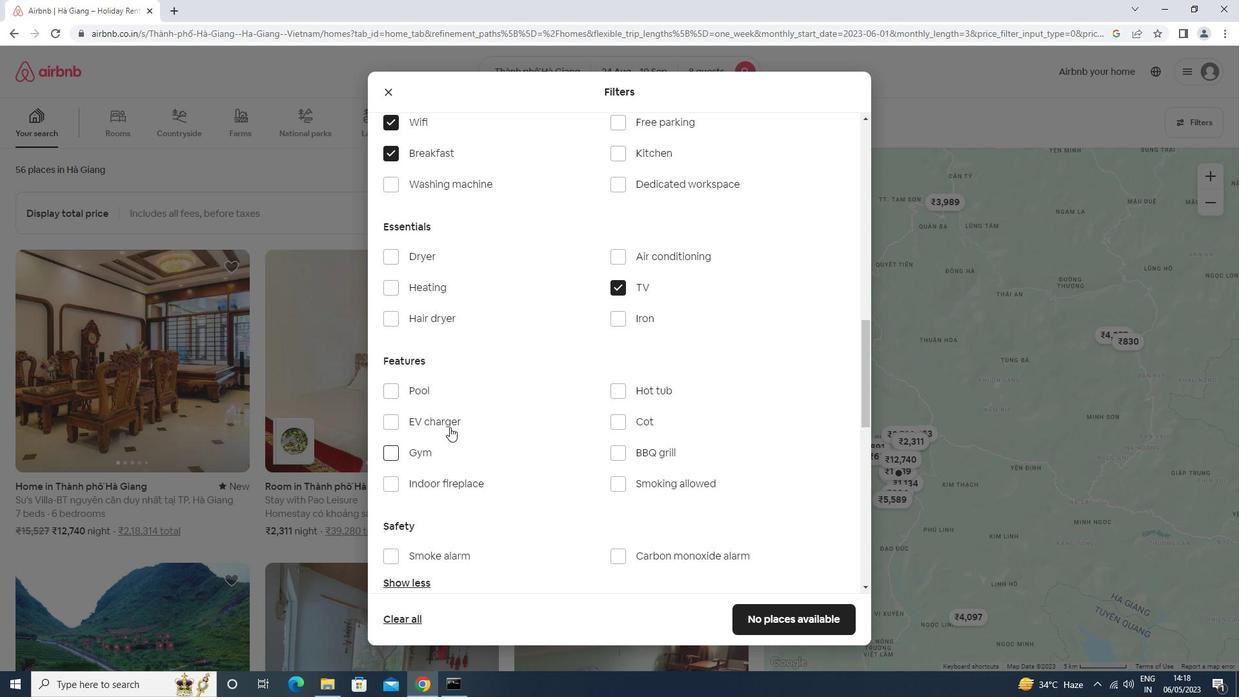 
Action: Mouse moved to (655, 288)
Screenshot: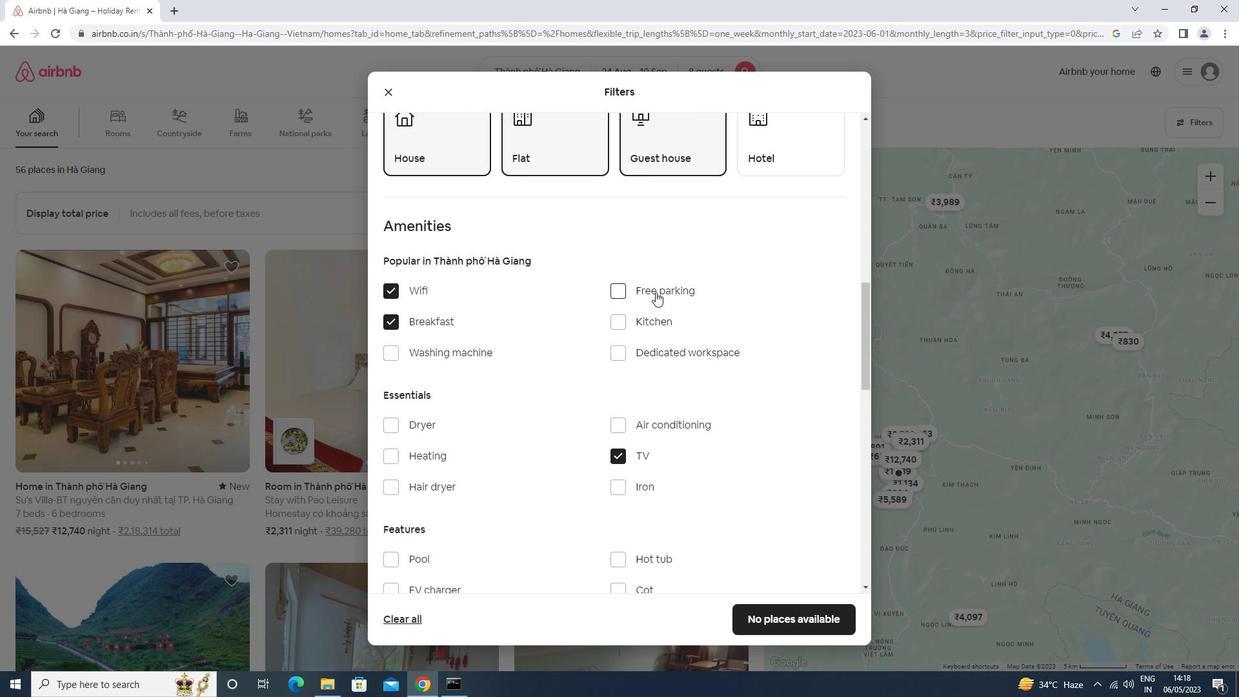 
Action: Mouse pressed left at (655, 288)
Screenshot: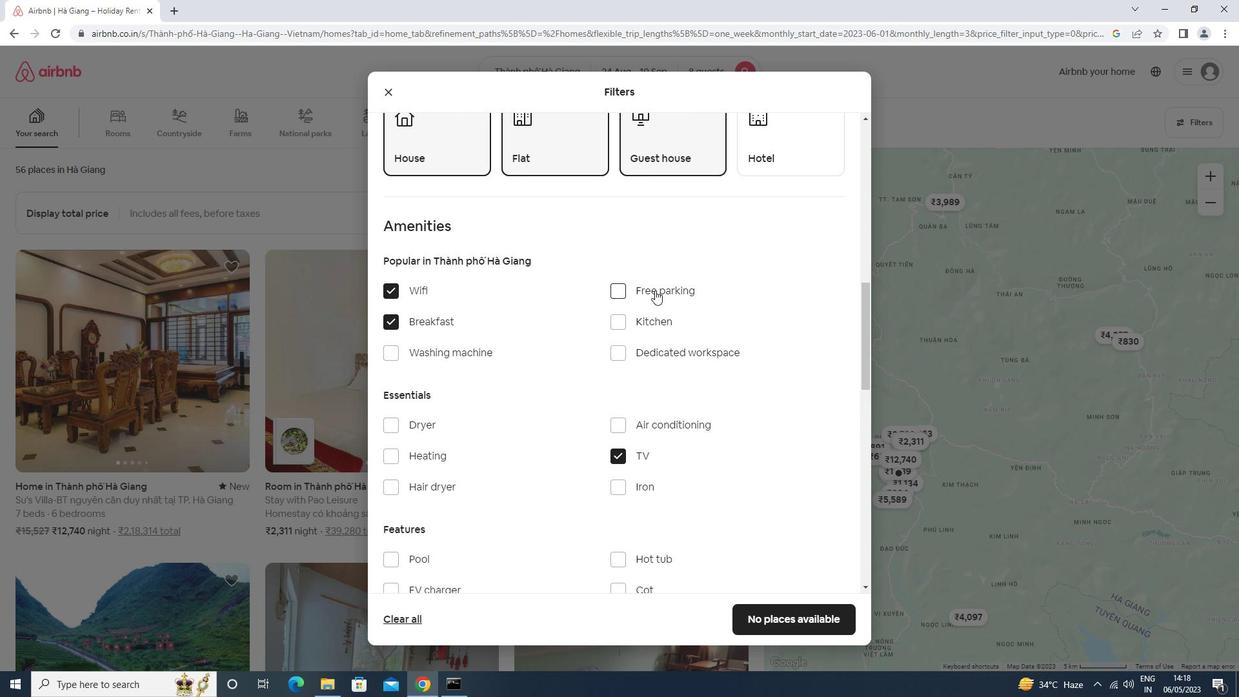 
Action: Mouse moved to (393, 417)
Screenshot: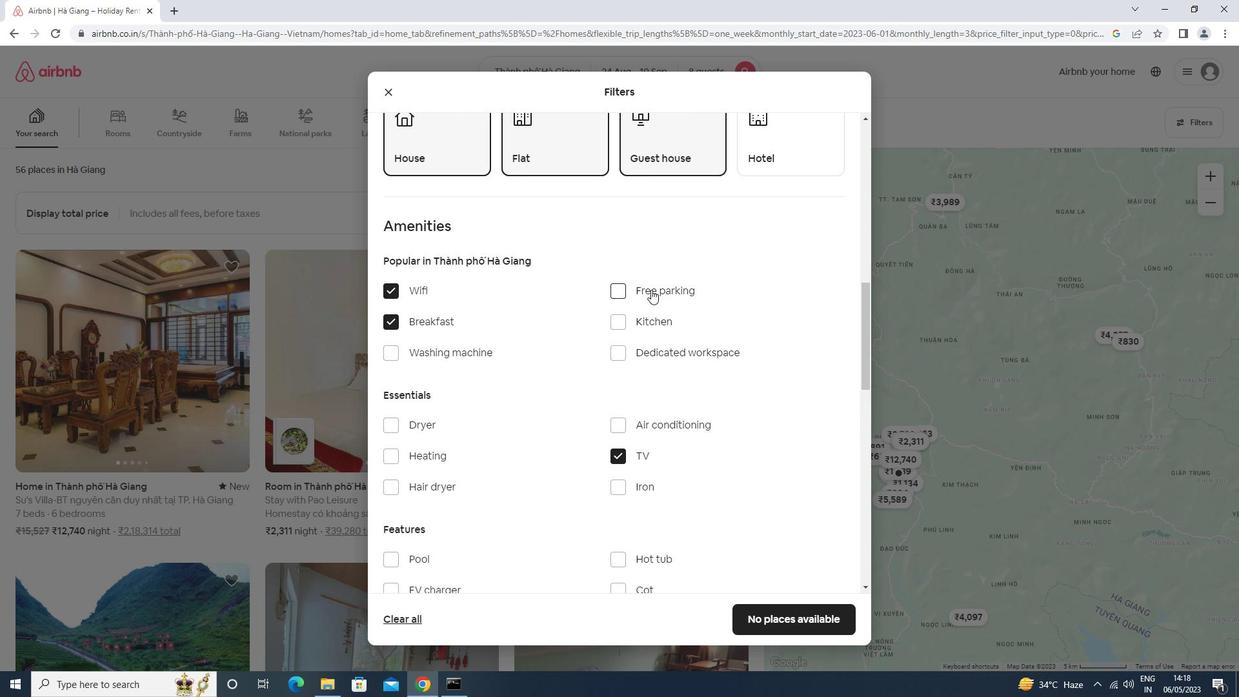 
Action: Mouse scrolled (393, 417) with delta (0, 0)
Screenshot: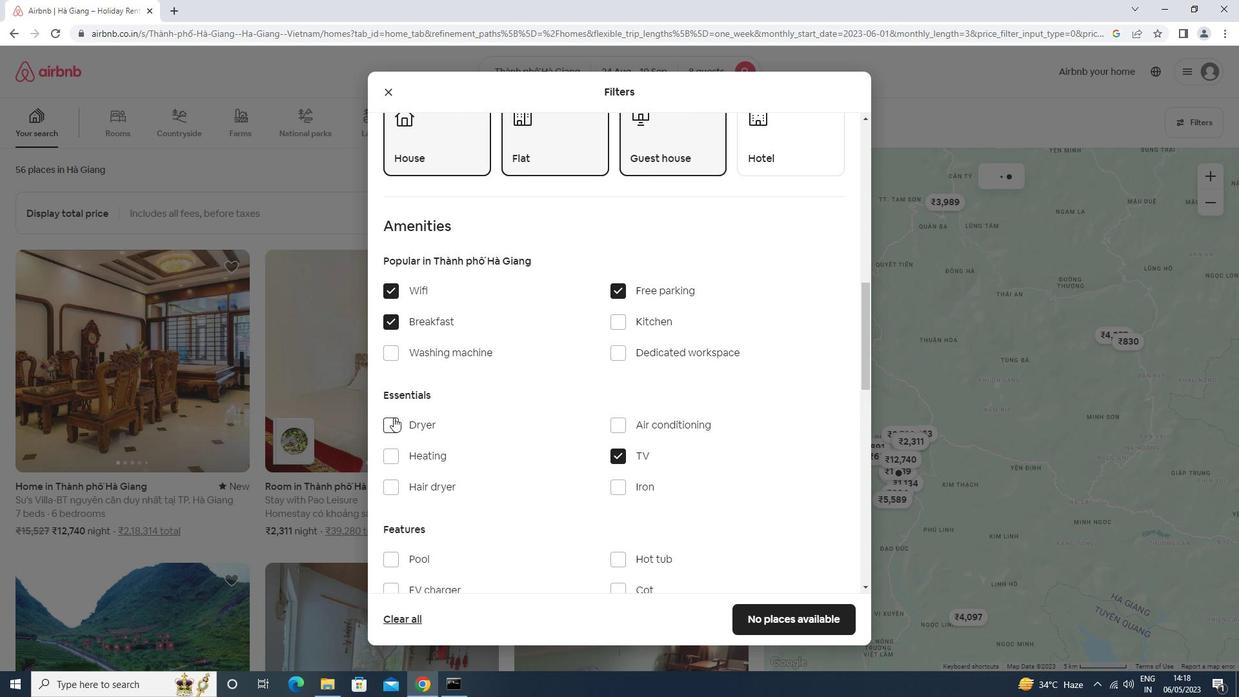 
Action: Mouse scrolled (393, 417) with delta (0, 0)
Screenshot: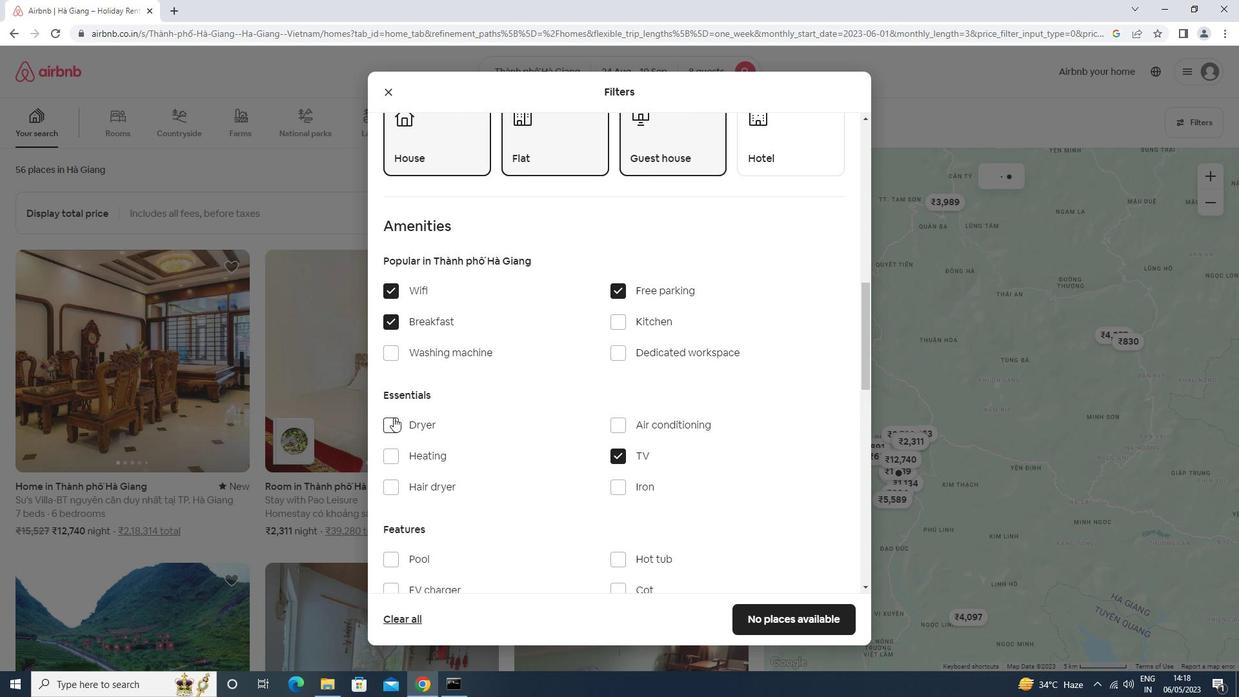 
Action: Mouse scrolled (393, 417) with delta (0, 0)
Screenshot: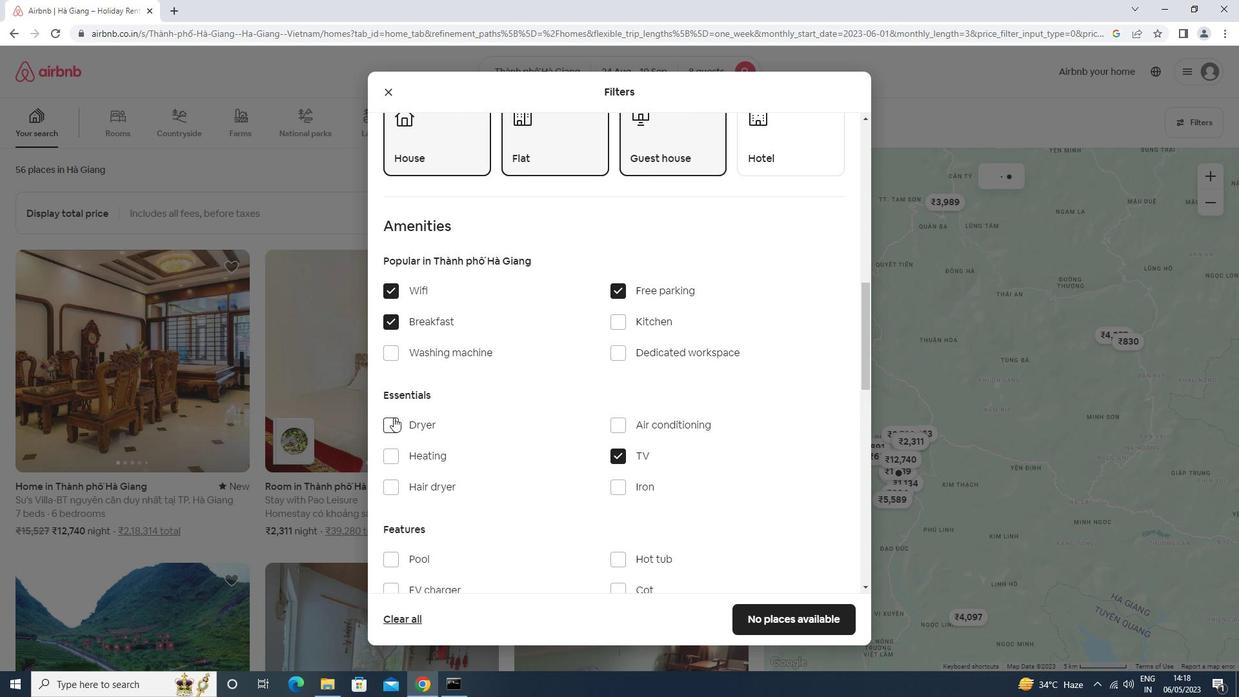 
Action: Mouse scrolled (393, 417) with delta (0, 0)
Screenshot: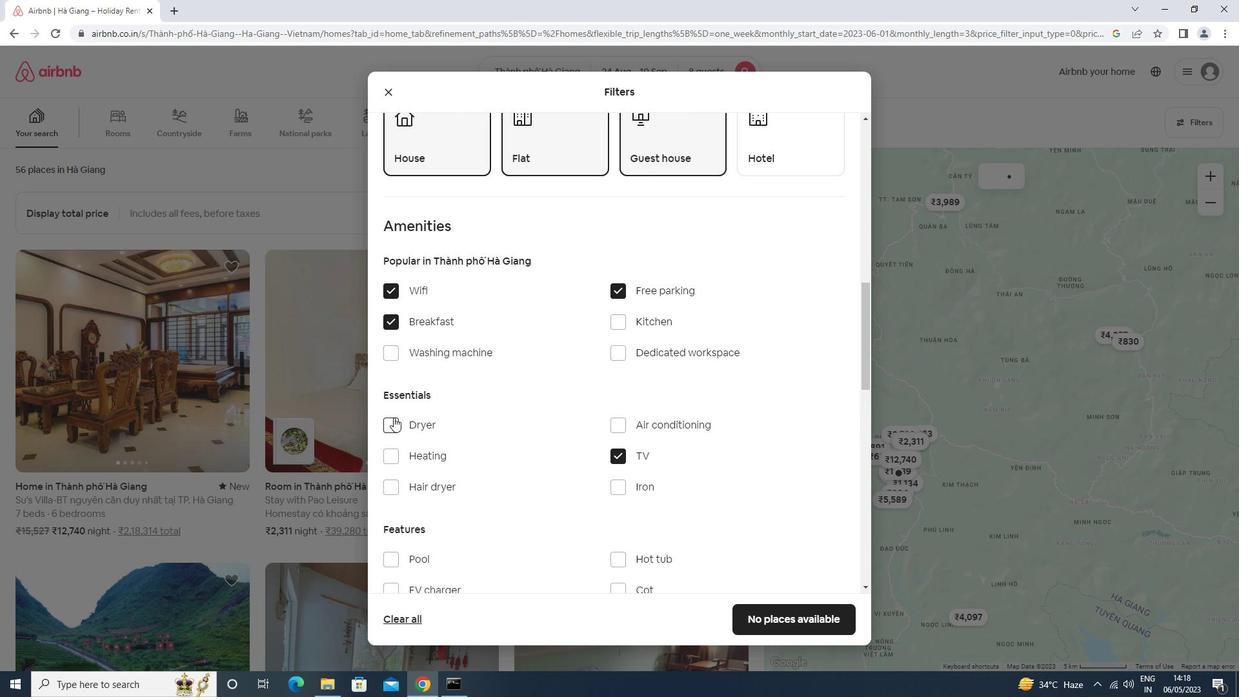 
Action: Mouse moved to (429, 437)
Screenshot: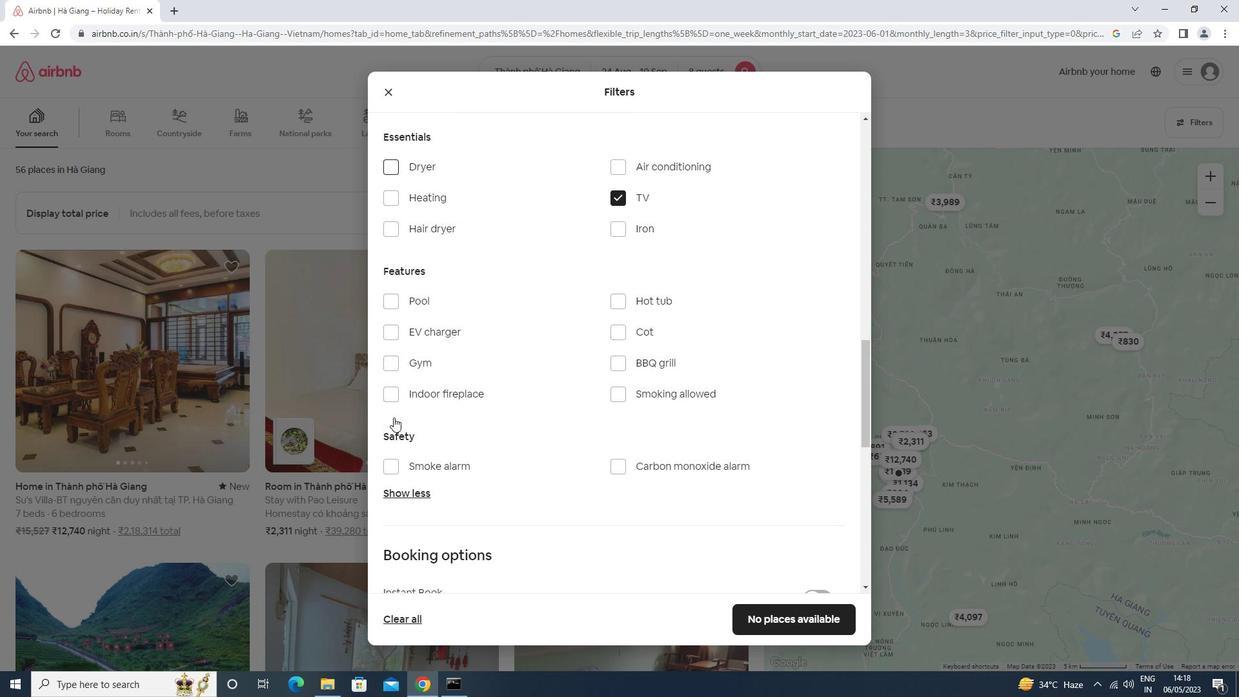 
Action: Mouse scrolled (429, 436) with delta (0, 0)
Screenshot: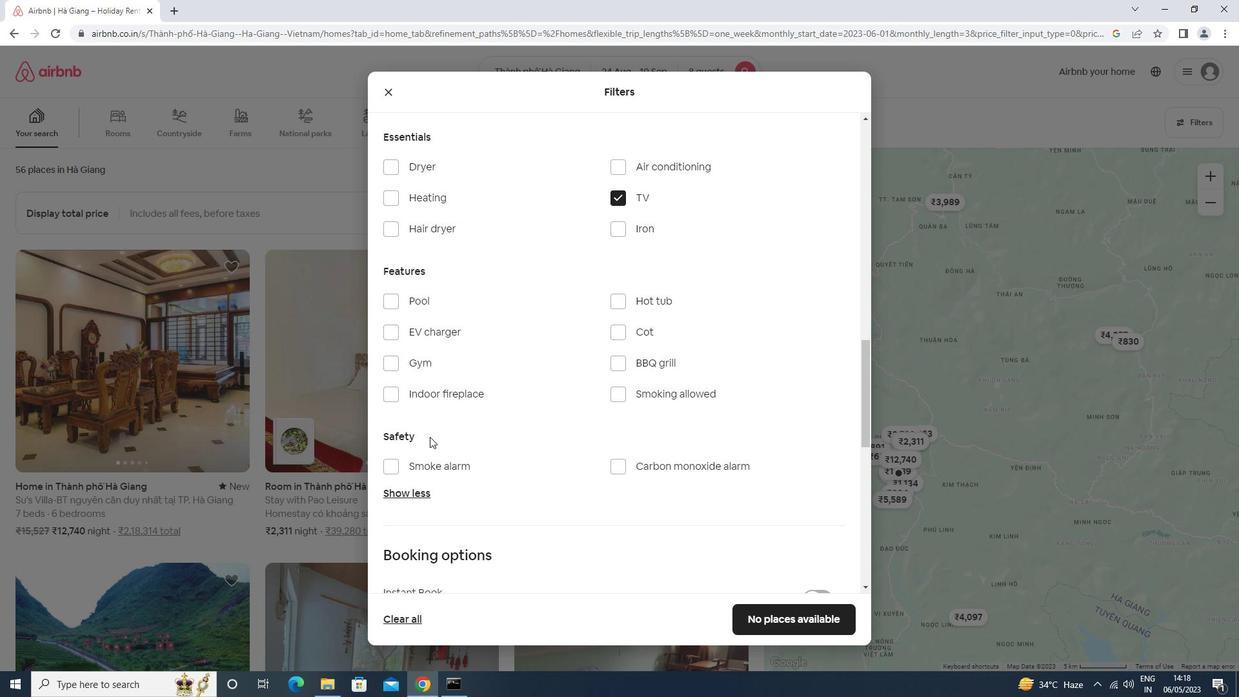 
Action: Mouse scrolled (429, 436) with delta (0, 0)
Screenshot: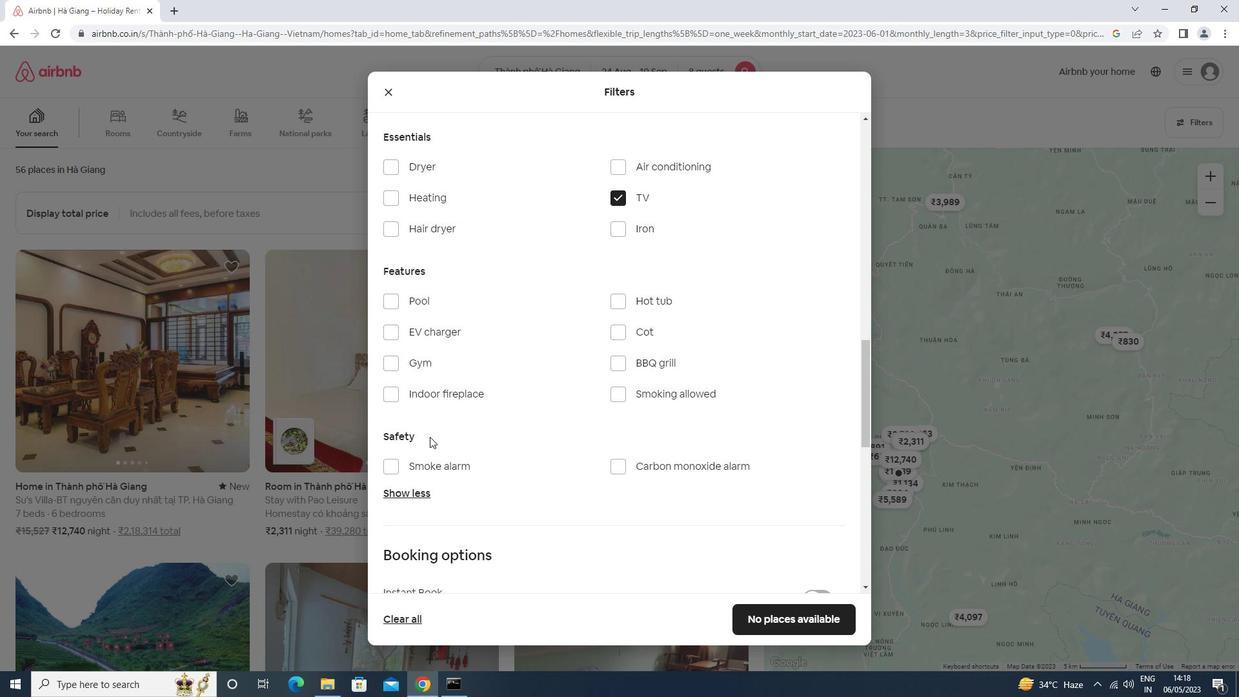 
Action: Mouse scrolled (429, 436) with delta (0, 0)
Screenshot: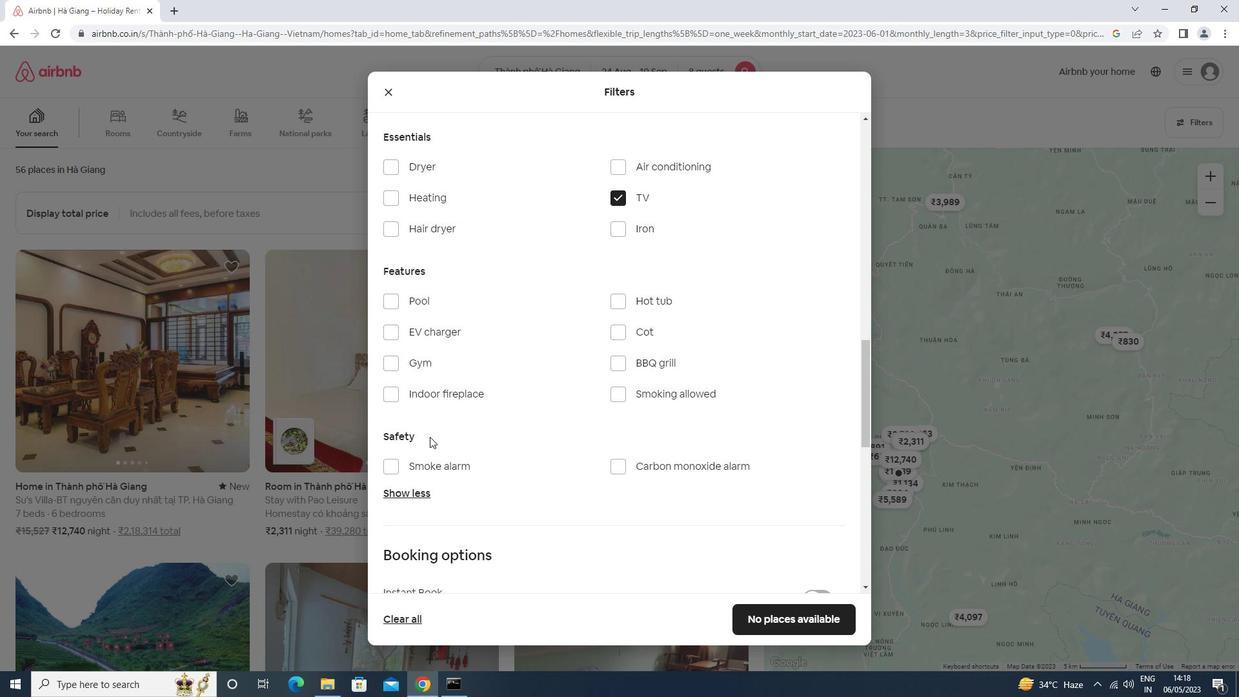 
Action: Mouse scrolled (429, 436) with delta (0, 0)
Screenshot: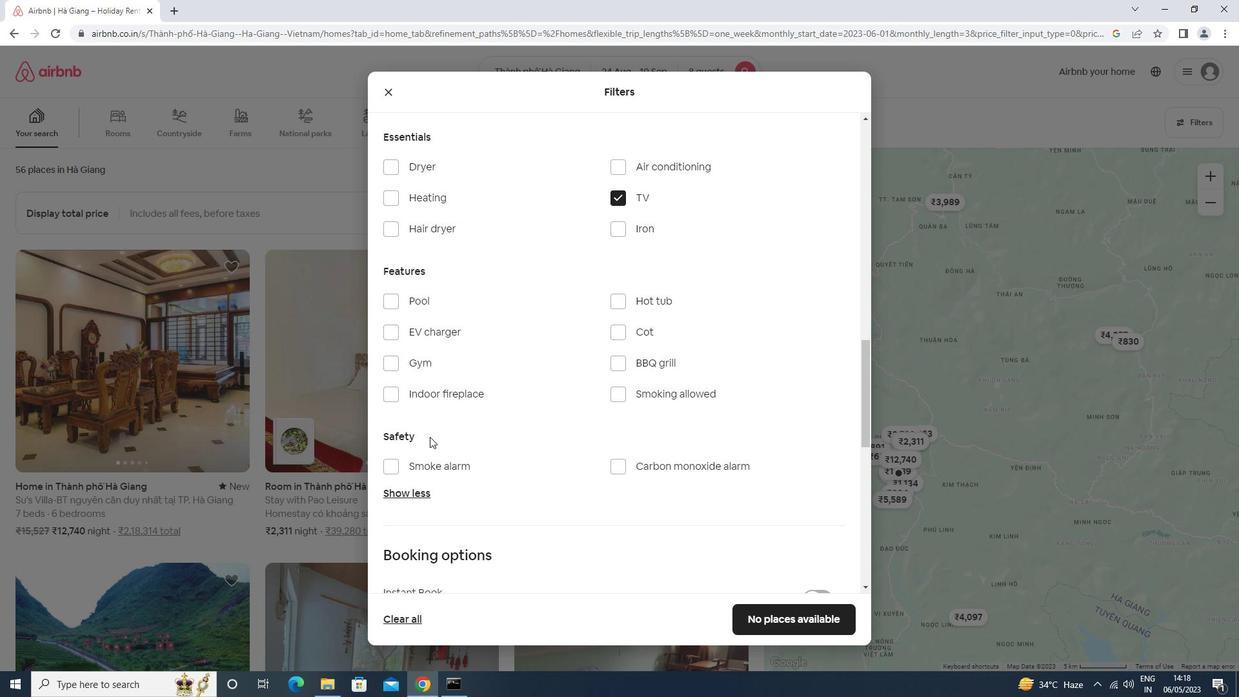 
Action: Mouse moved to (811, 380)
Screenshot: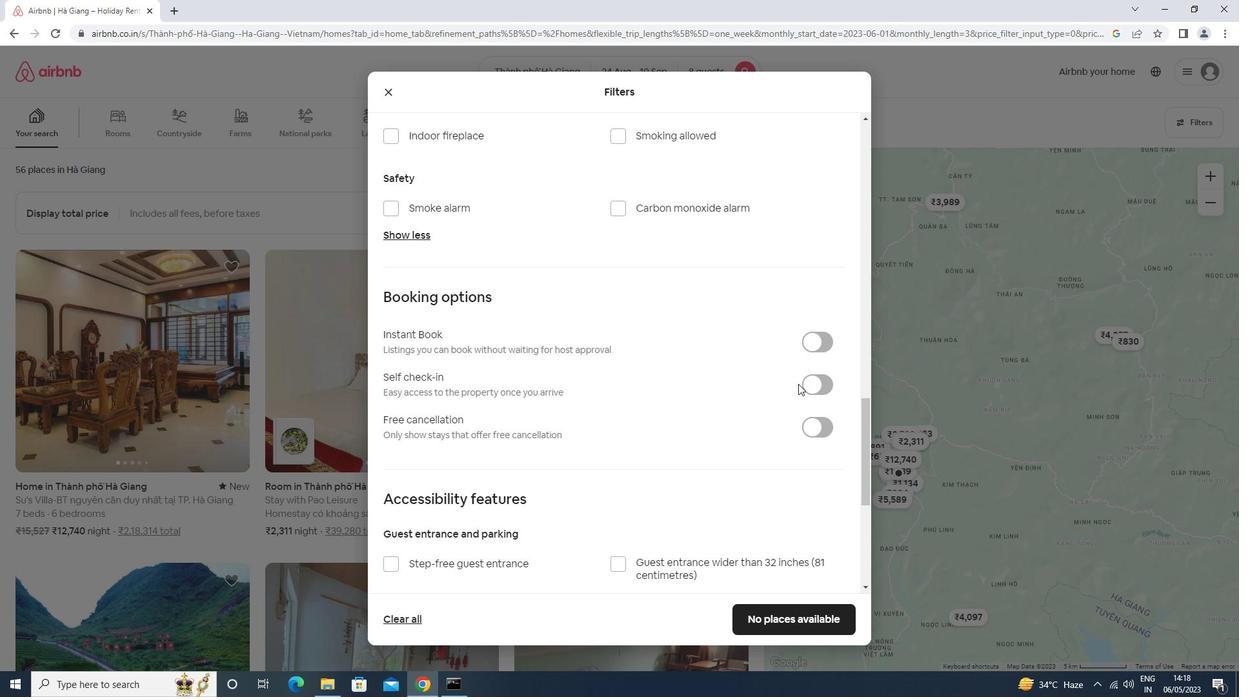 
Action: Mouse pressed left at (811, 380)
Screenshot: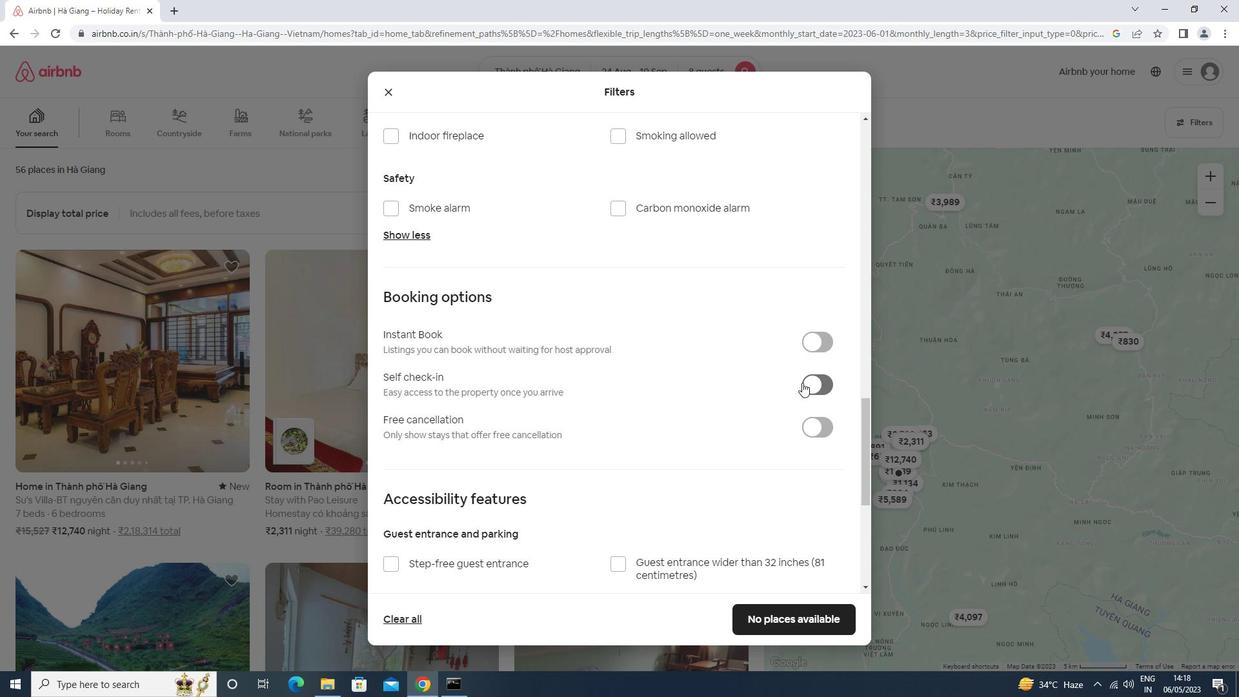 
Action: Mouse moved to (596, 444)
Screenshot: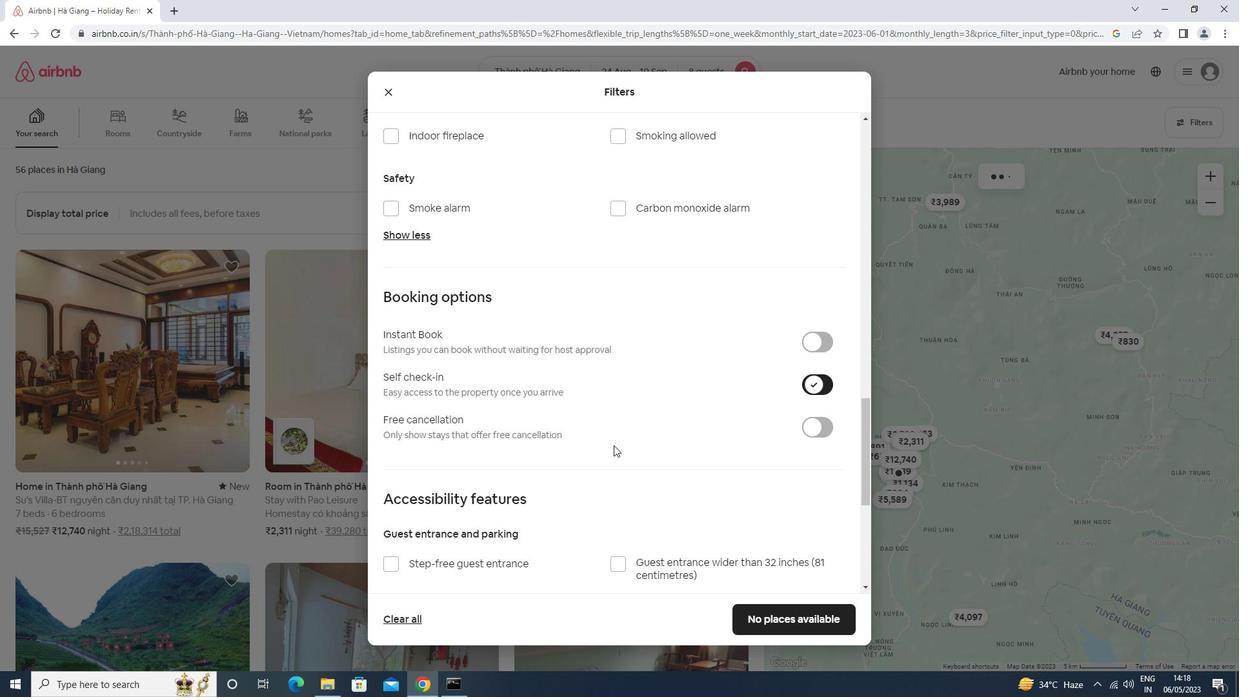 
Action: Mouse scrolled (596, 443) with delta (0, 0)
Screenshot: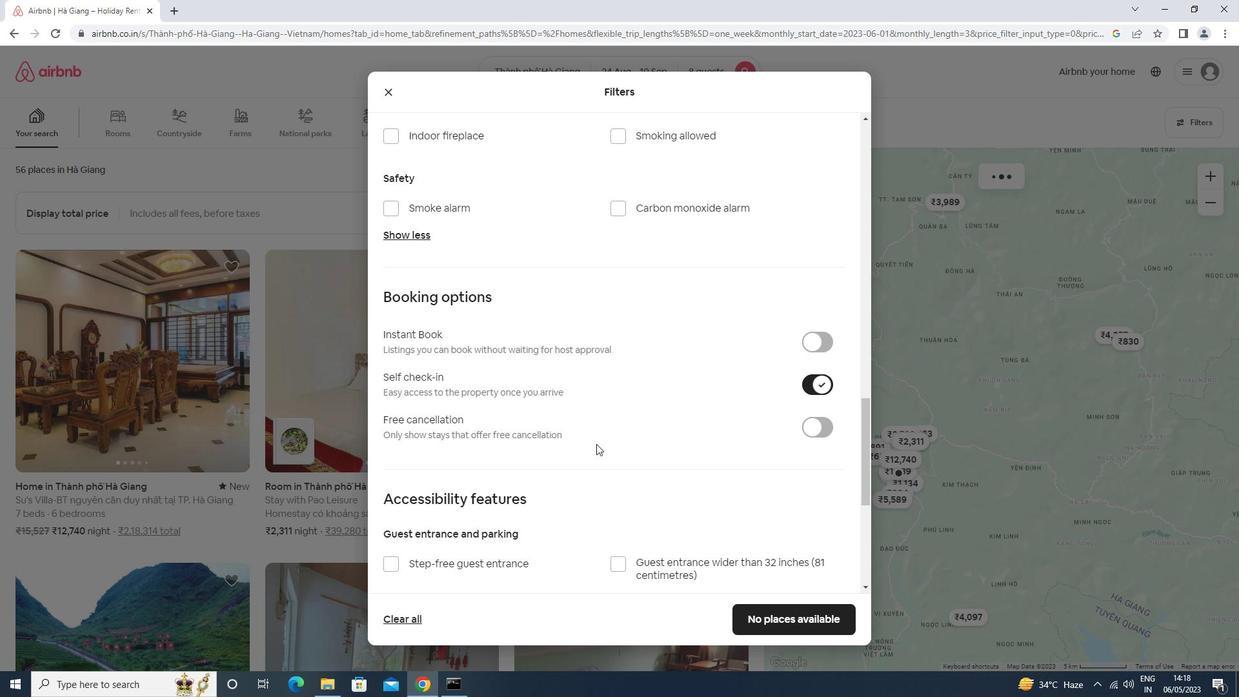 
Action: Mouse scrolled (596, 443) with delta (0, 0)
Screenshot: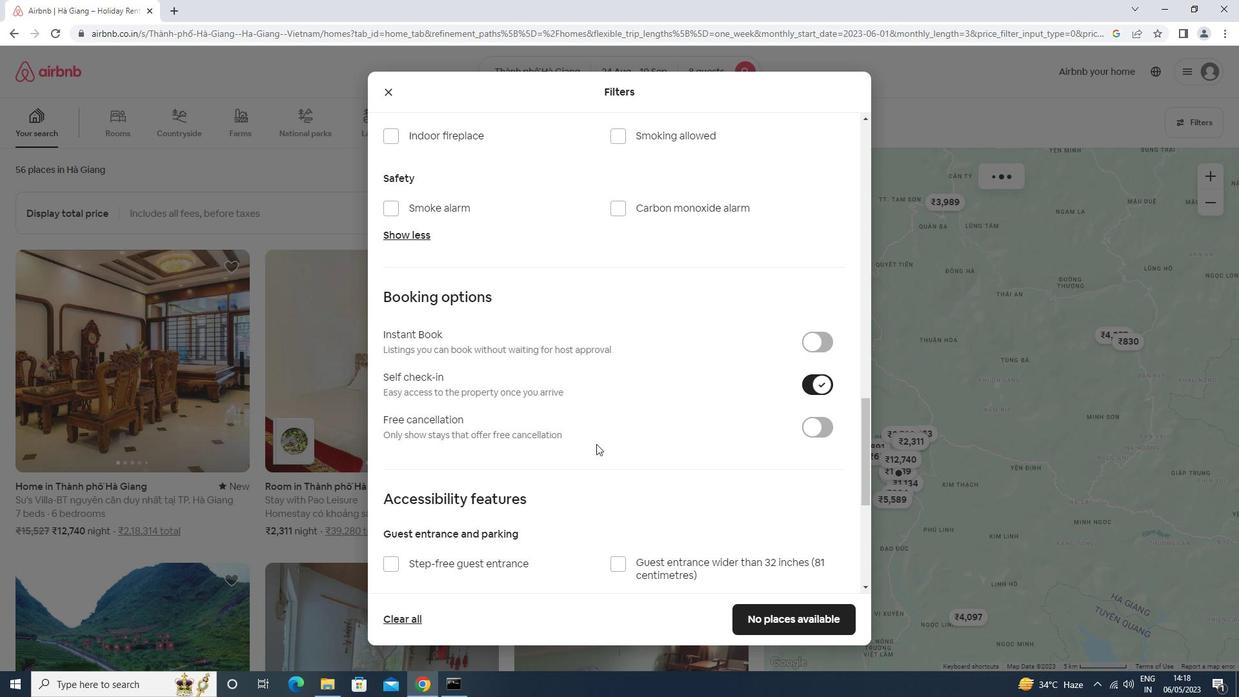 
Action: Mouse scrolled (596, 443) with delta (0, 0)
Screenshot: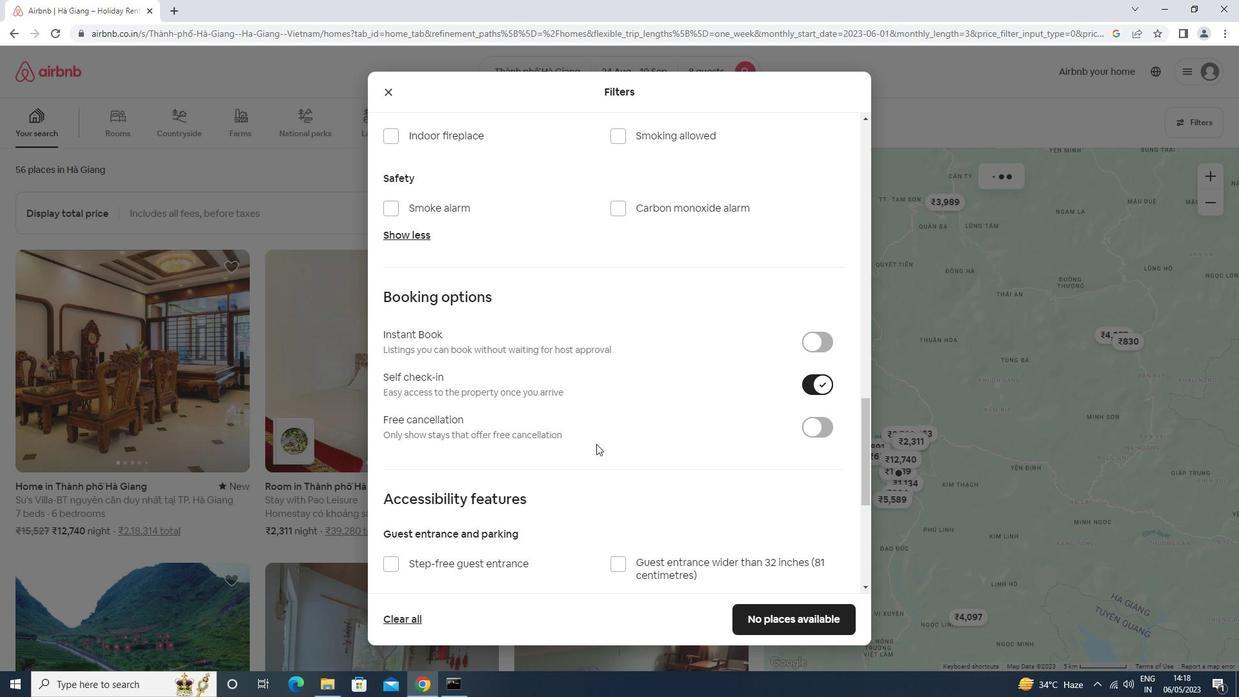 
Action: Mouse scrolled (596, 443) with delta (0, 0)
Screenshot: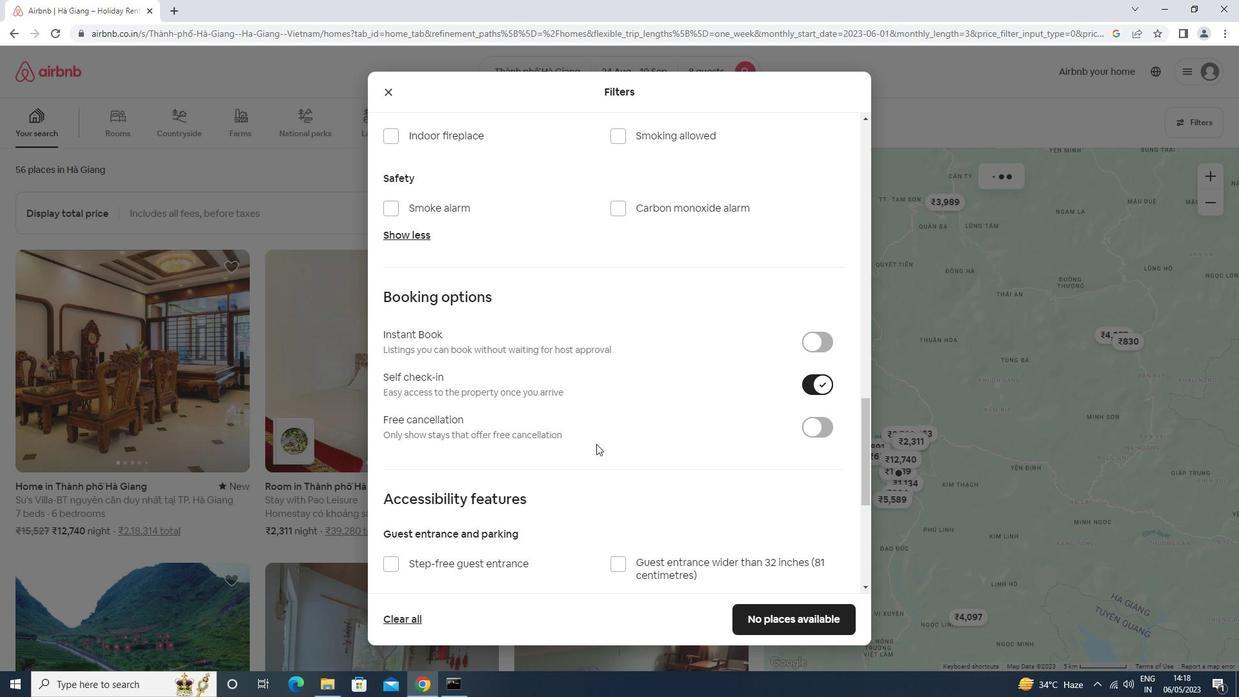 
Action: Mouse moved to (489, 500)
Screenshot: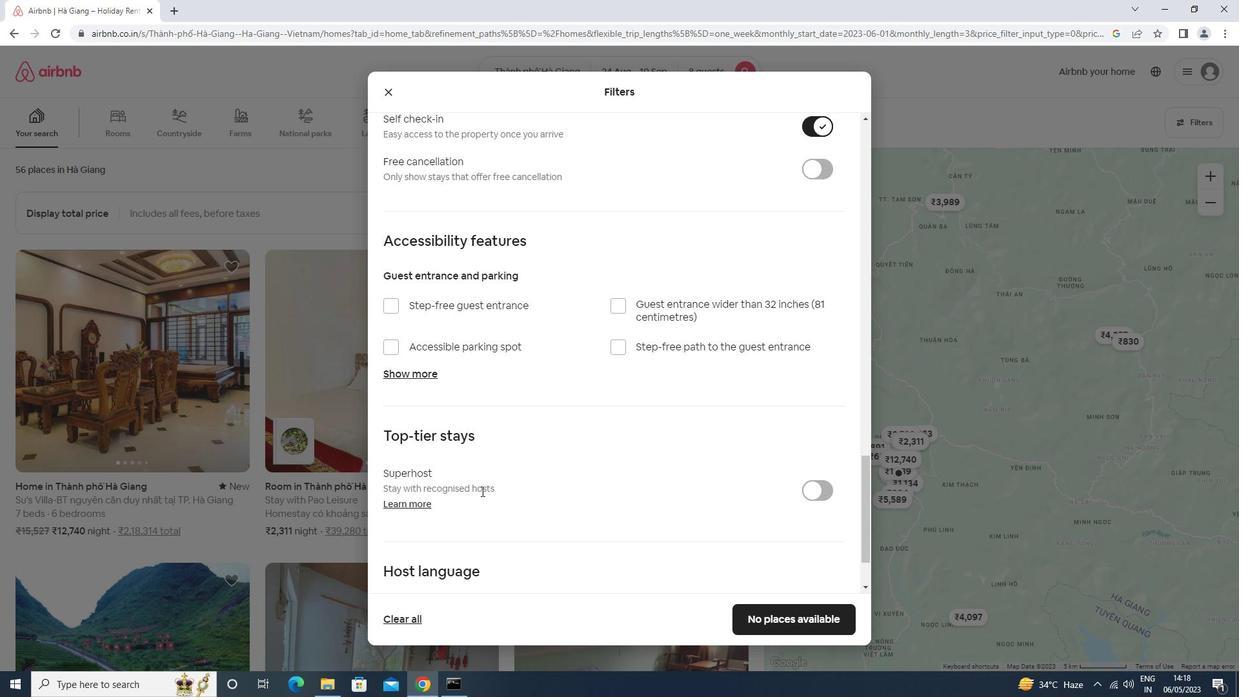 
Action: Mouse scrolled (489, 499) with delta (0, 0)
Screenshot: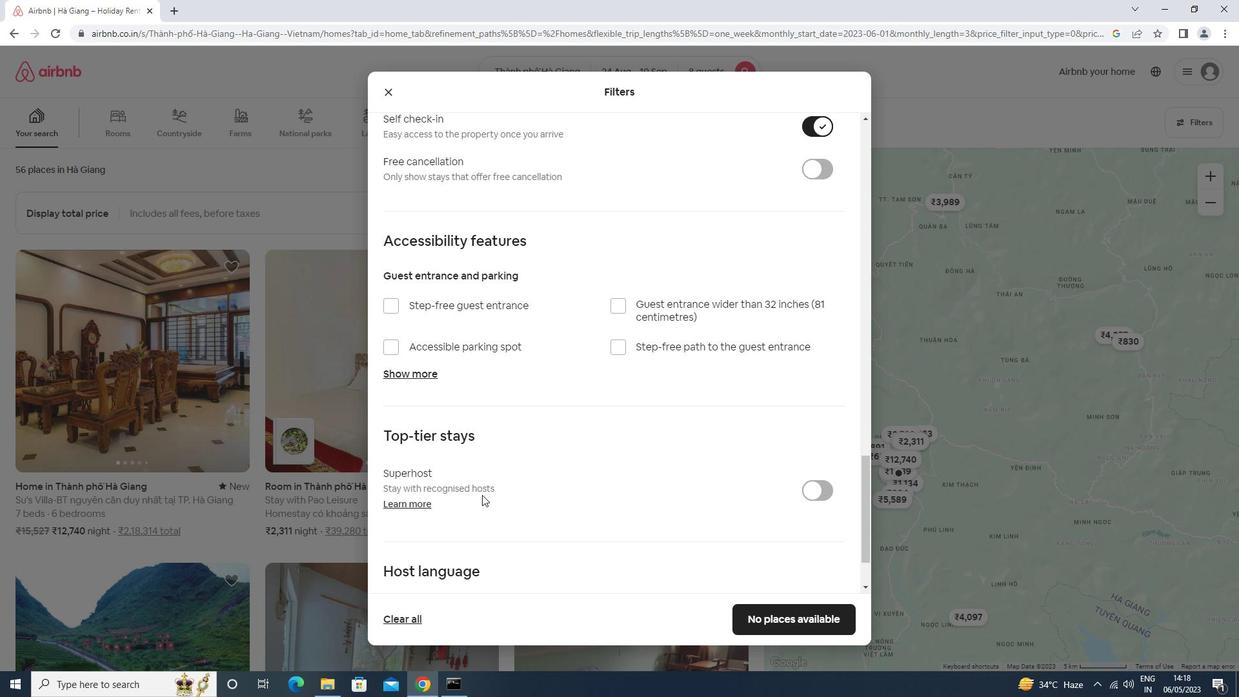 
Action: Mouse moved to (490, 500)
Screenshot: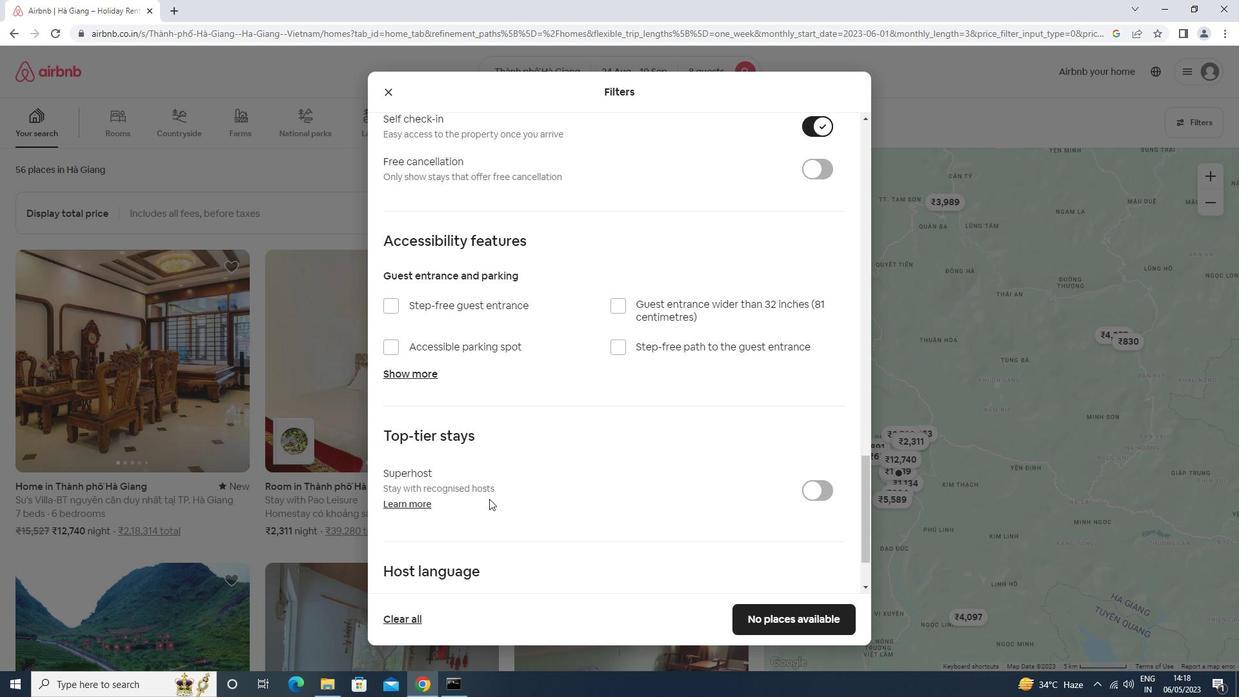 
Action: Mouse scrolled (490, 499) with delta (0, 0)
Screenshot: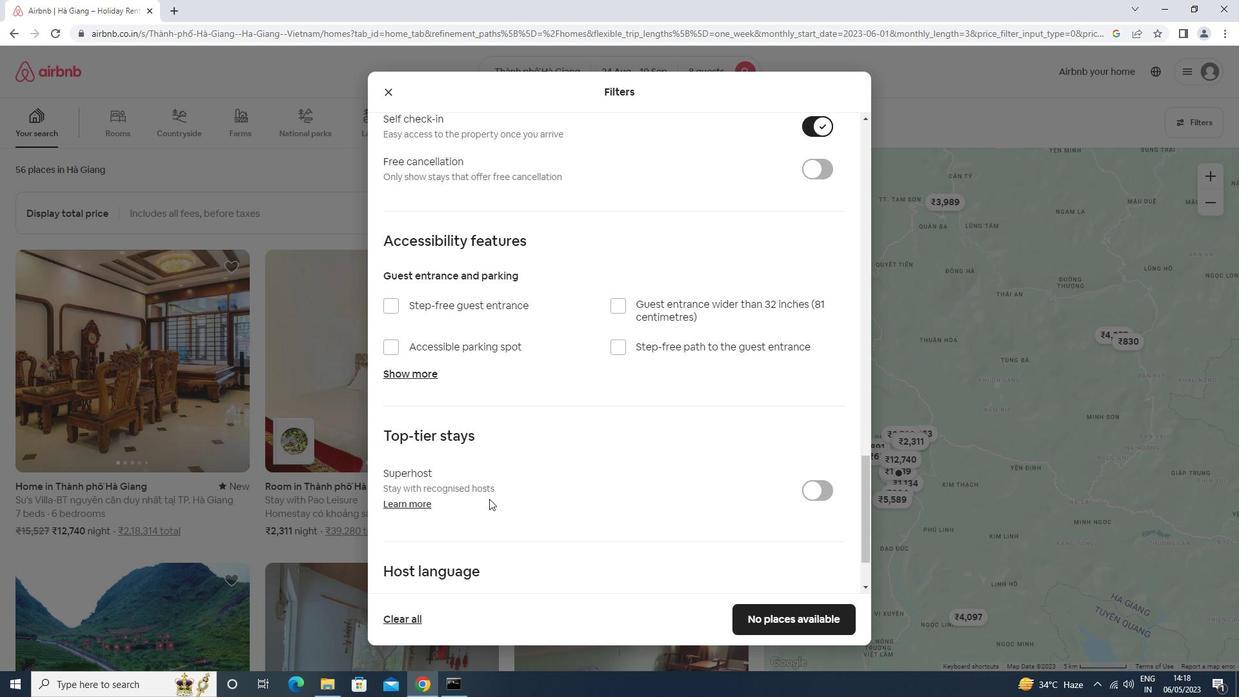 
Action: Mouse scrolled (490, 499) with delta (0, 0)
Screenshot: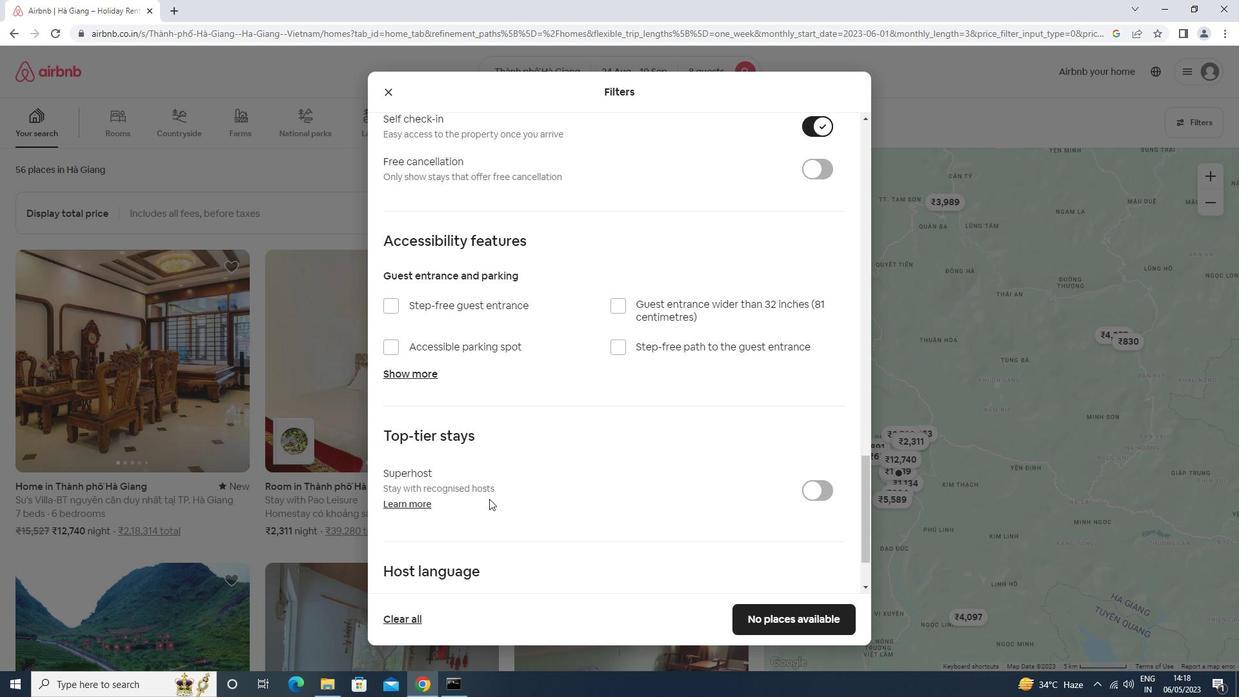 
Action: Mouse scrolled (490, 499) with delta (0, 0)
Screenshot: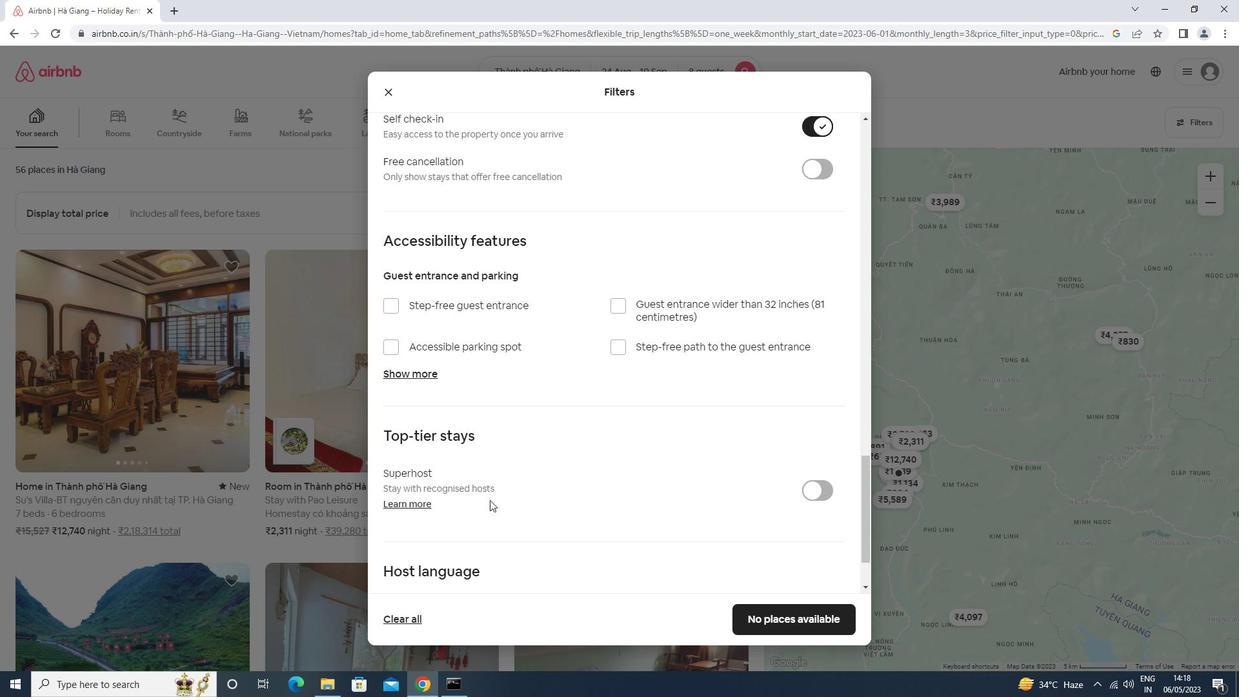 
Action: Mouse moved to (403, 522)
Screenshot: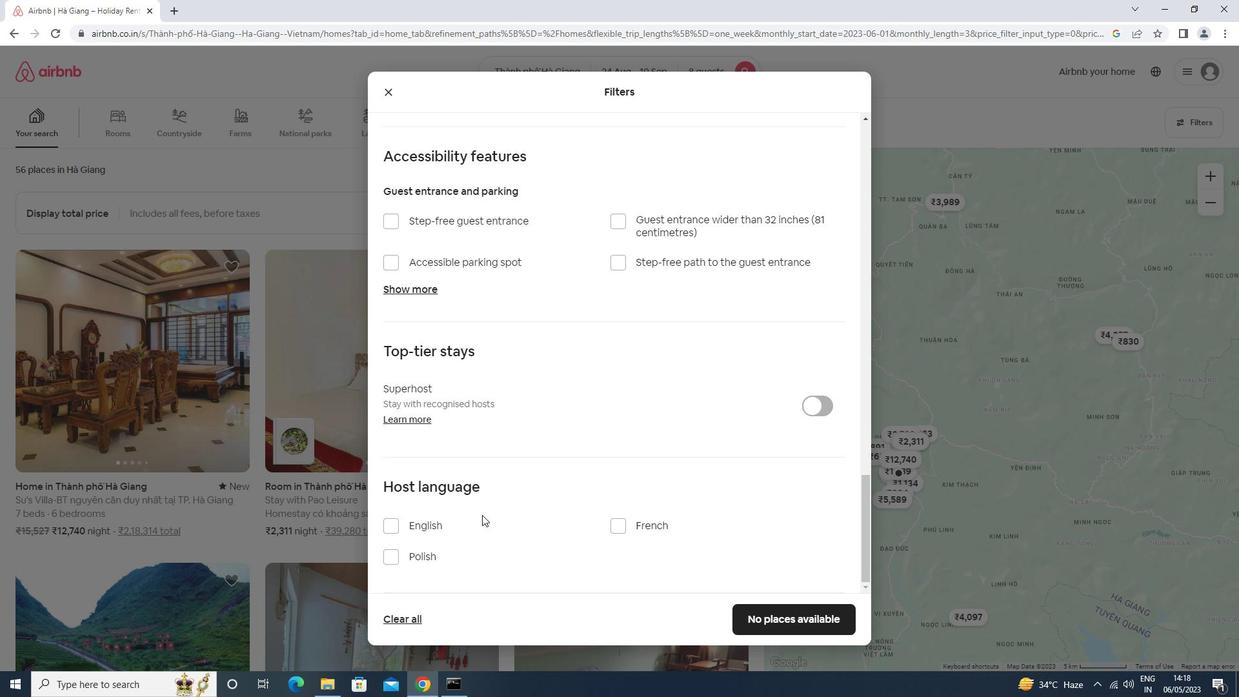 
Action: Mouse pressed left at (403, 522)
Screenshot: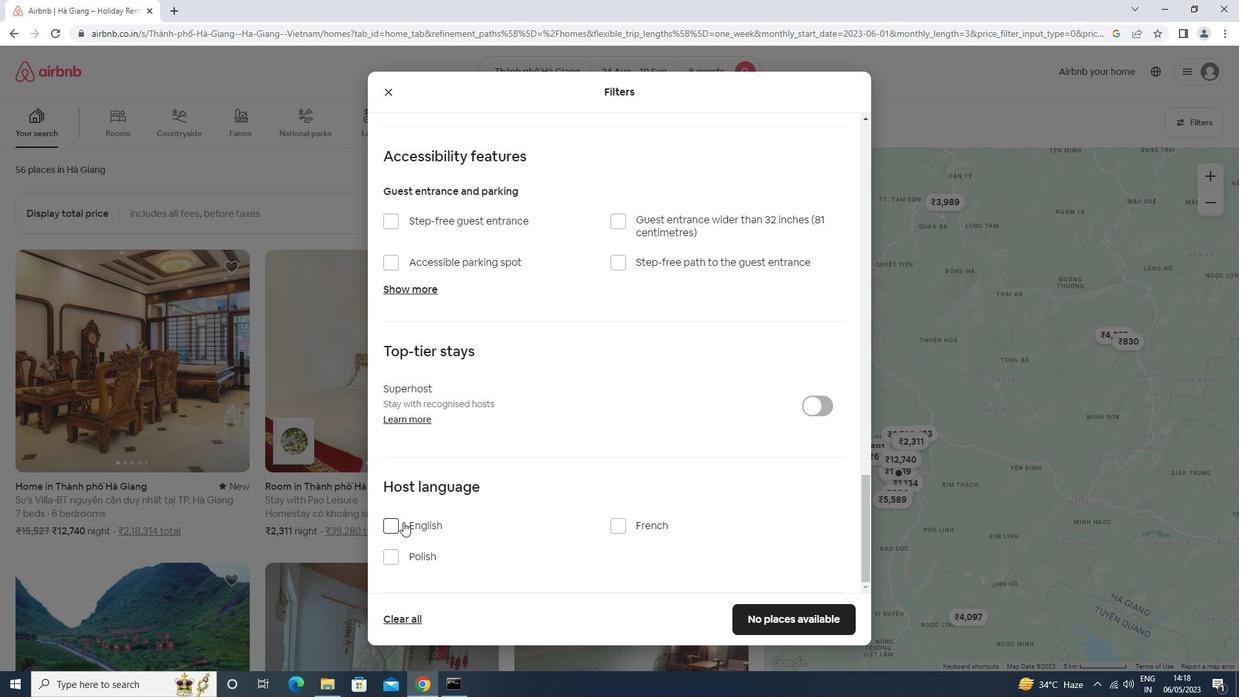 
Action: Mouse moved to (772, 611)
Screenshot: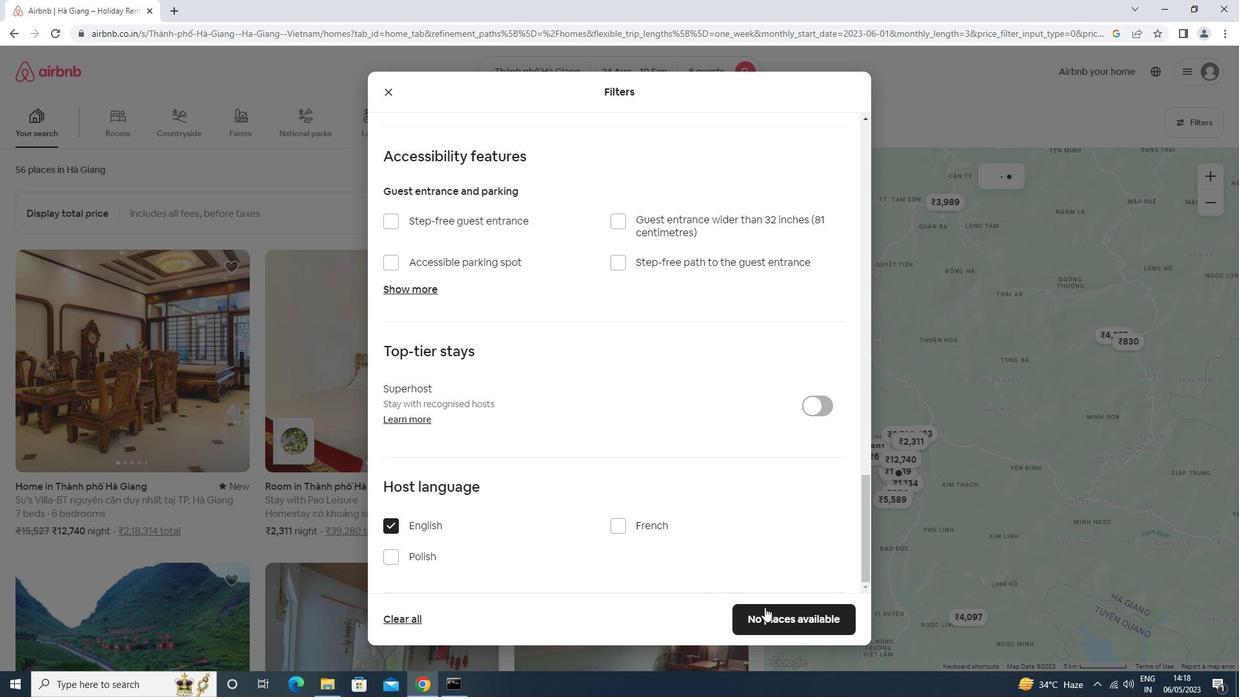 
Action: Mouse pressed left at (772, 611)
Screenshot: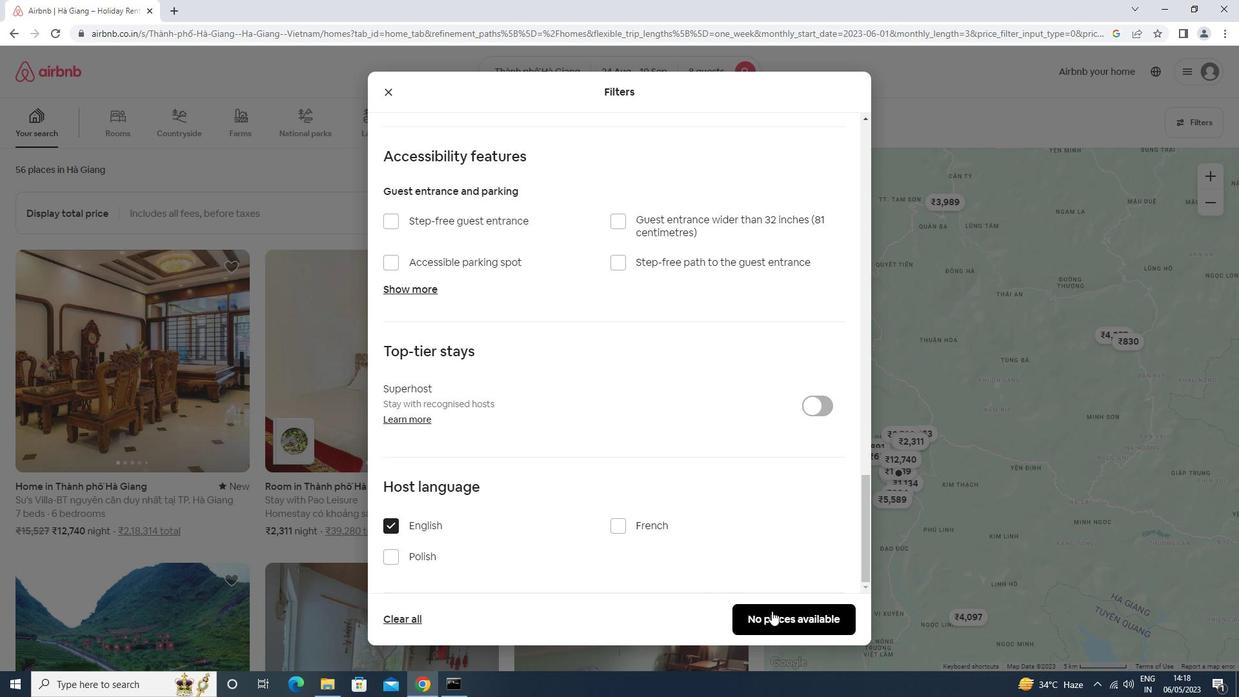 
Action: Mouse moved to (768, 613)
Screenshot: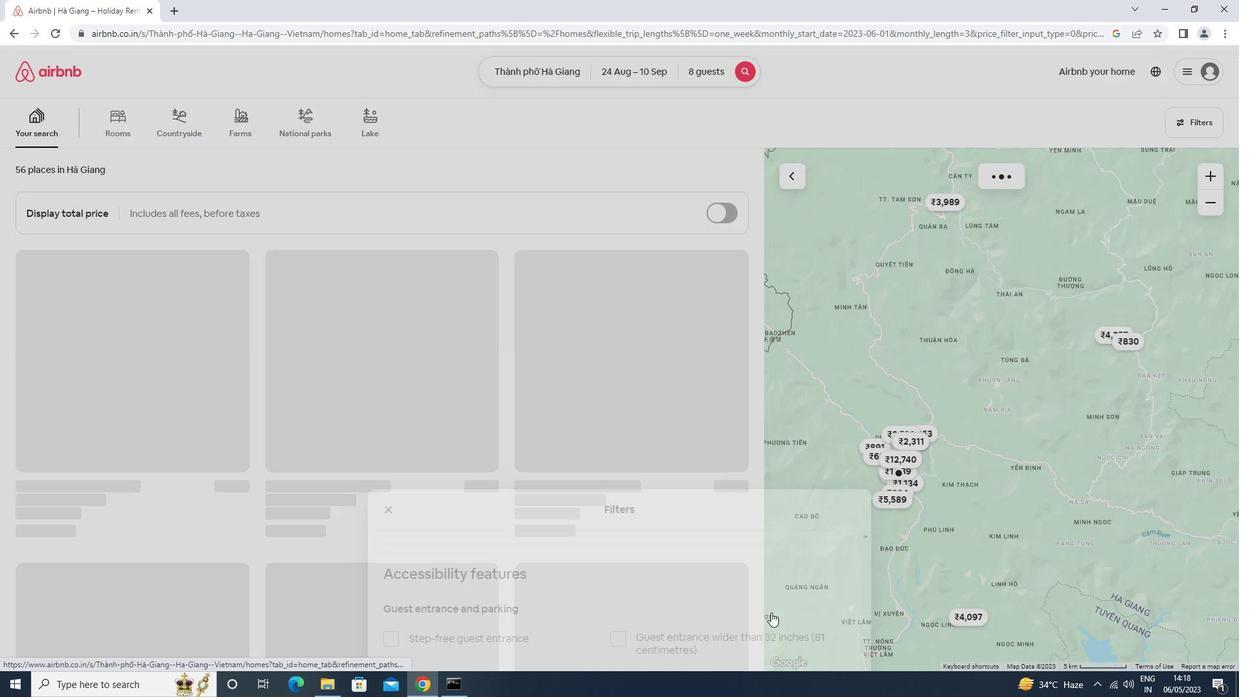 
